Task: Add an event with the title Conference: Industry Trade Show, date '2024/04/04', time 7:30 AM to 9:30 AMand add a description: The sales team reviews individual and collective sales performance against set targets and key performance indicators (KPIs). They analyze sales metrics, revenue figures, conversion rates, and other relevant data to evaluate progress and identify areas for improvement. This performance review helps identify successful strategies and areas that require adjustment or additional support._x000D_
_x000D_
Select event color  Lavender . Add location for the event as: 987 Luxembourg Gardens, Paris, France, logged in from the account softage.3@softage.netand send the event invitation to softage.9@softage.net and softage.10@softage.net. Set a reminder for the event Daily
Action: Mouse moved to (40, 90)
Screenshot: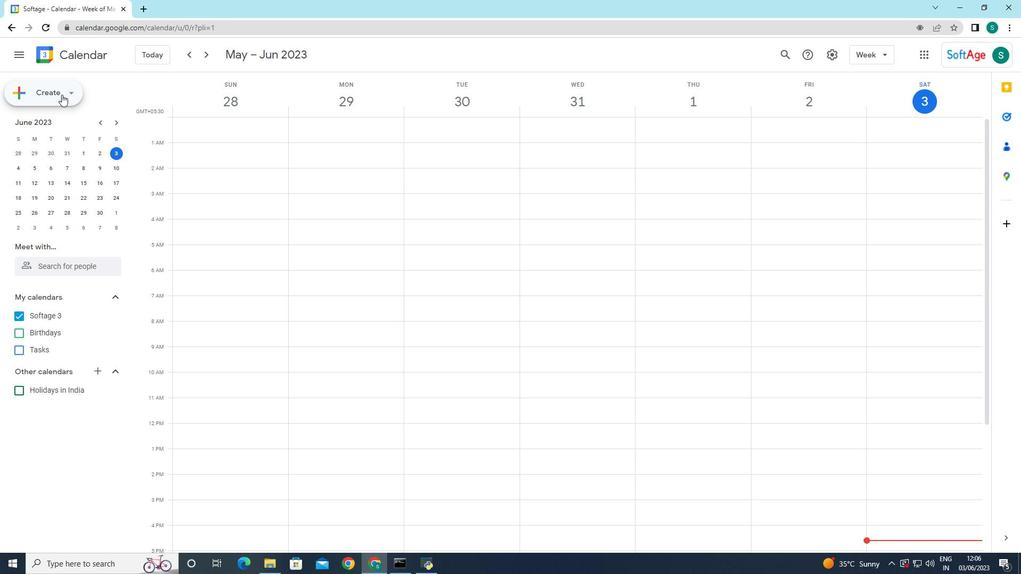 
Action: Mouse pressed left at (40, 90)
Screenshot: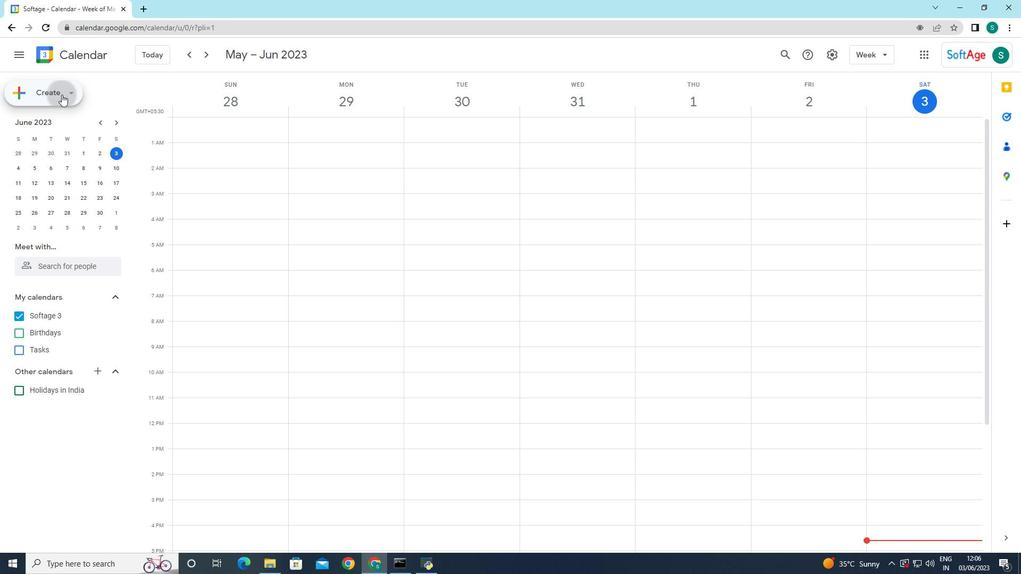 
Action: Mouse moved to (72, 122)
Screenshot: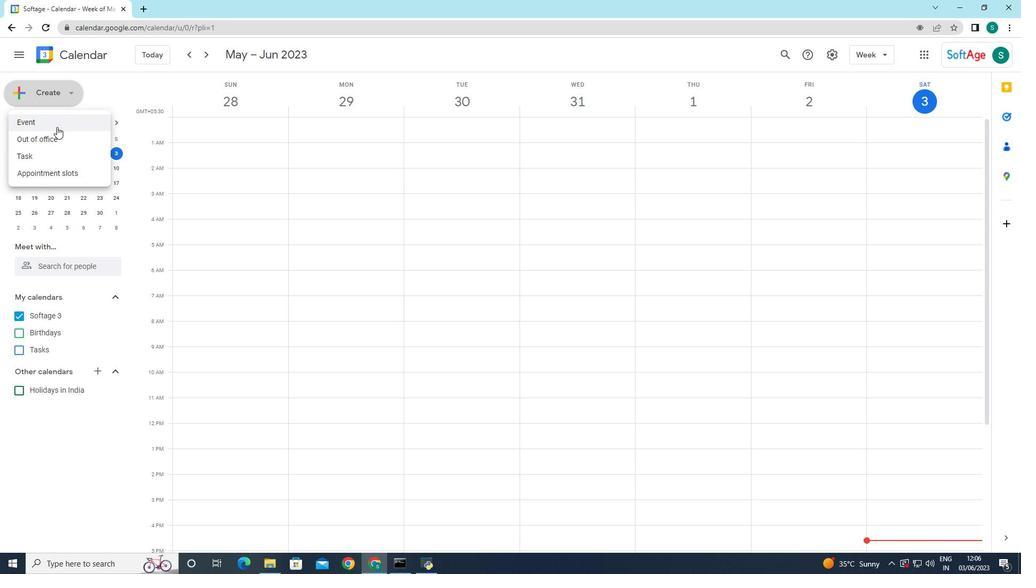 
Action: Mouse pressed left at (72, 122)
Screenshot: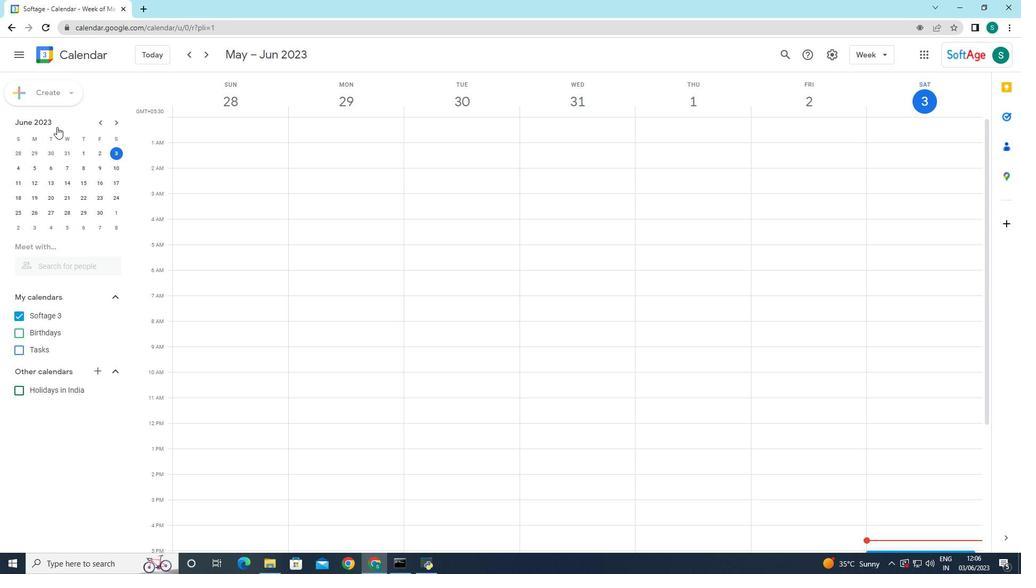 
Action: Mouse moved to (769, 515)
Screenshot: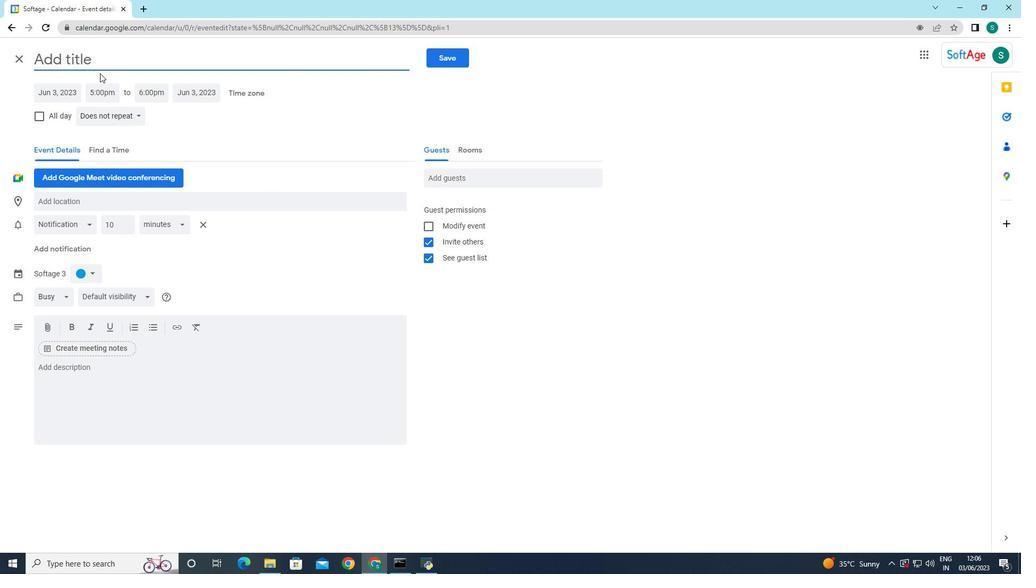 
Action: Mouse pressed left at (769, 515)
Screenshot: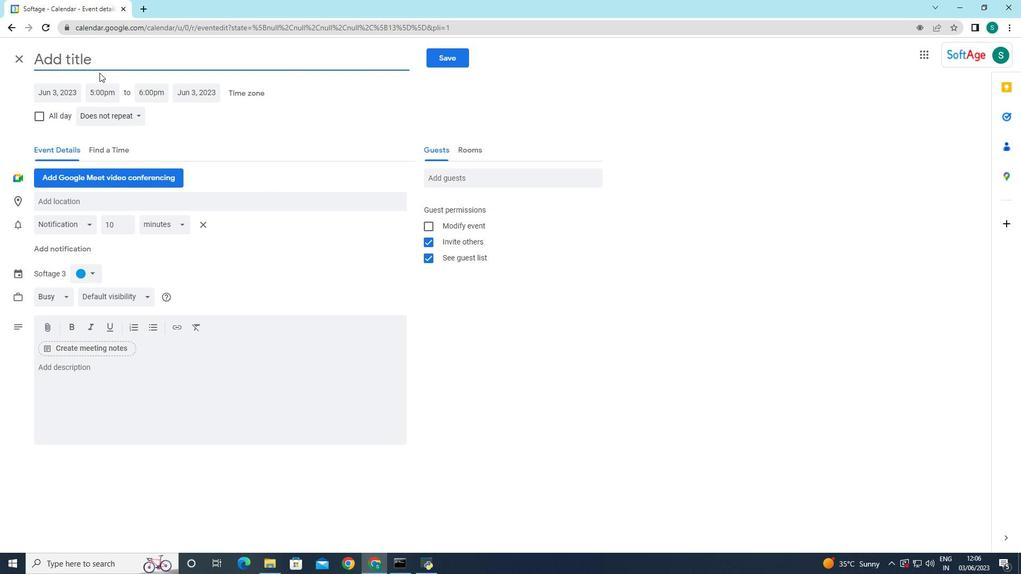 
Action: Mouse moved to (89, 62)
Screenshot: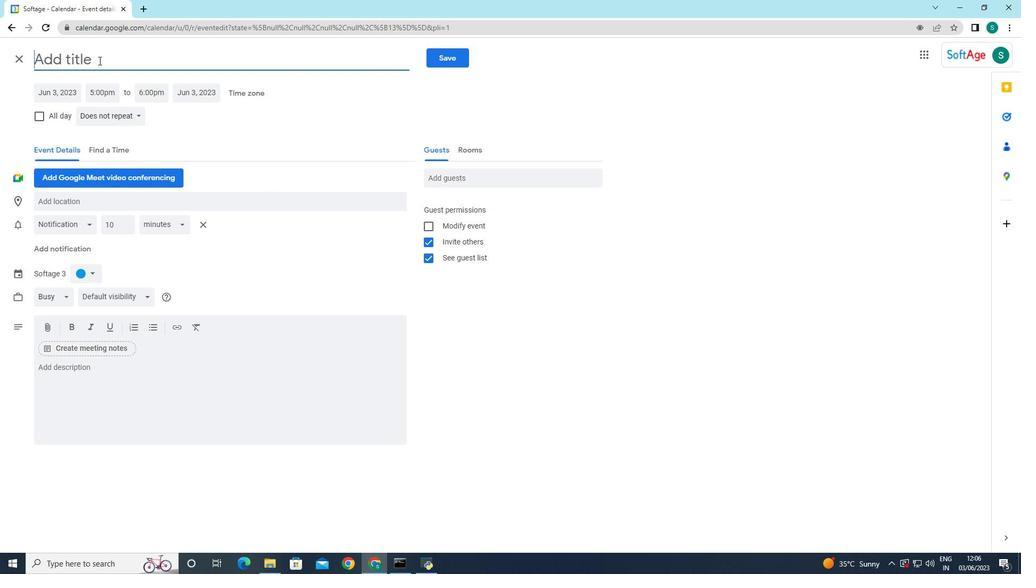 
Action: Mouse pressed left at (89, 62)
Screenshot: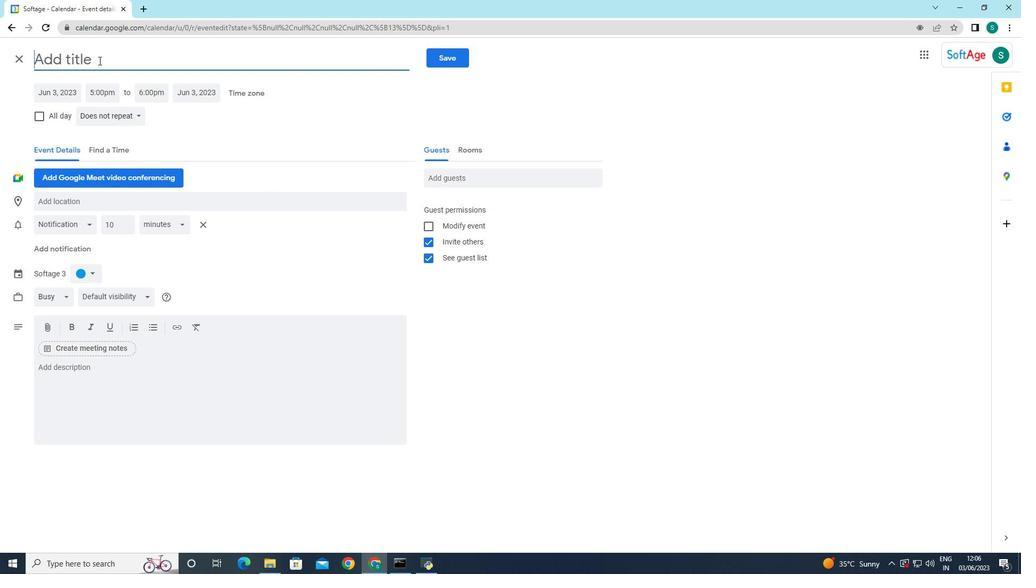
Action: Key pressed <Key.caps_lock>C<Key.caps_lock>onference<Key.space><Key.shift_r>:<Key.backspace><Key.backspace><Key.shift_r>:<Key.space><Key.caps_lock>I<Key.caps_lock>ndustry<Key.space><Key.caps_lock>T<Key.caps_lock>rade<Key.space><Key.caps_lock>S<Key.caps_lock>hoe,<Key.backspace><Key.backspace>w
Screenshot: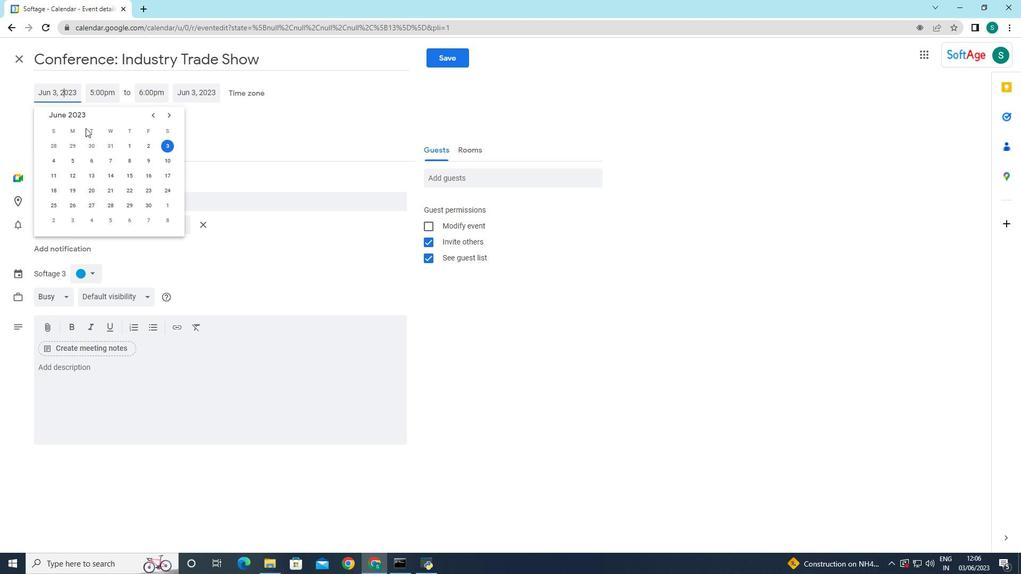
Action: Mouse moved to (216, 134)
Screenshot: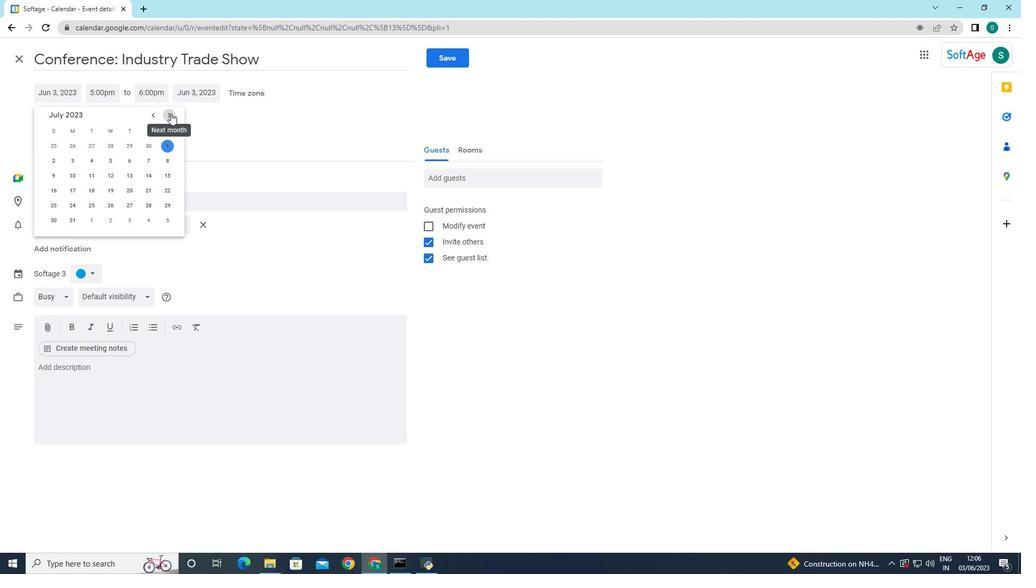 
Action: Mouse pressed left at (216, 134)
Screenshot: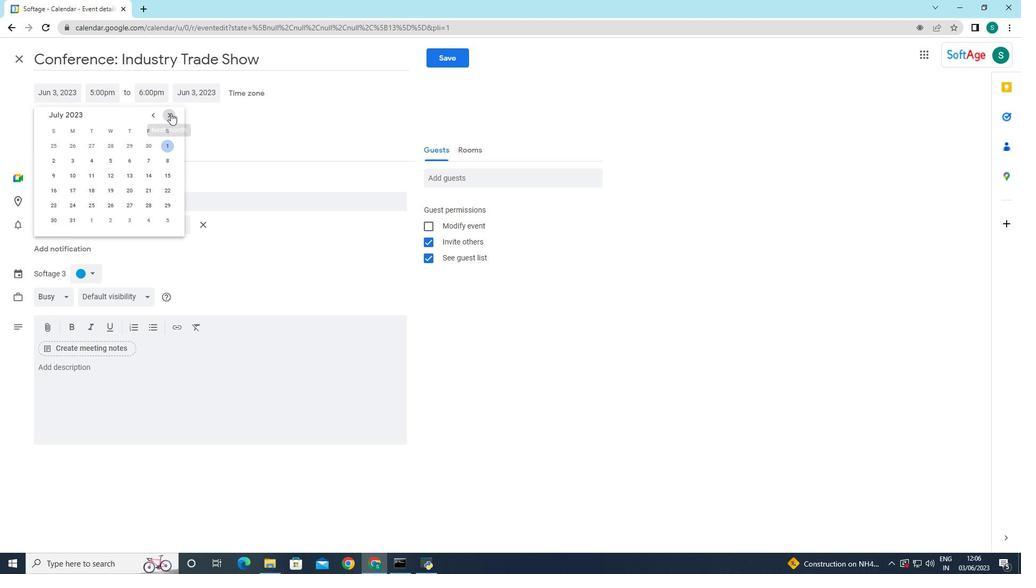 
Action: Mouse moved to (65, 94)
Screenshot: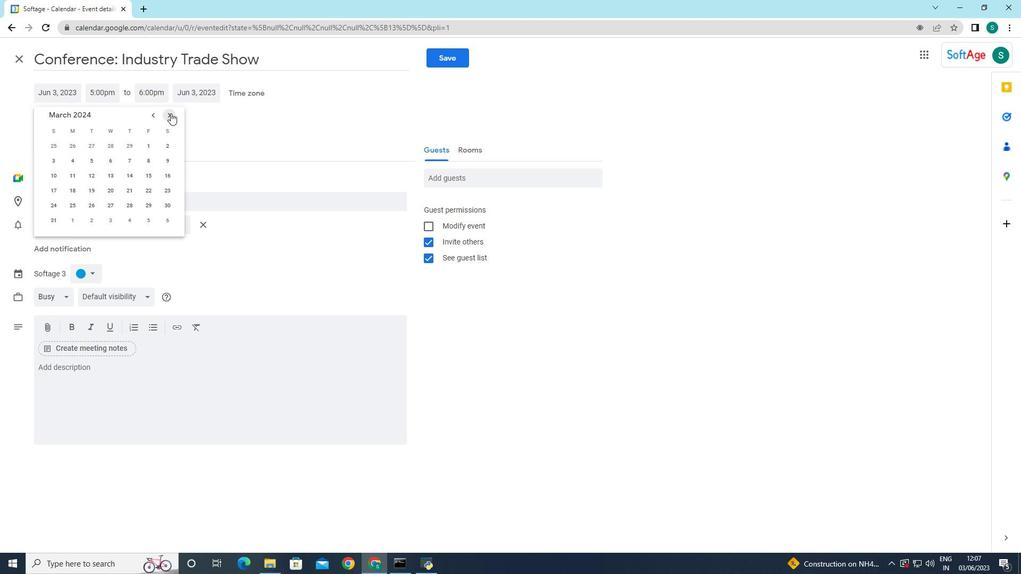 
Action: Mouse pressed left at (65, 94)
Screenshot: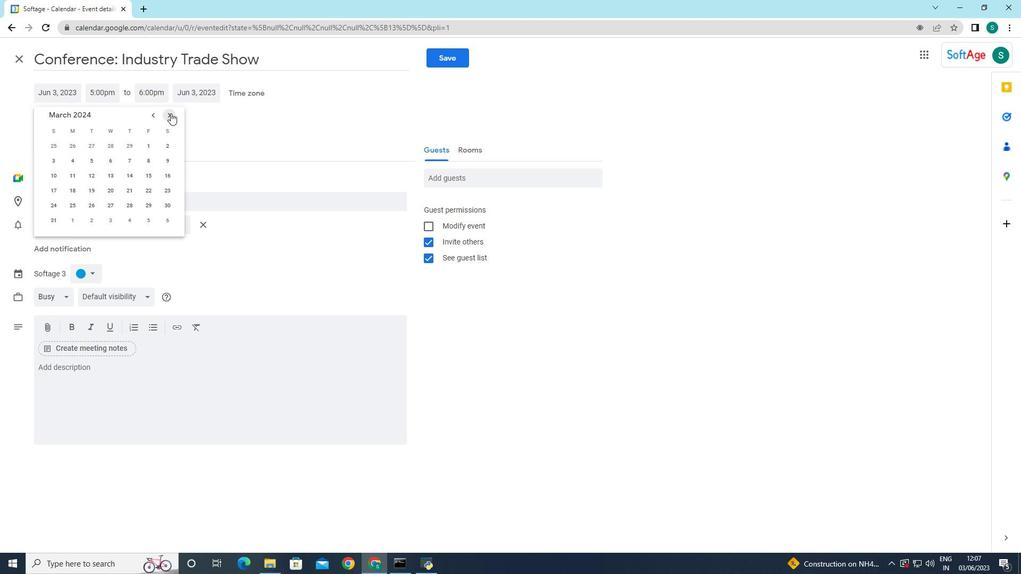 
Action: Mouse moved to (171, 117)
Screenshot: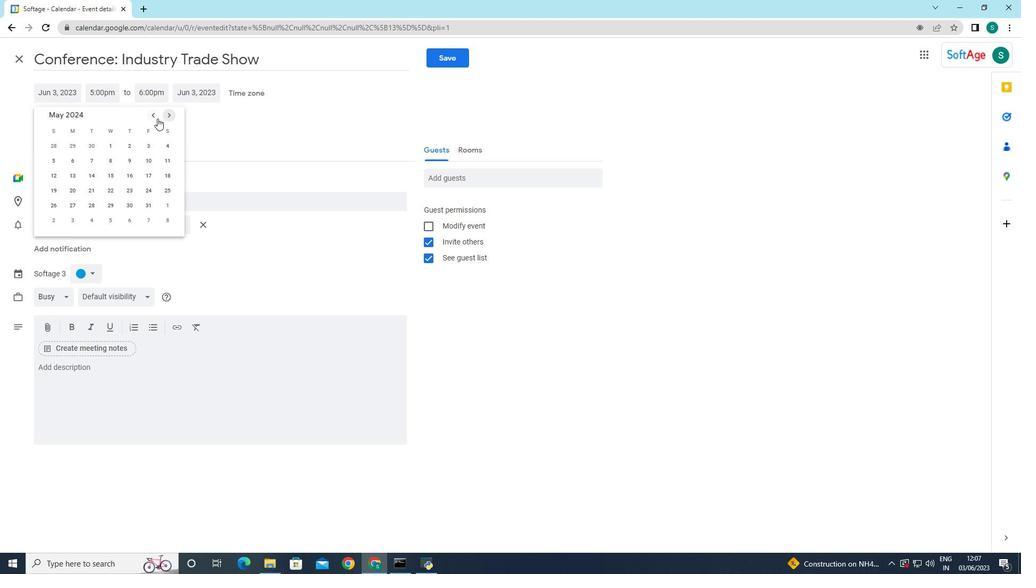 
Action: Mouse pressed left at (171, 117)
Screenshot: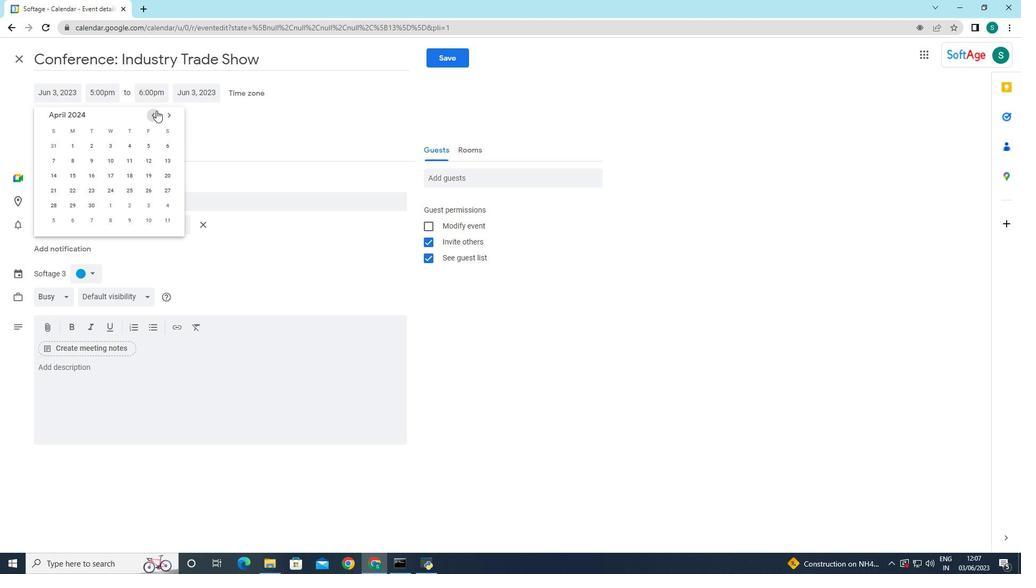 
Action: Mouse pressed left at (171, 117)
Screenshot: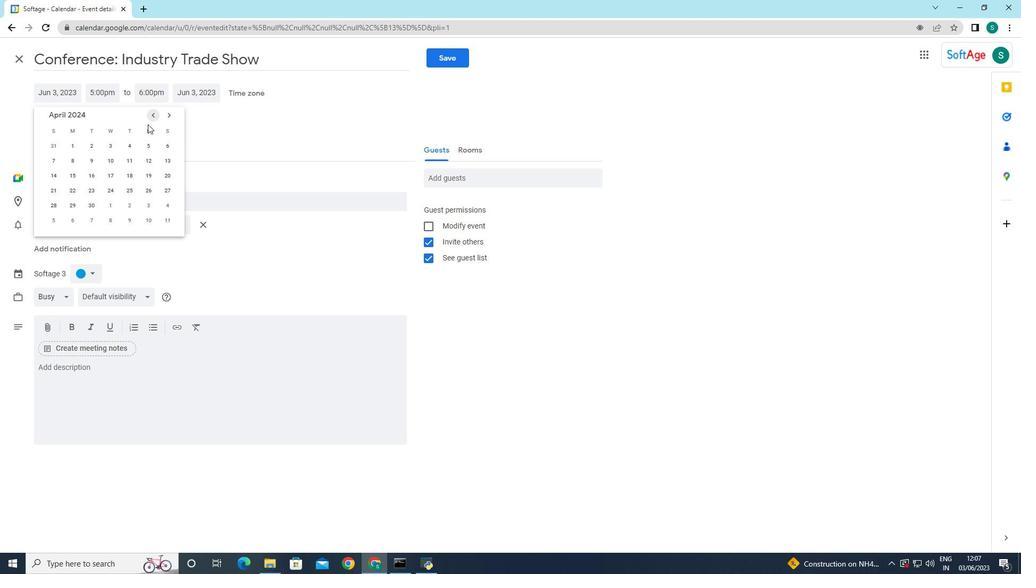 
Action: Mouse pressed left at (171, 117)
Screenshot: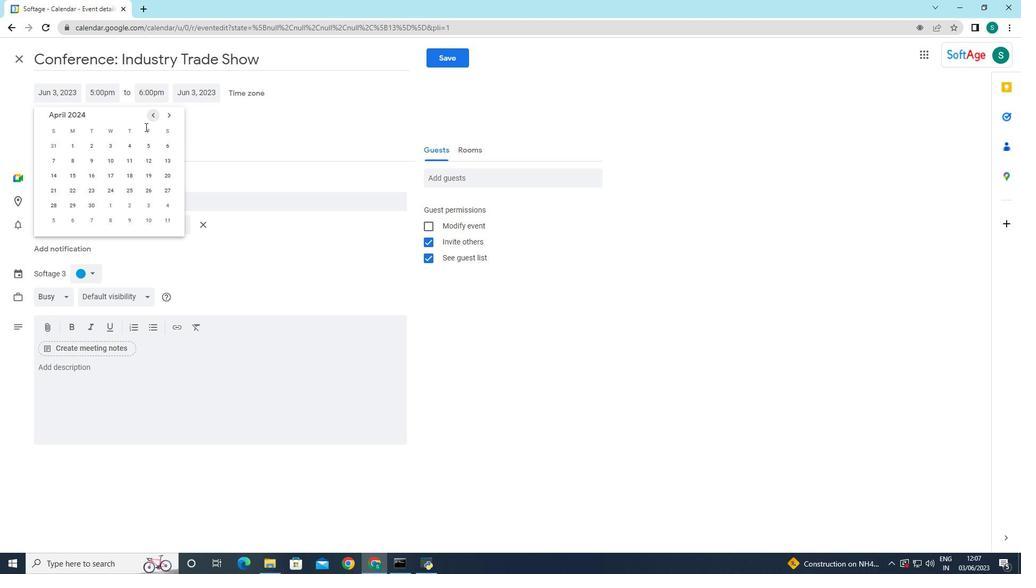
Action: Mouse pressed left at (171, 117)
Screenshot: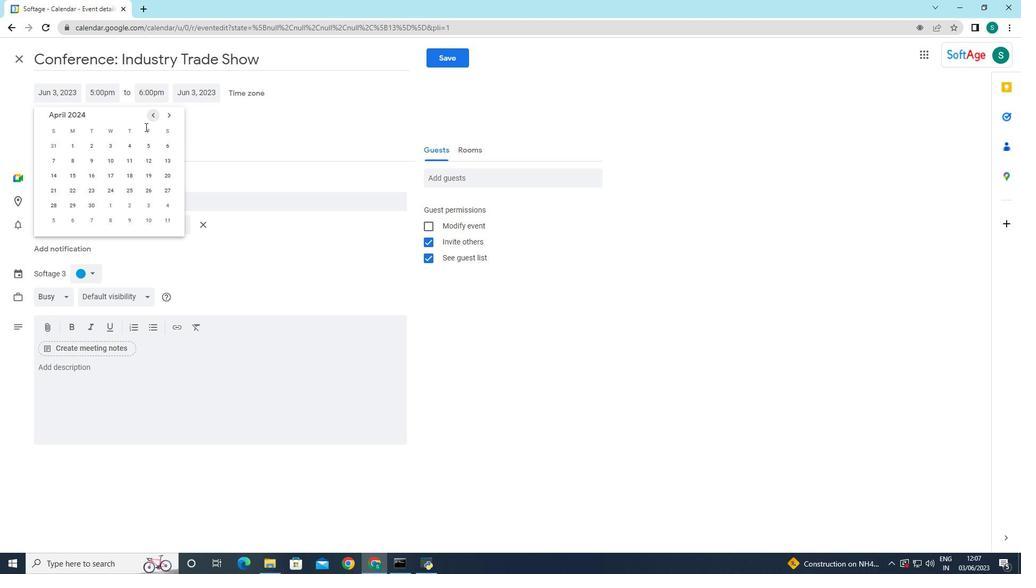 
Action: Mouse pressed left at (171, 117)
Screenshot: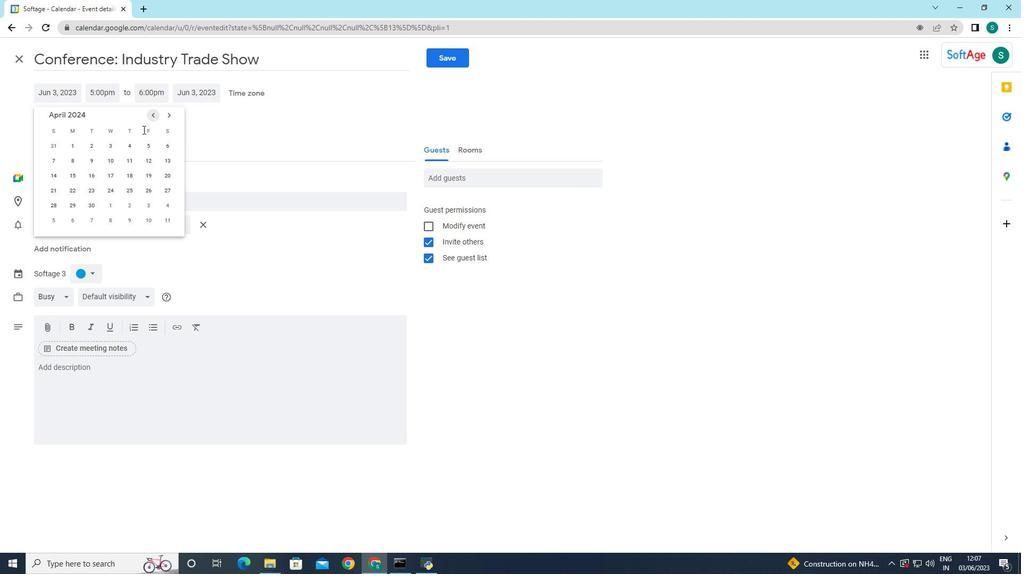 
Action: Mouse pressed left at (171, 117)
Screenshot: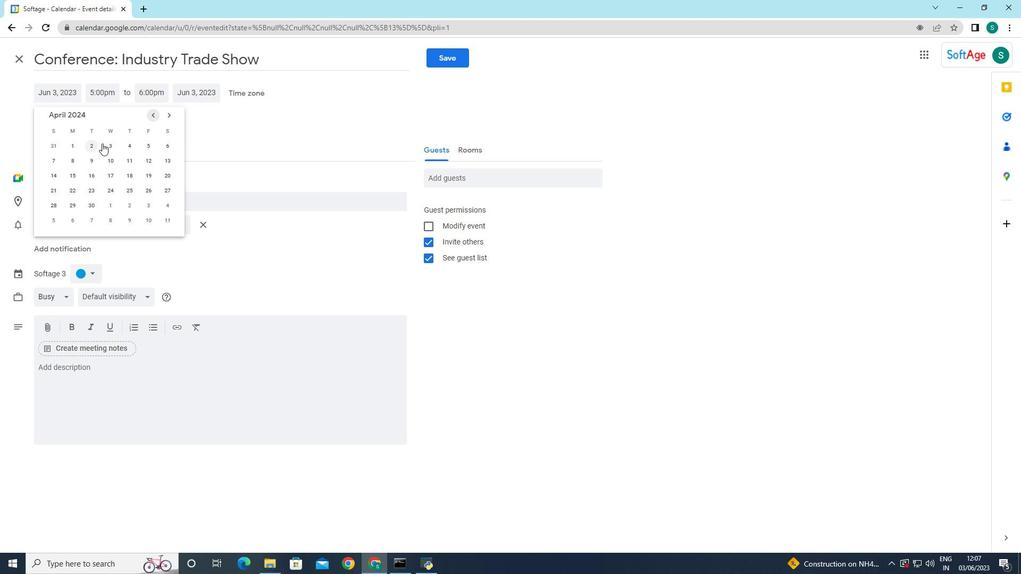 
Action: Mouse pressed left at (171, 117)
Screenshot: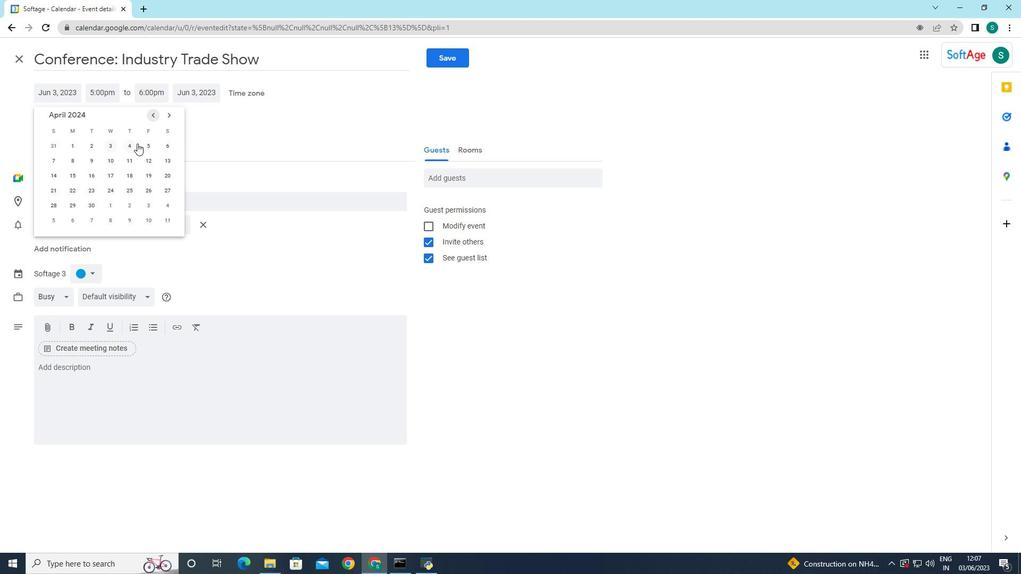 
Action: Mouse pressed left at (171, 117)
Screenshot: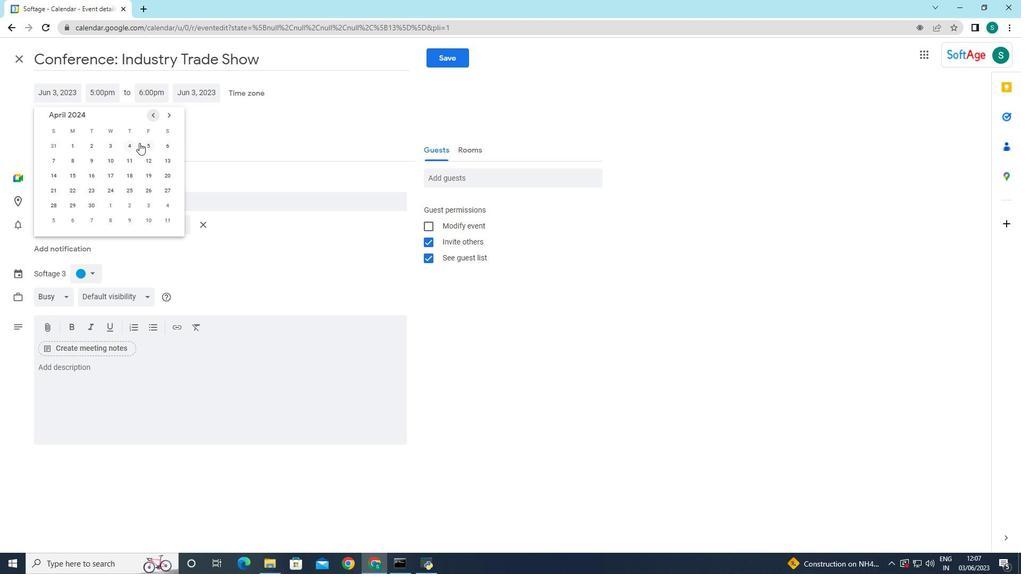 
Action: Mouse pressed left at (171, 117)
Screenshot: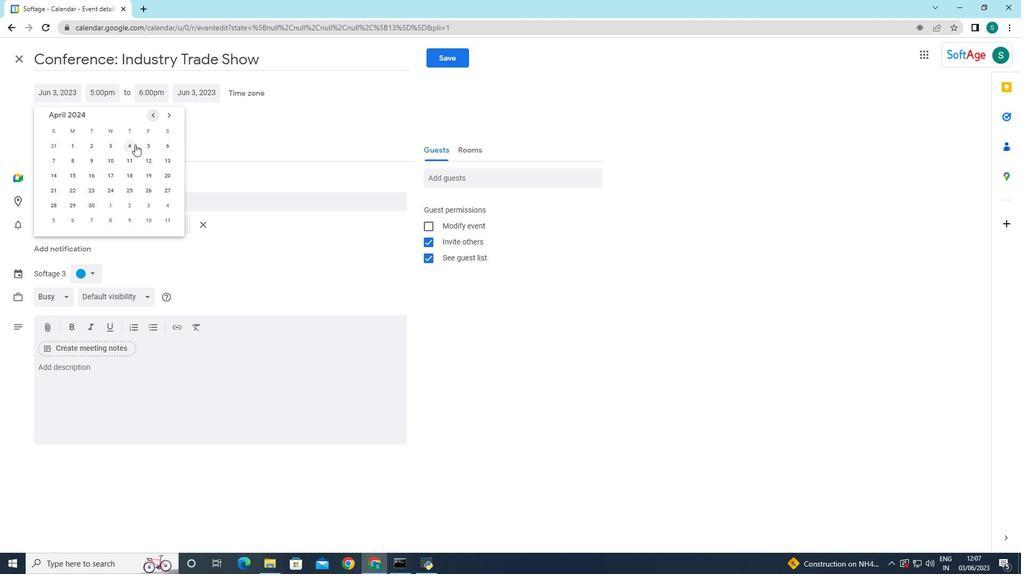 
Action: Mouse pressed left at (171, 117)
Screenshot: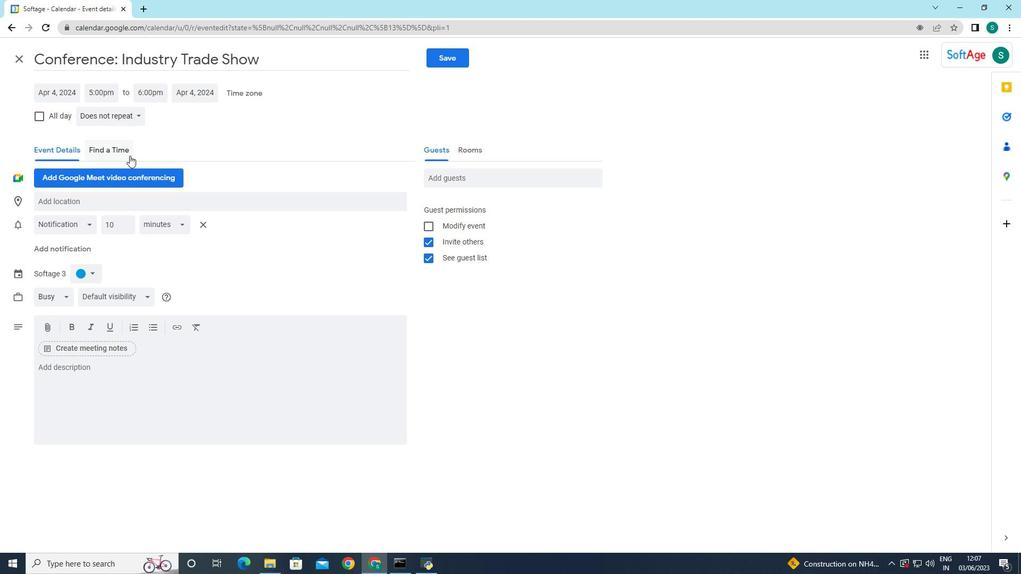 
Action: Mouse moved to (127, 146)
Screenshot: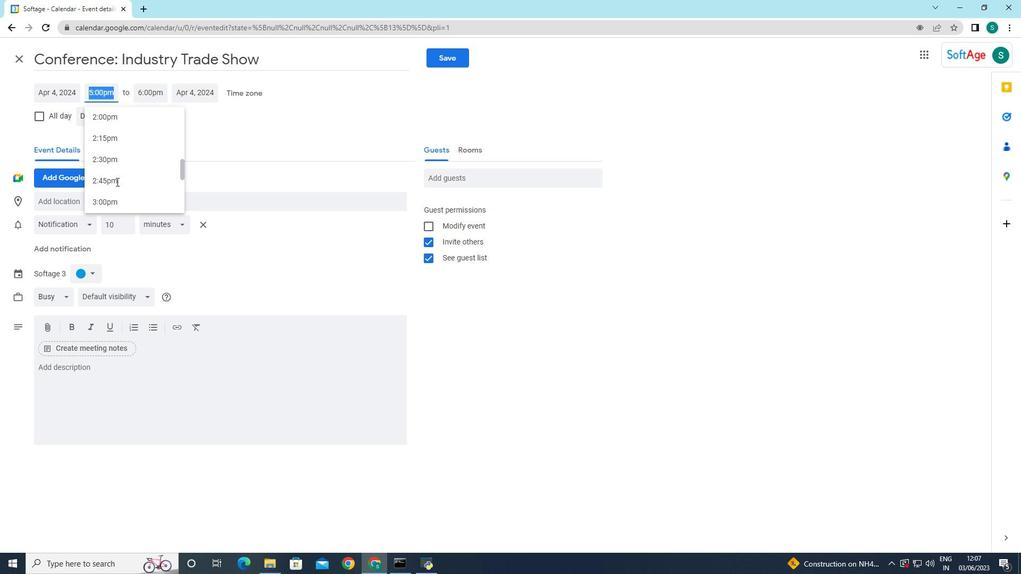 
Action: Mouse pressed left at (127, 146)
Screenshot: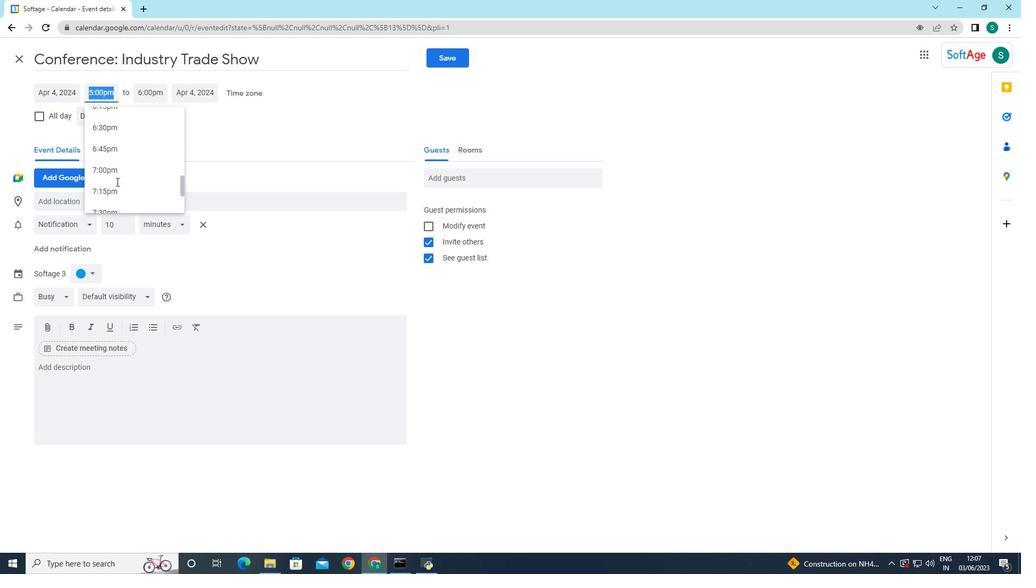 
Action: Mouse moved to (178, 142)
Screenshot: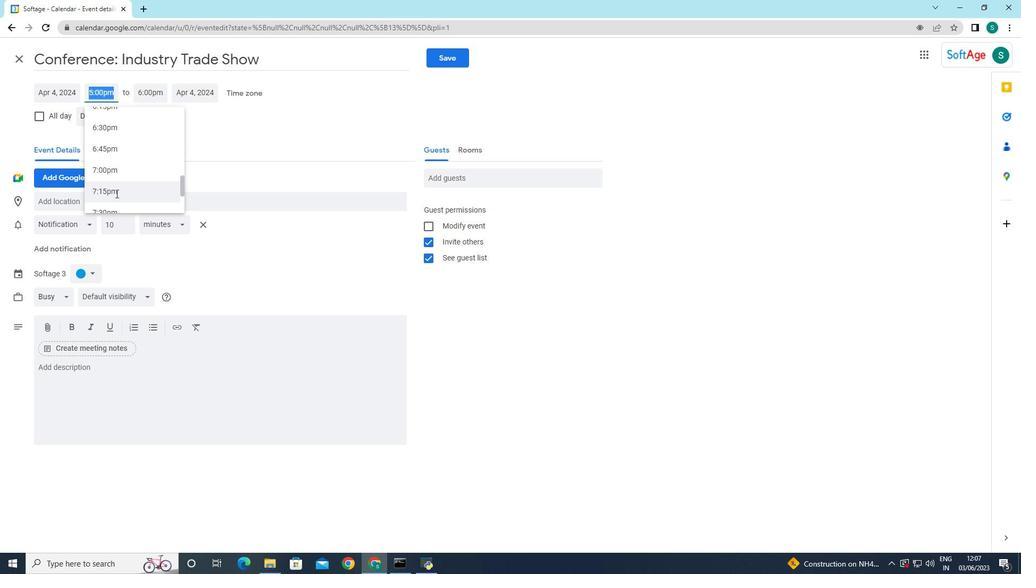 
Action: Mouse pressed left at (178, 142)
Screenshot: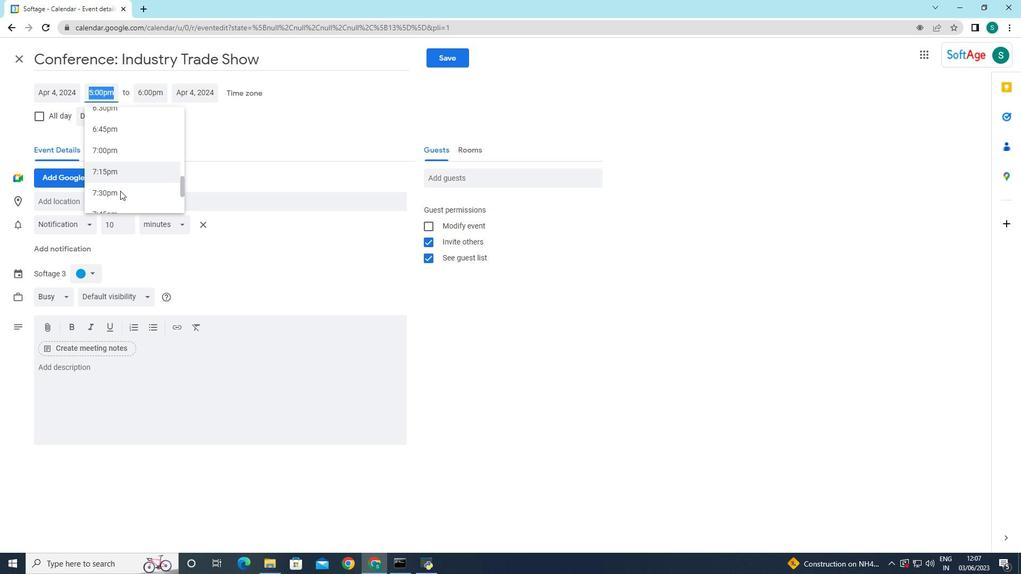 
Action: Mouse moved to (92, 93)
Screenshot: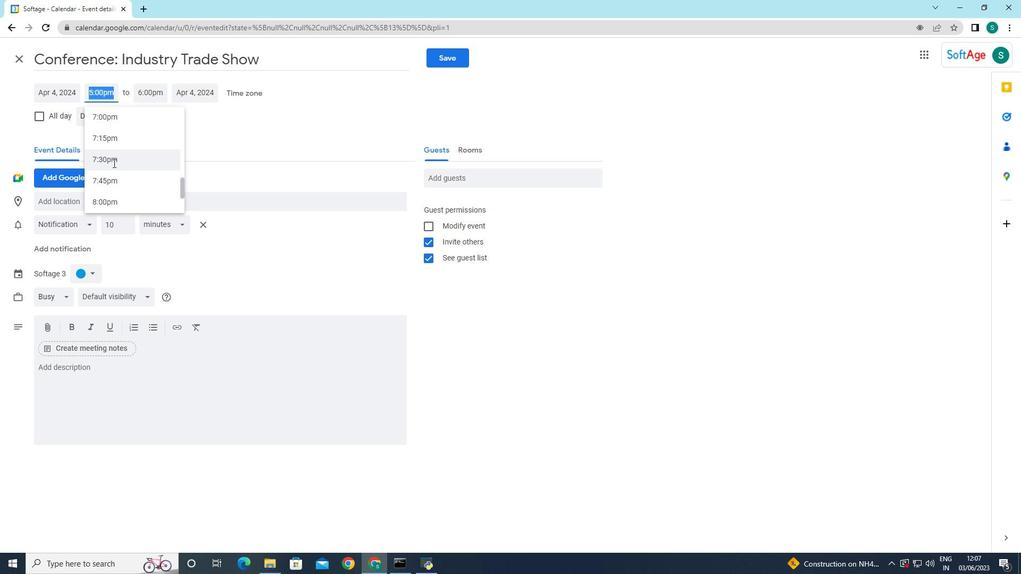 
Action: Mouse pressed left at (92, 93)
Screenshot: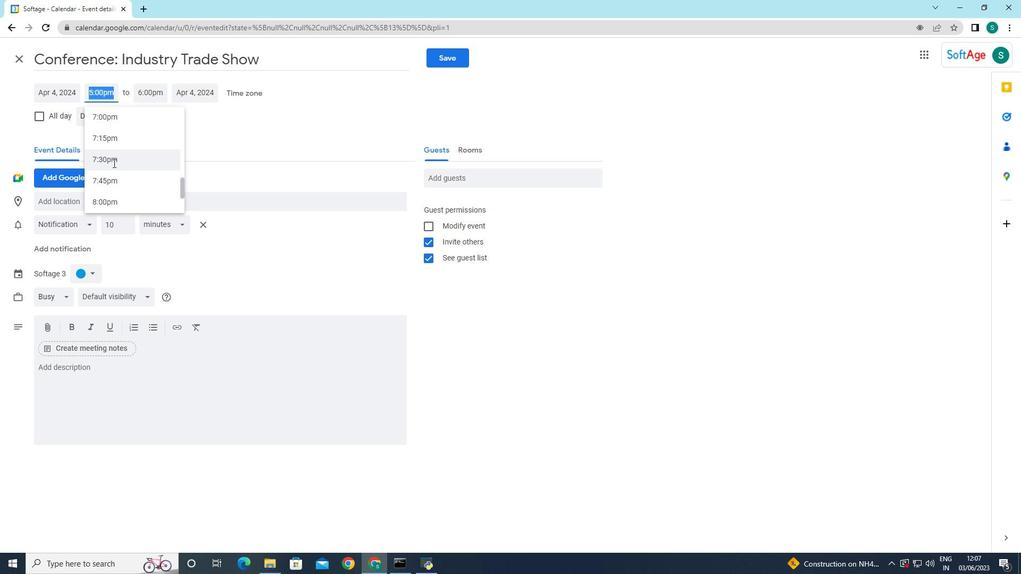 
Action: Mouse moved to (120, 168)
Screenshot: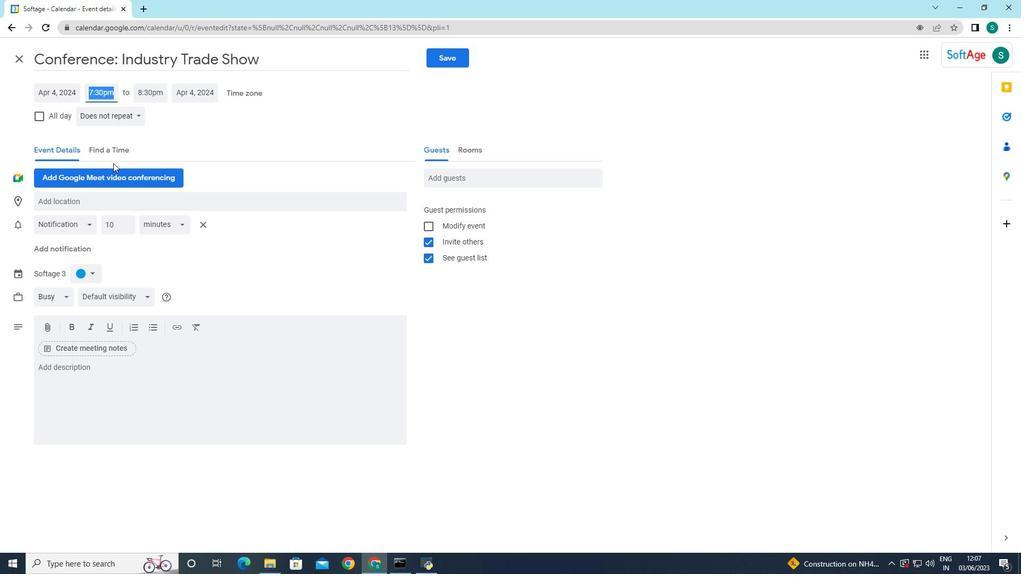 
Action: Mouse scrolled (120, 168) with delta (0, 0)
Screenshot: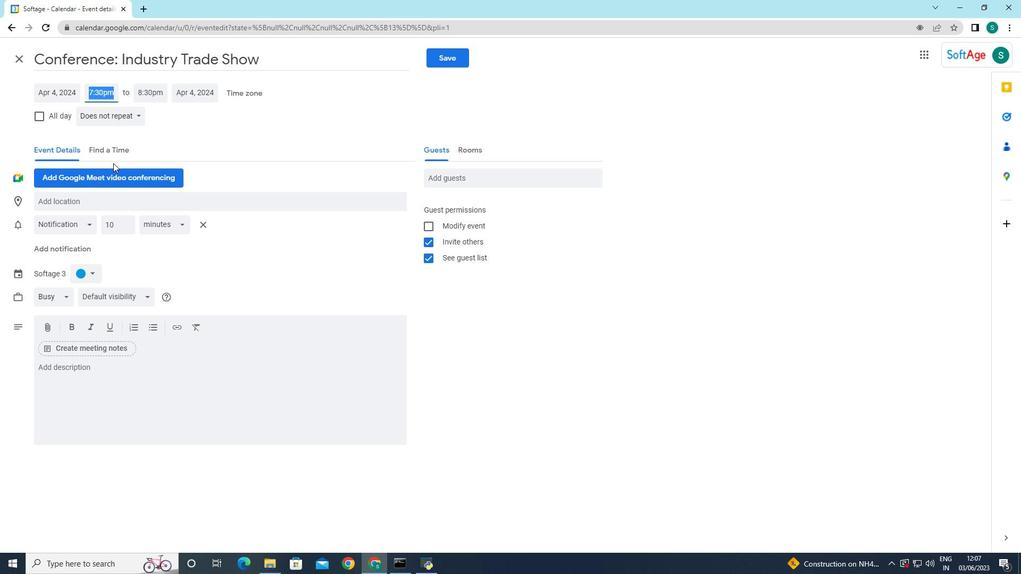 
Action: Mouse scrolled (120, 168) with delta (0, 0)
Screenshot: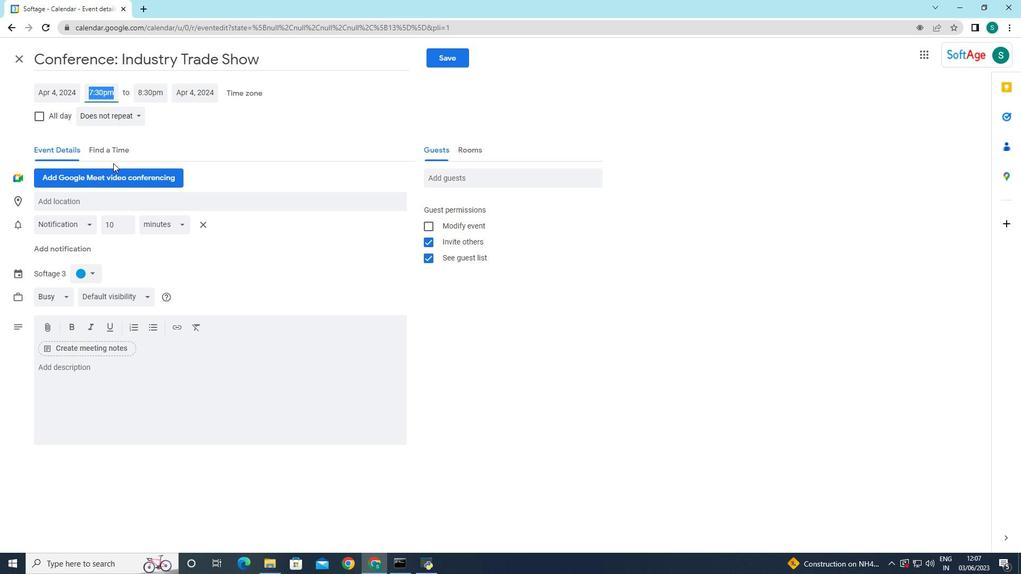 
Action: Mouse scrolled (120, 168) with delta (0, 0)
Screenshot: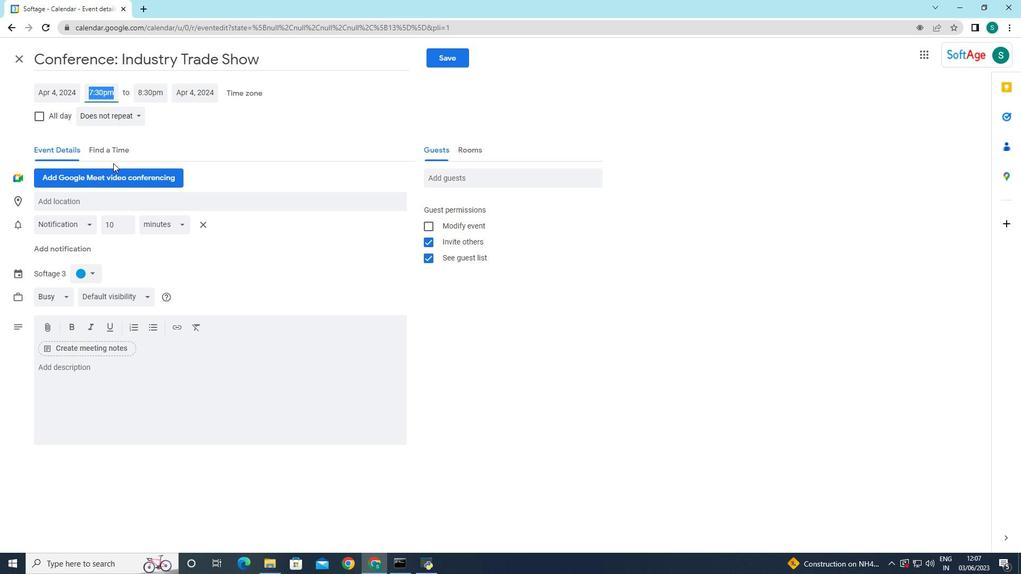 
Action: Mouse scrolled (120, 168) with delta (0, 0)
Screenshot: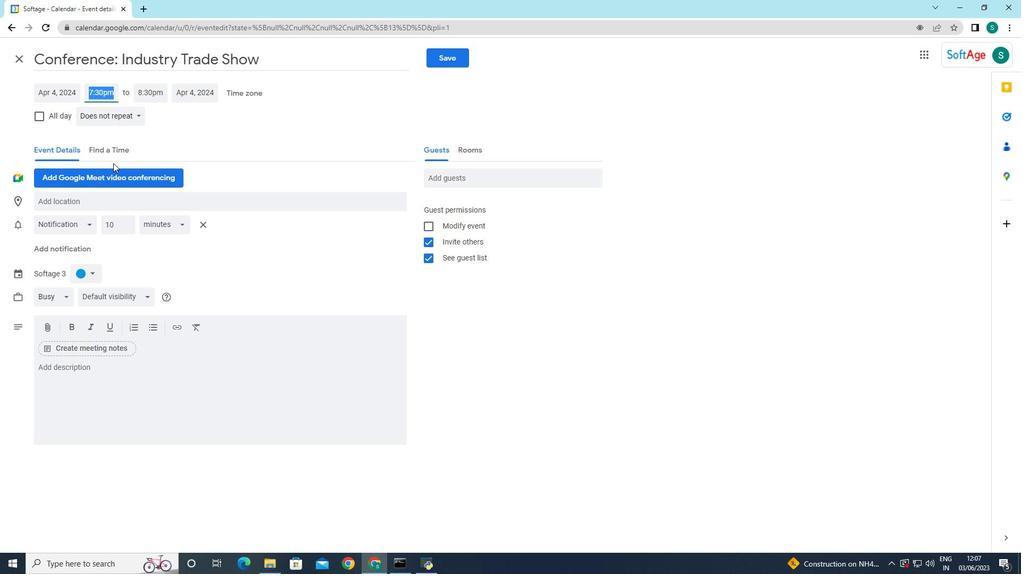 
Action: Mouse scrolled (120, 168) with delta (0, 0)
Screenshot: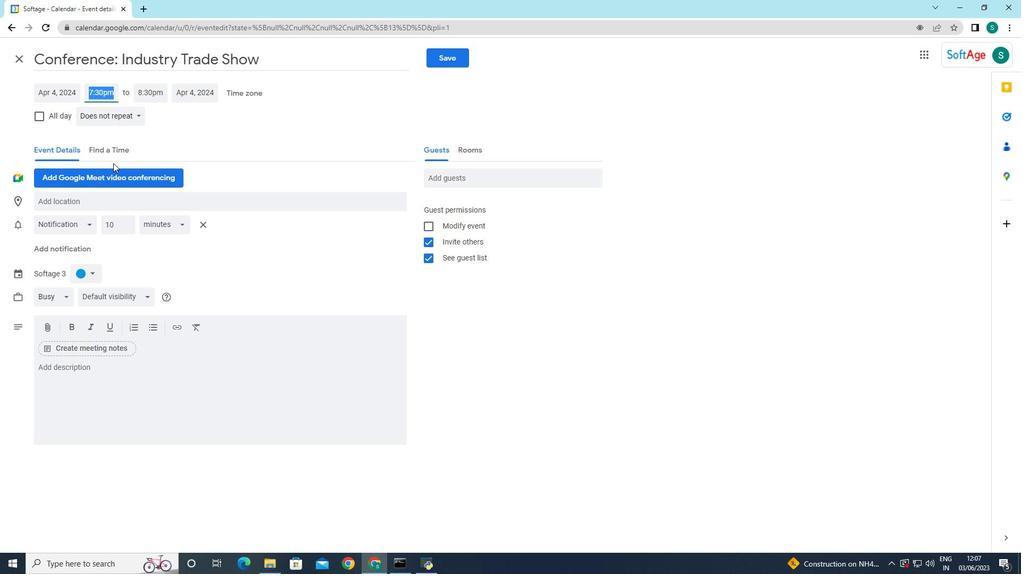 
Action: Mouse scrolled (120, 168) with delta (0, 0)
Screenshot: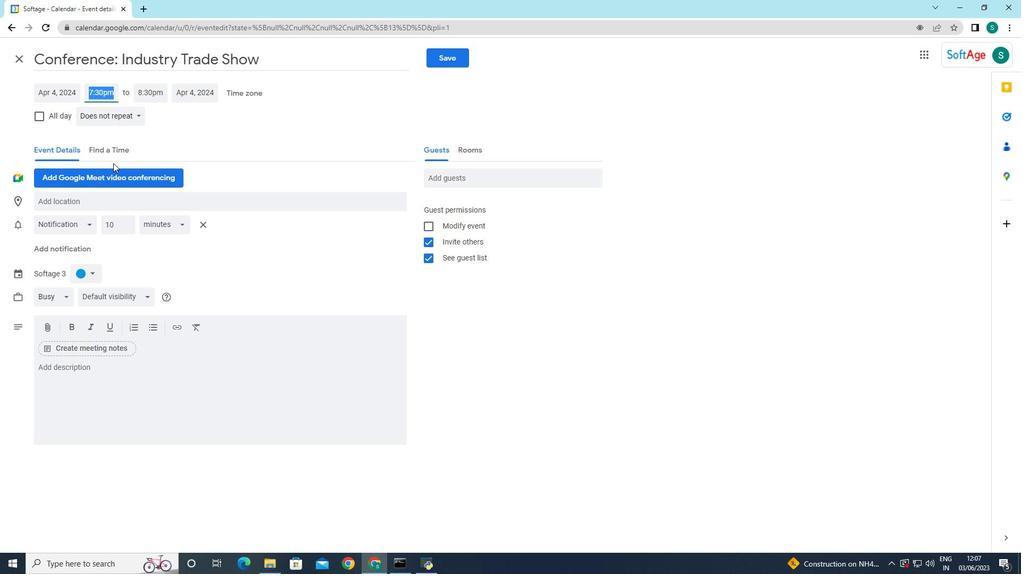 
Action: Mouse scrolled (120, 168) with delta (0, 0)
Screenshot: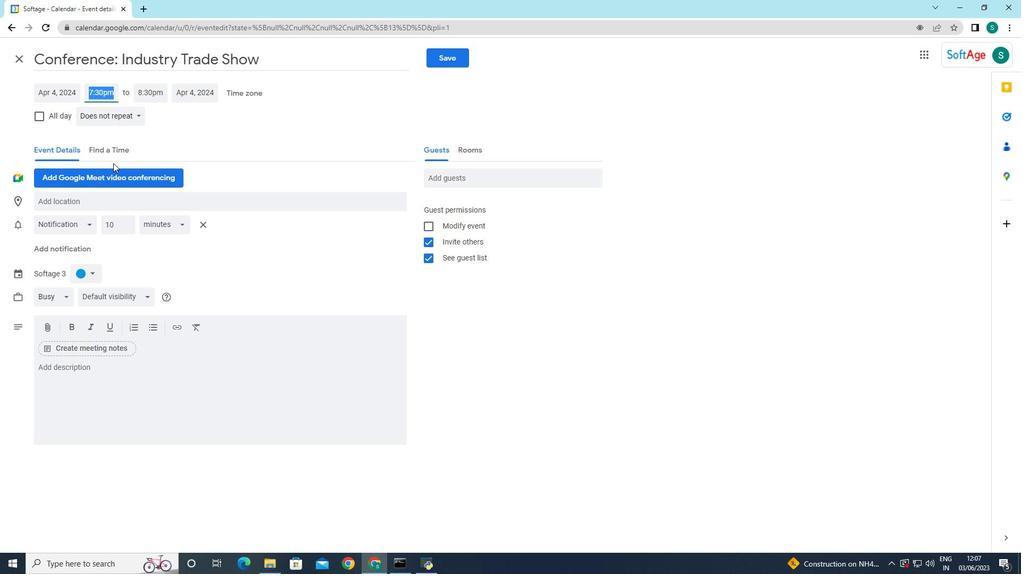 
Action: Mouse moved to (122, 167)
Screenshot: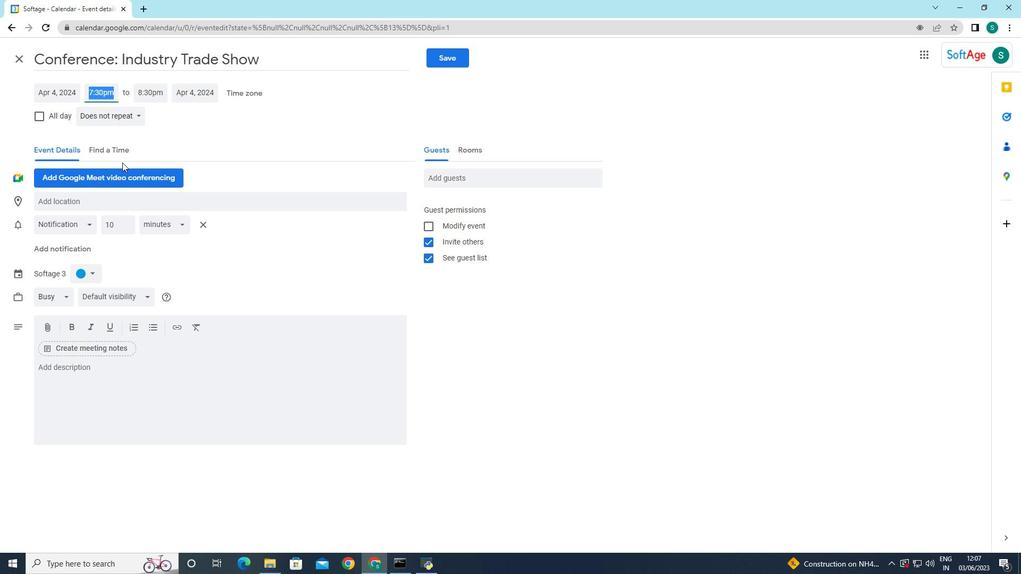 
Action: Mouse scrolled (122, 168) with delta (0, 0)
Screenshot: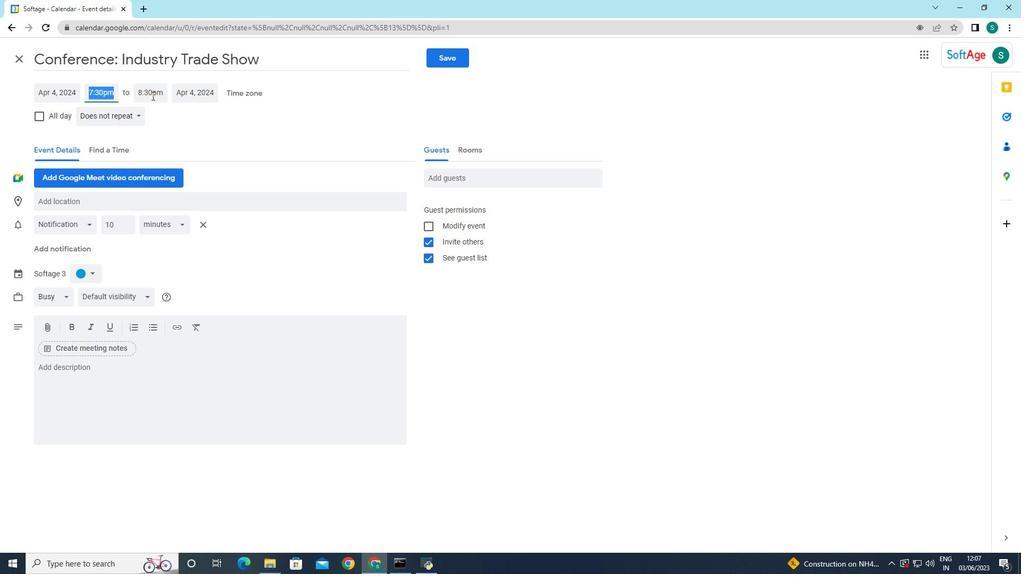 
Action: Mouse scrolled (122, 168) with delta (0, 0)
Screenshot: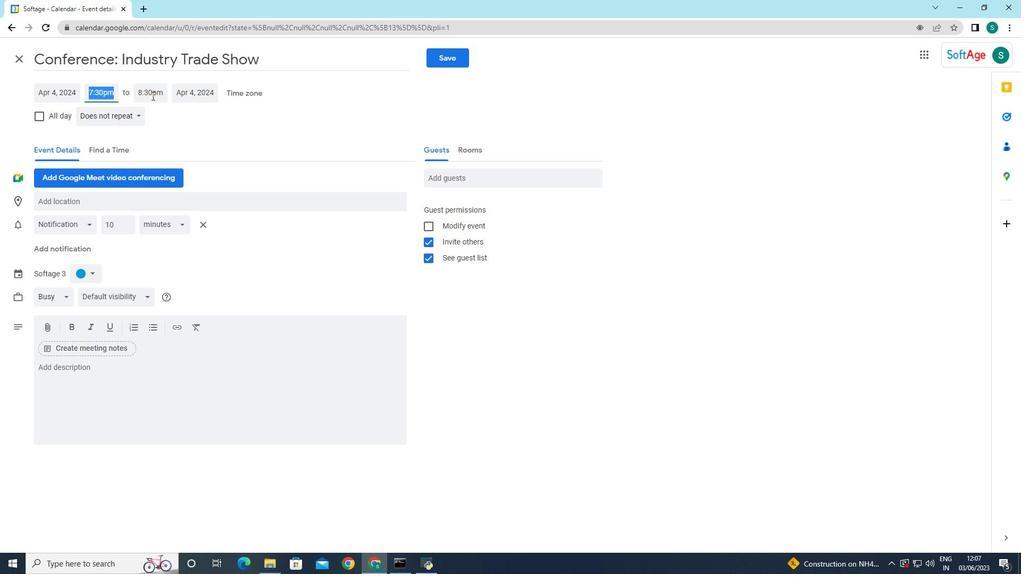 
Action: Mouse scrolled (122, 168) with delta (0, 0)
Screenshot: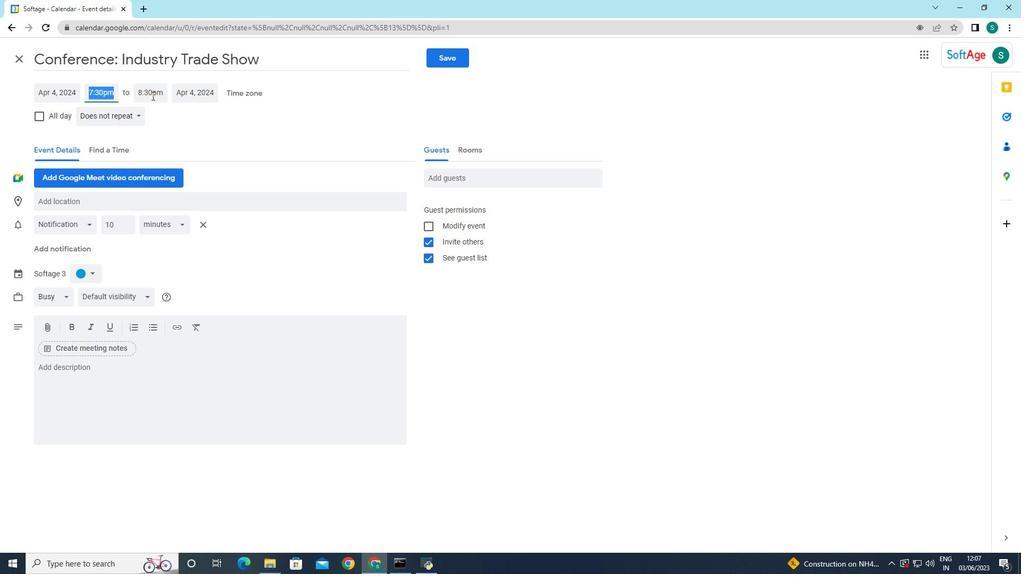 
Action: Mouse scrolled (122, 168) with delta (0, 0)
Screenshot: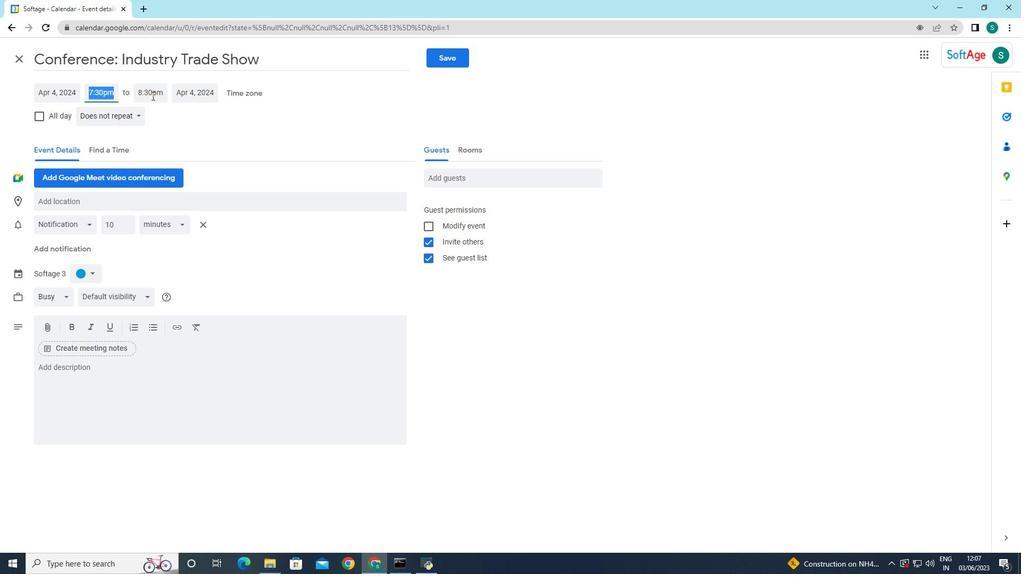 
Action: Mouse scrolled (122, 168) with delta (0, 0)
Screenshot: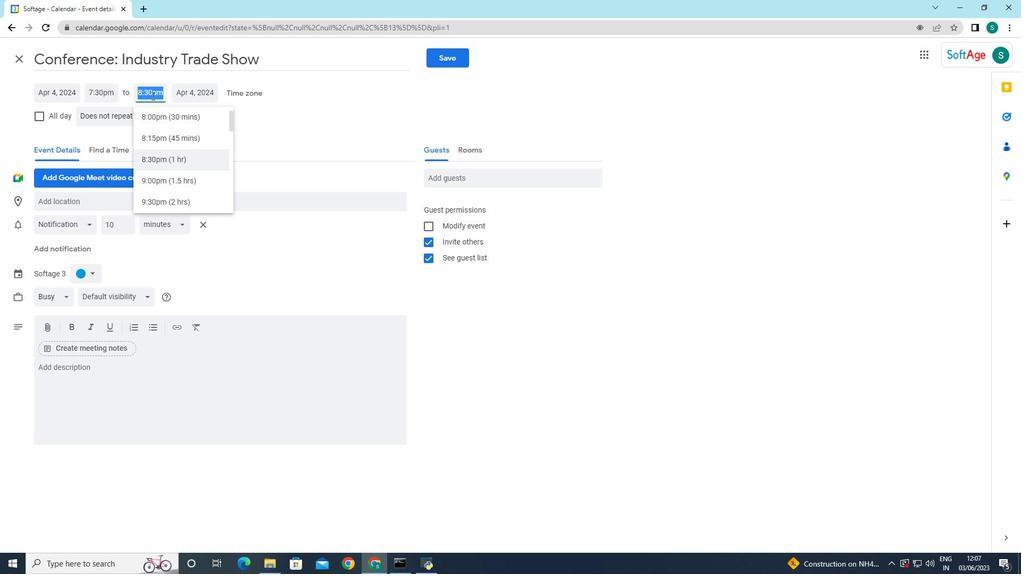 
Action: Mouse scrolled (122, 168) with delta (0, 0)
Screenshot: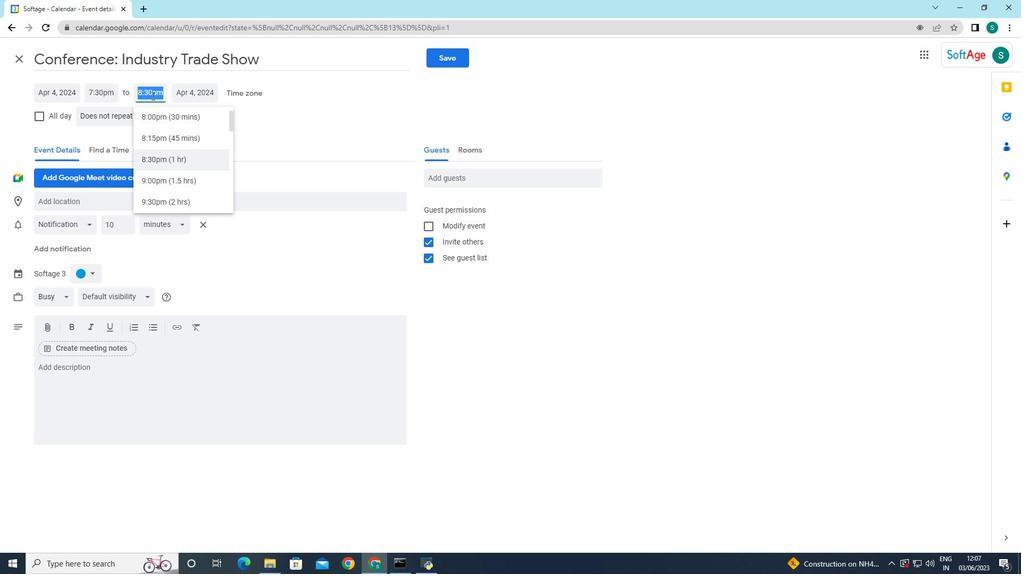 
Action: Mouse scrolled (122, 168) with delta (0, 0)
Screenshot: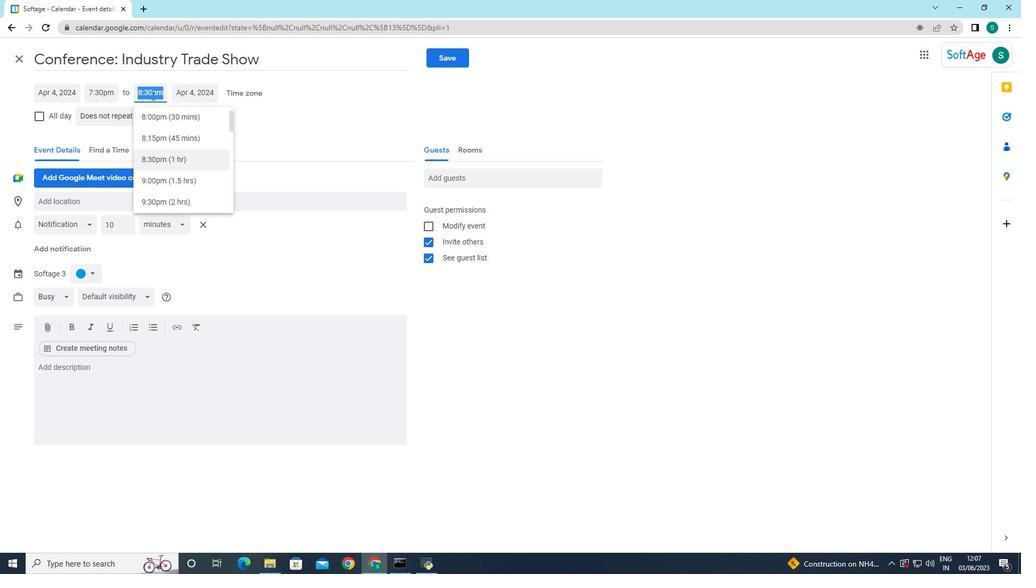 
Action: Mouse scrolled (122, 168) with delta (0, 0)
Screenshot: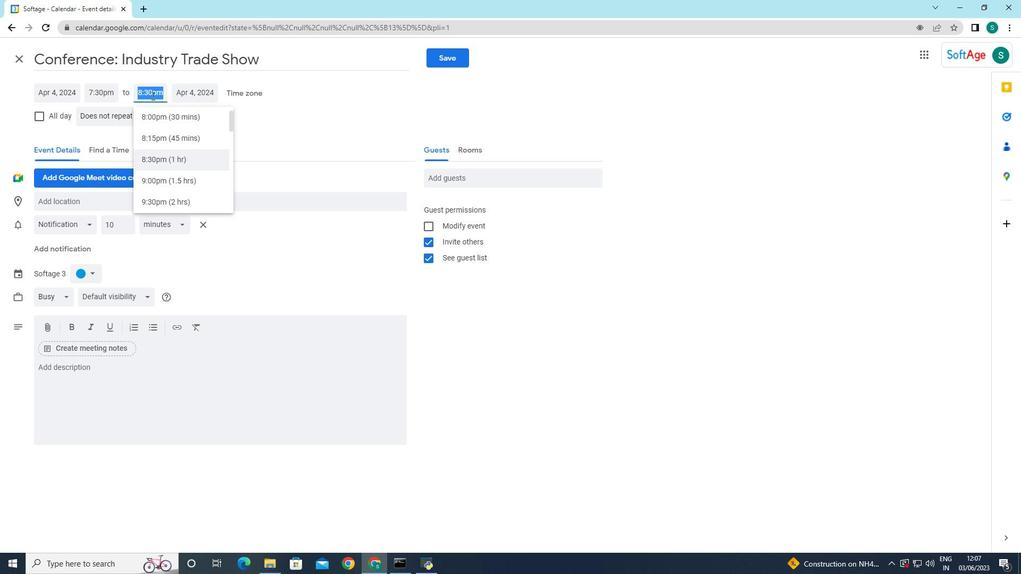 
Action: Mouse moved to (112, 190)
Screenshot: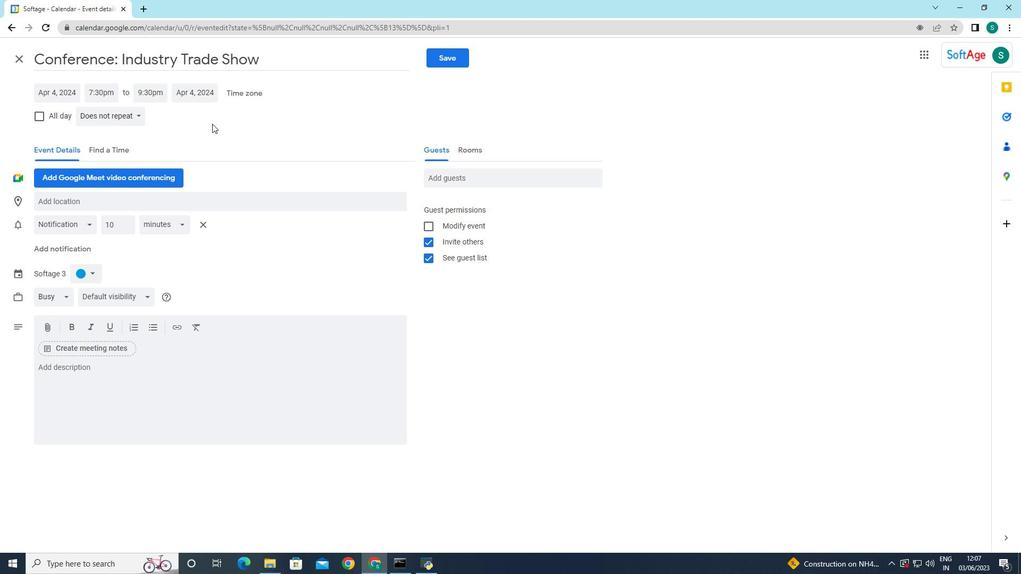 
Action: Mouse pressed left at (112, 190)
Screenshot: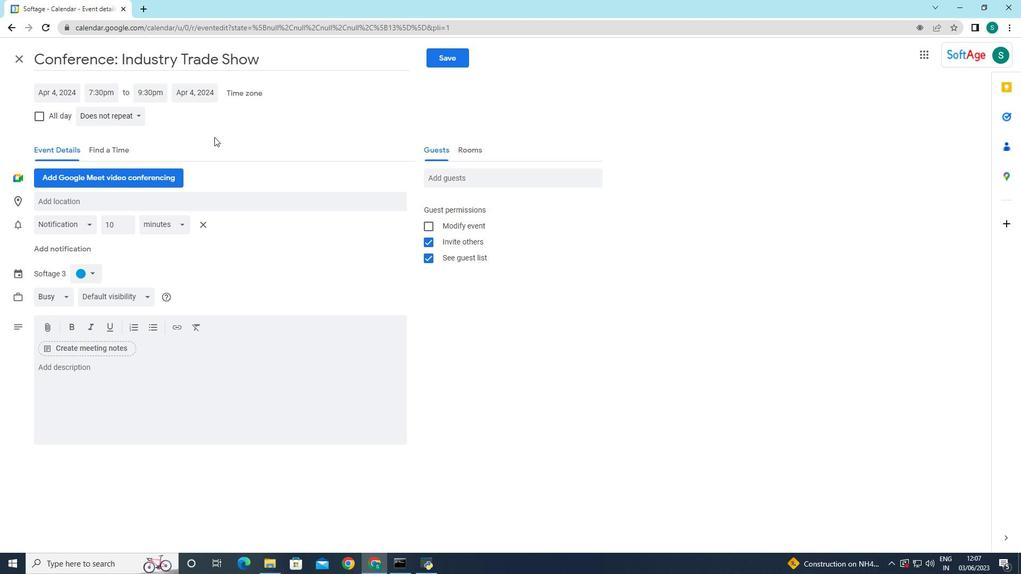 
Action: Mouse moved to (158, 90)
Screenshot: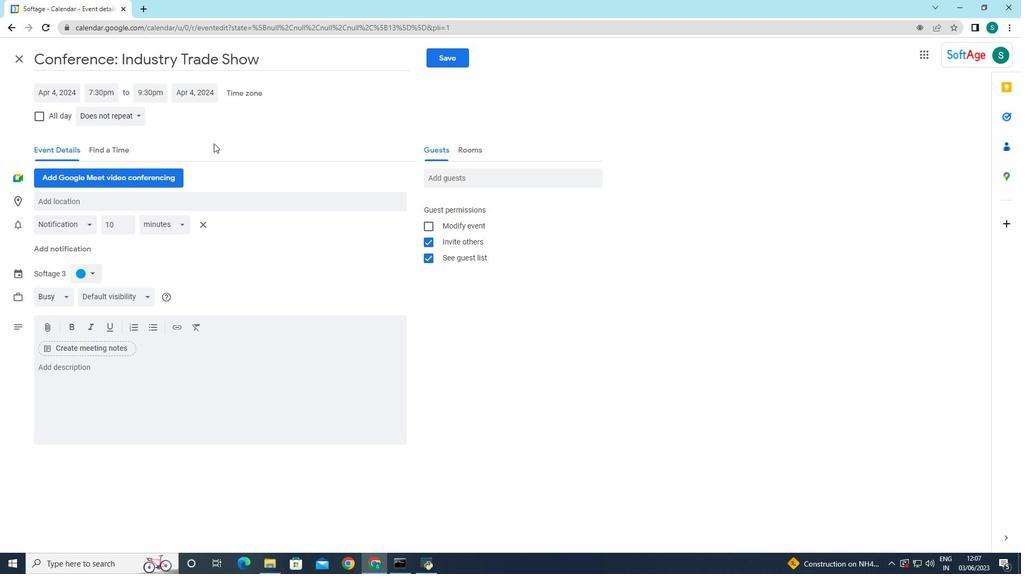 
Action: Mouse pressed left at (158, 90)
Screenshot: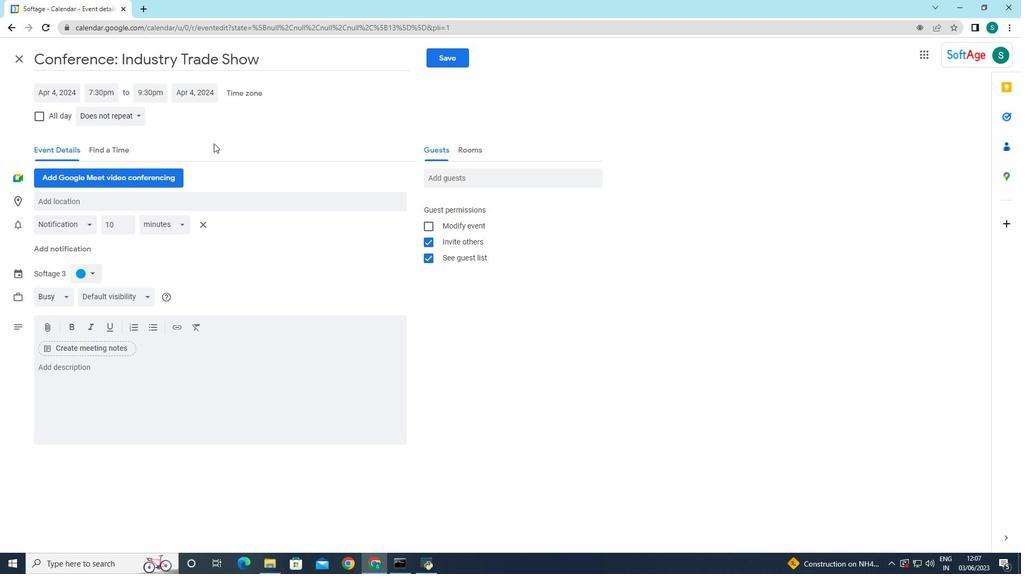 
Action: Mouse moved to (171, 202)
Screenshot: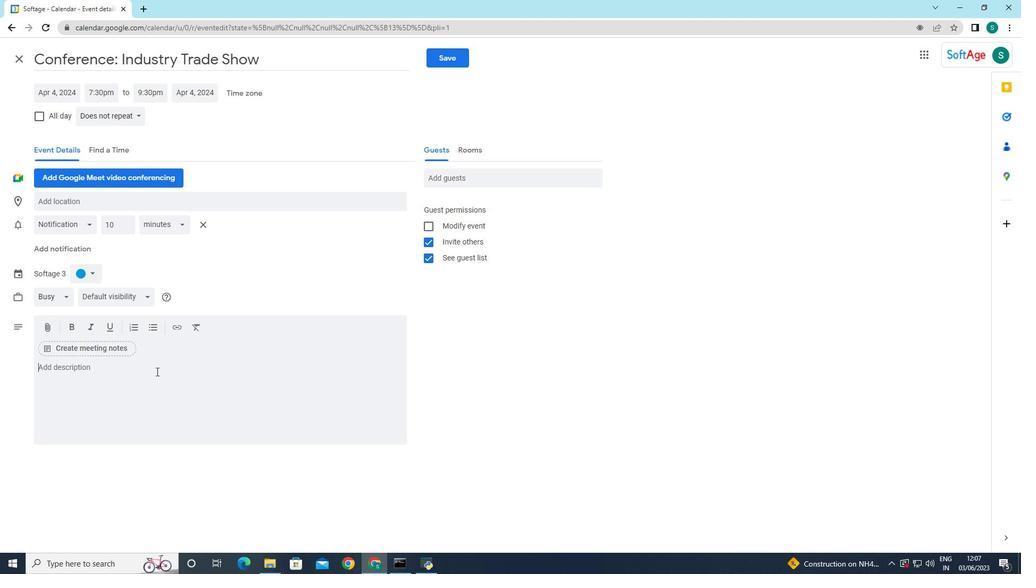 
Action: Mouse pressed left at (171, 202)
Screenshot: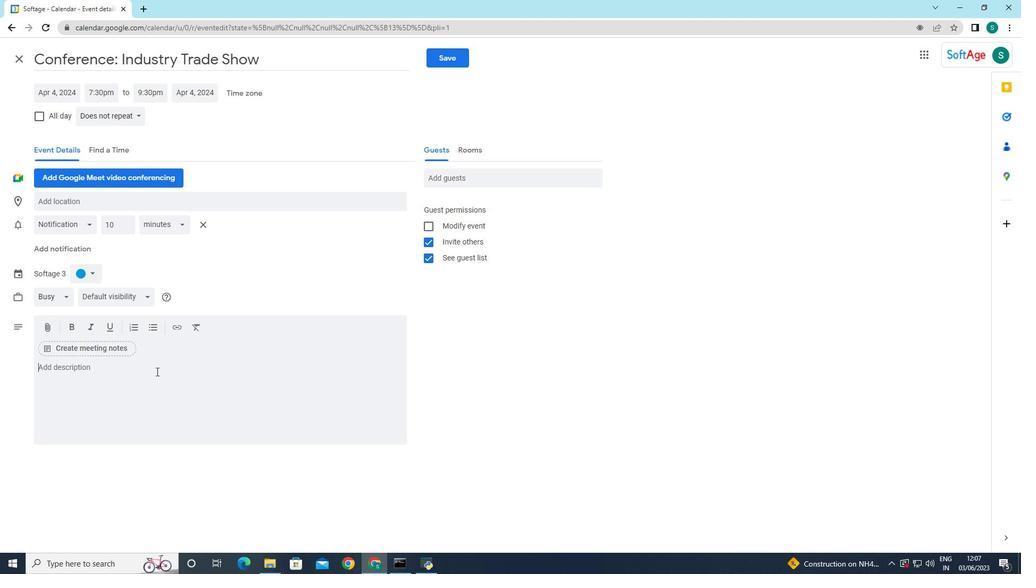 
Action: Mouse moved to (228, 145)
Screenshot: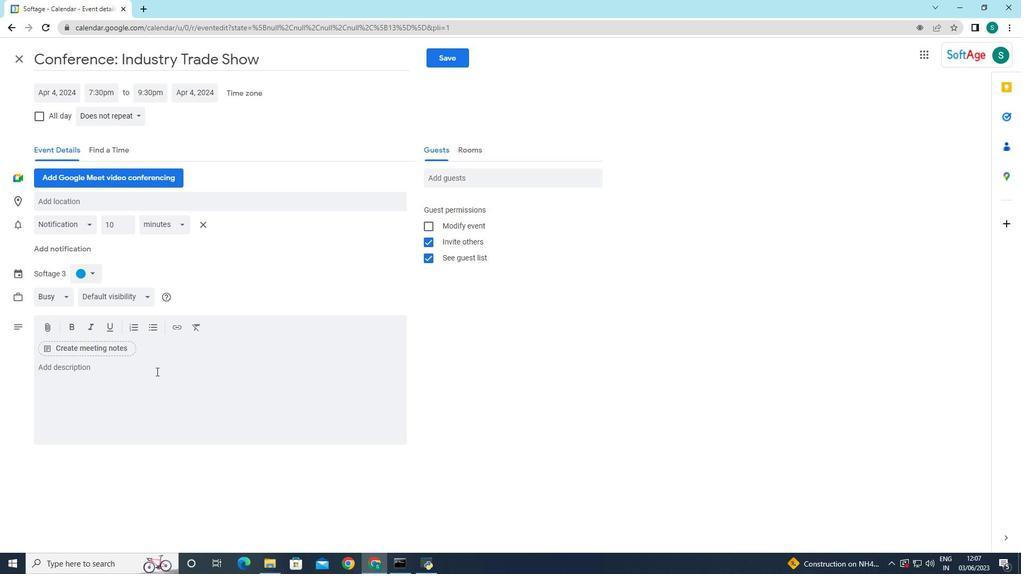 
Action: Mouse pressed left at (228, 145)
Screenshot: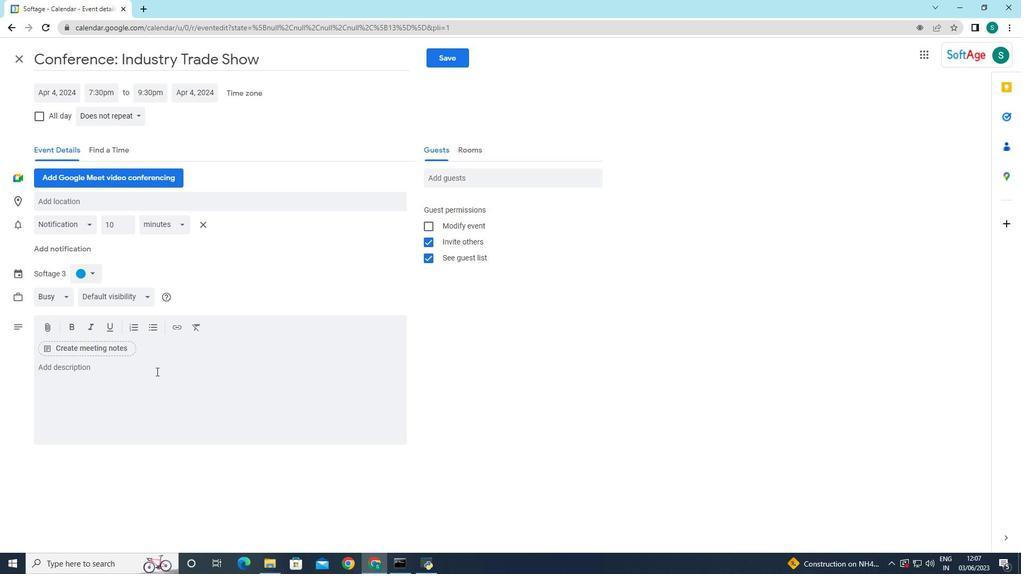 
Action: Mouse moved to (85, 369)
Screenshot: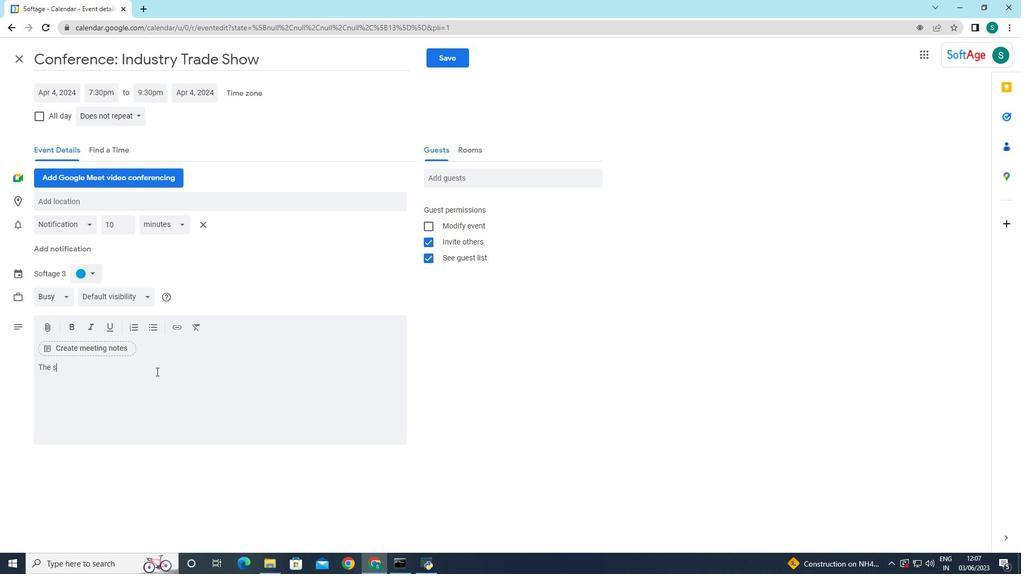 
Action: Mouse pressed left at (85, 369)
Screenshot: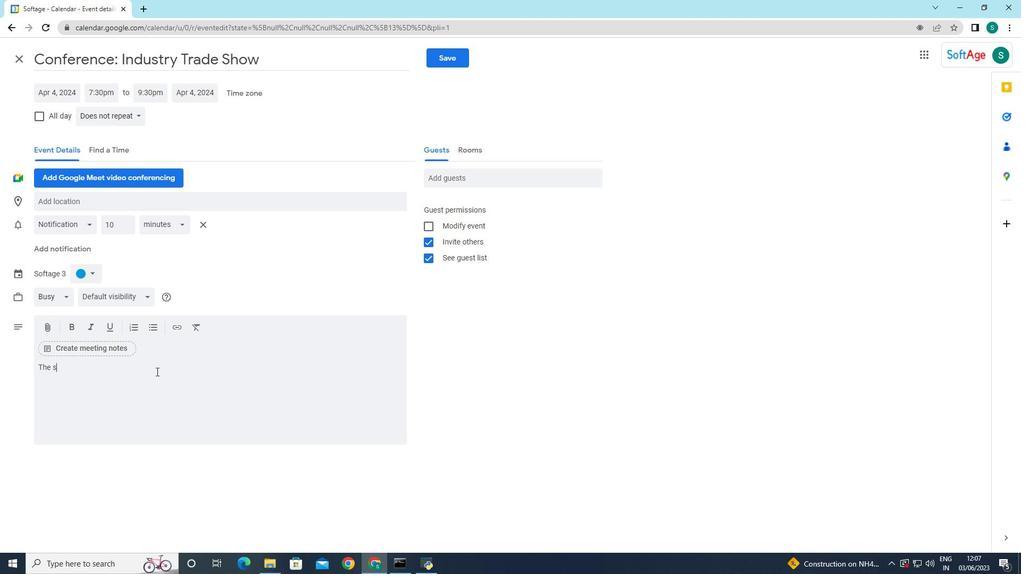 
Action: Key pressed <Key.caps_lock>T<Key.caps_lock>his<Key.backspace><Key.backspace>e<Key.space>sales<Key.space>team<Key.space>reviews<Key.space>individual<Key.space>and<Key.space>collective<Key.space>sales<Key.space>performance<Key.space>
Screenshot: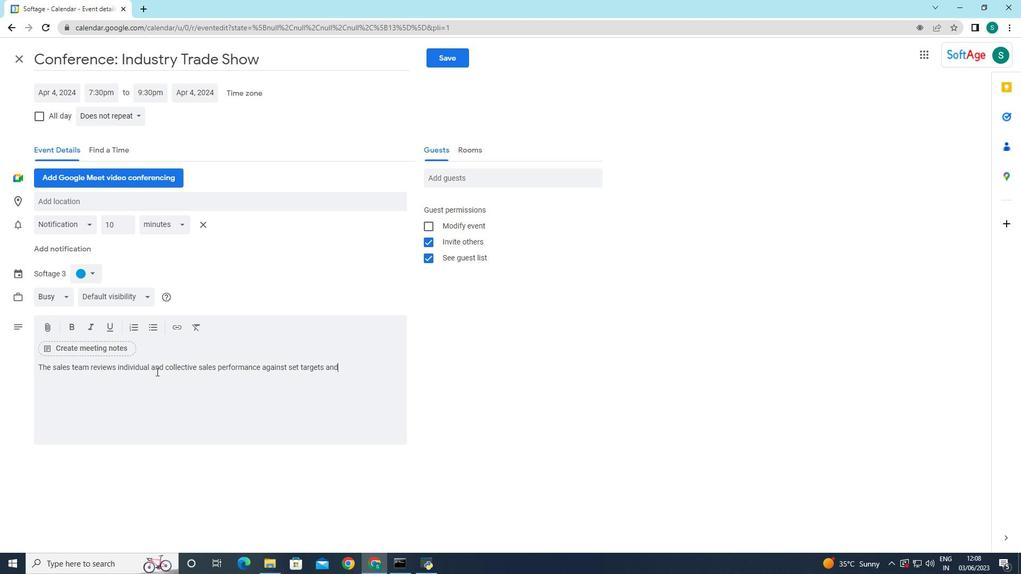 
Action: Mouse moved to (61, 94)
Screenshot: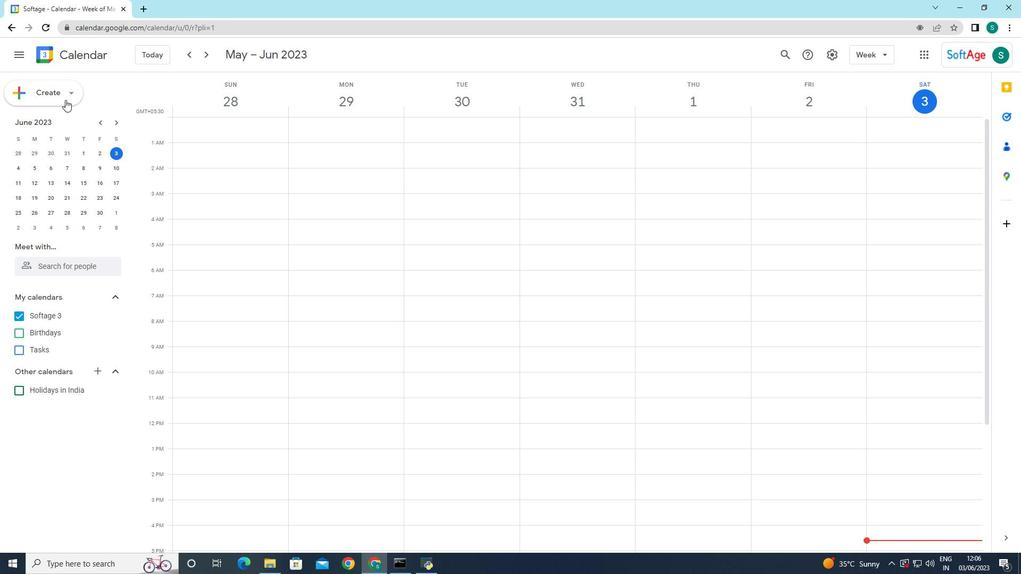 
Action: Mouse pressed left at (61, 94)
Screenshot: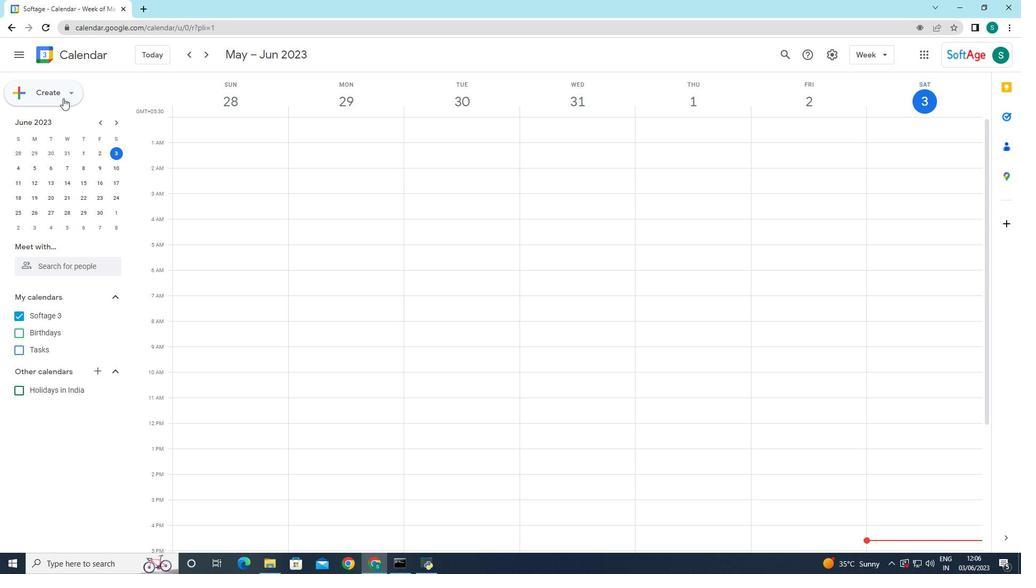 
Action: Mouse moved to (56, 127)
Screenshot: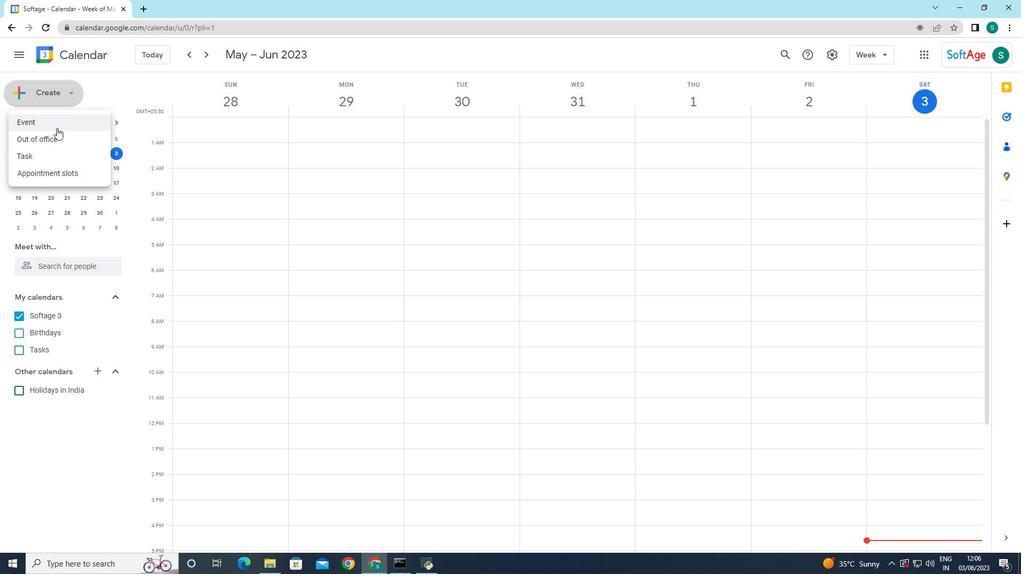 
Action: Mouse pressed left at (56, 127)
Screenshot: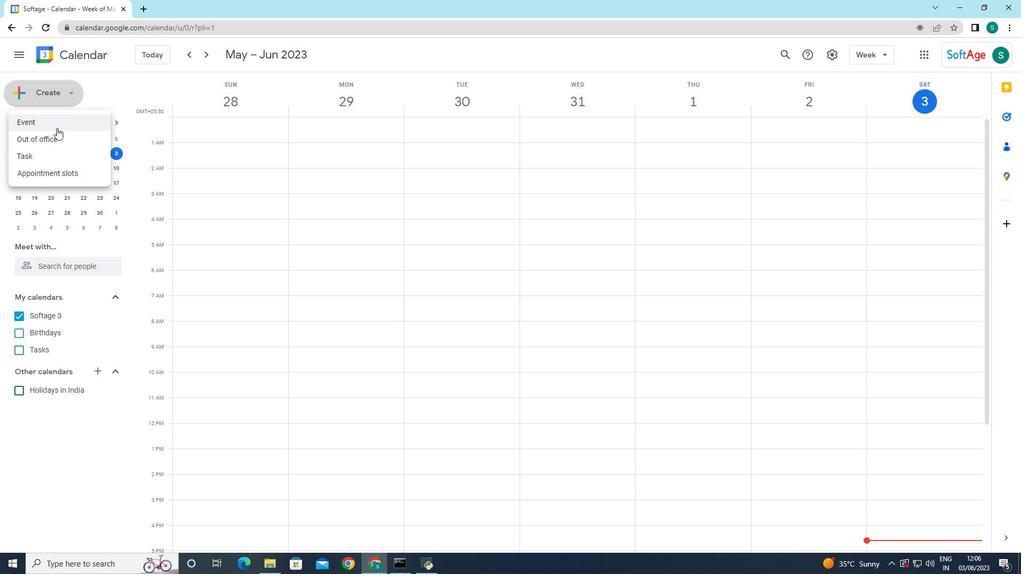 
Action: Mouse moved to (774, 518)
Screenshot: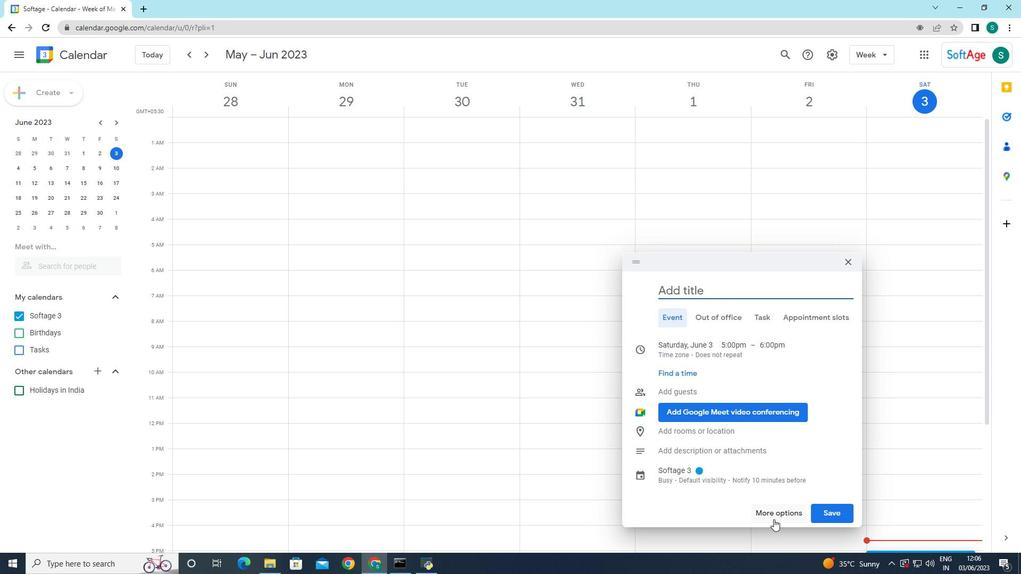 
Action: Mouse pressed left at (774, 518)
Screenshot: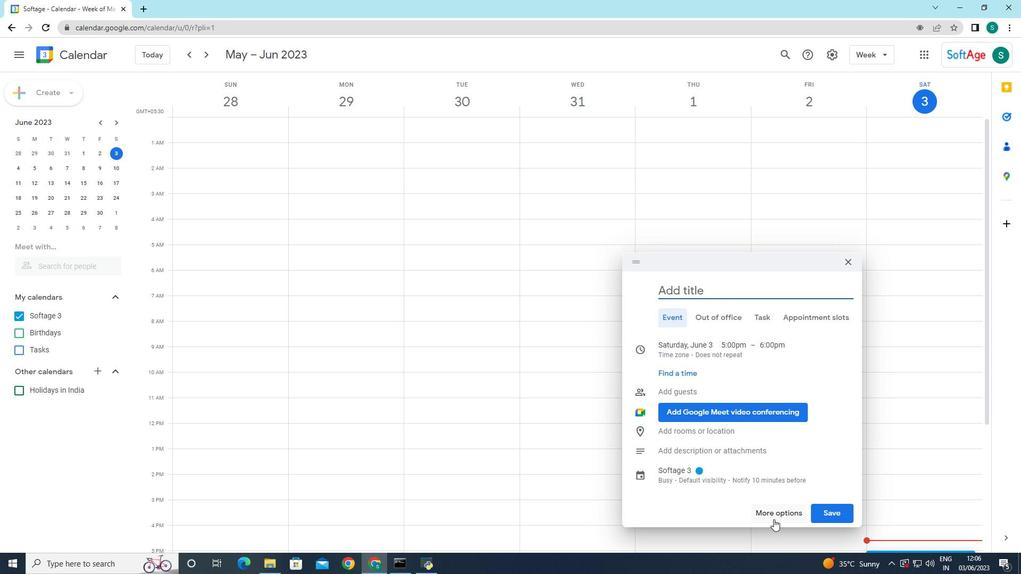 
Action: Mouse moved to (98, 60)
Screenshot: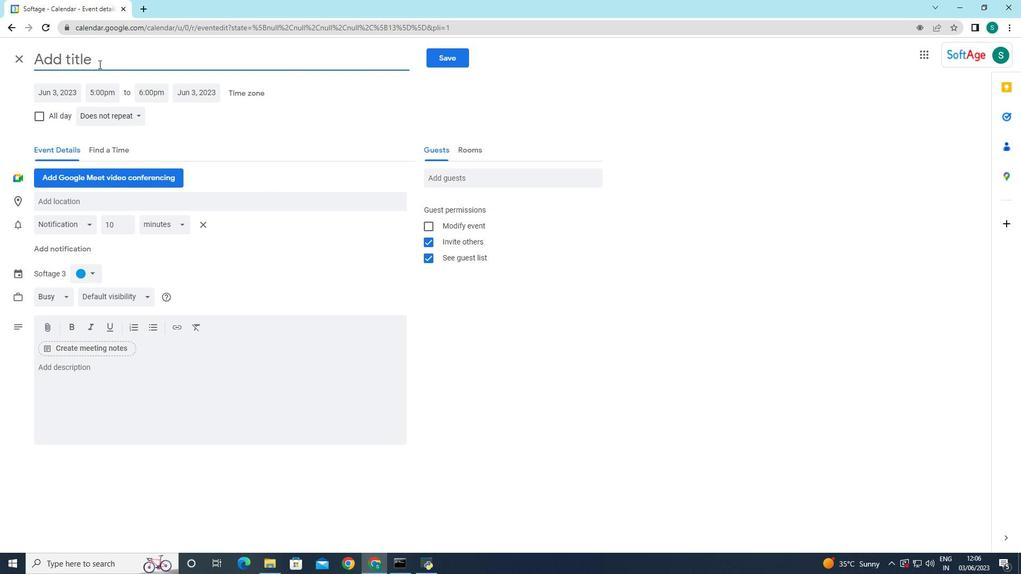 
Action: Mouse pressed left at (98, 60)
Screenshot: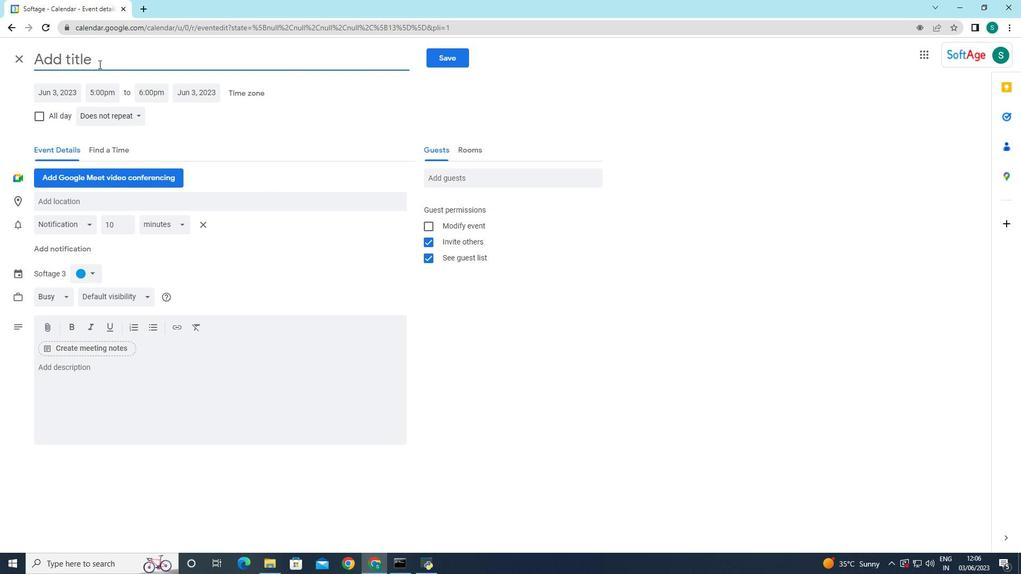 
Action: Key pressed <Key.caps_lock>C<Key.caps_lock>onference<Key.shift_r>:<Key.space><Key.backspace><Key.caps_lock><Key.space><Key.caps_lock>i<Key.backspace><Key.caps_lock>I<Key.caps_lock>ndustry<Key.space><Key.caps_lock>T<Key.caps_lock>rade<Key.space><Key.caps_lock>SHO<Key.backspace><Key.backspace><Key.caps_lock>how<Key.space>
Screenshot: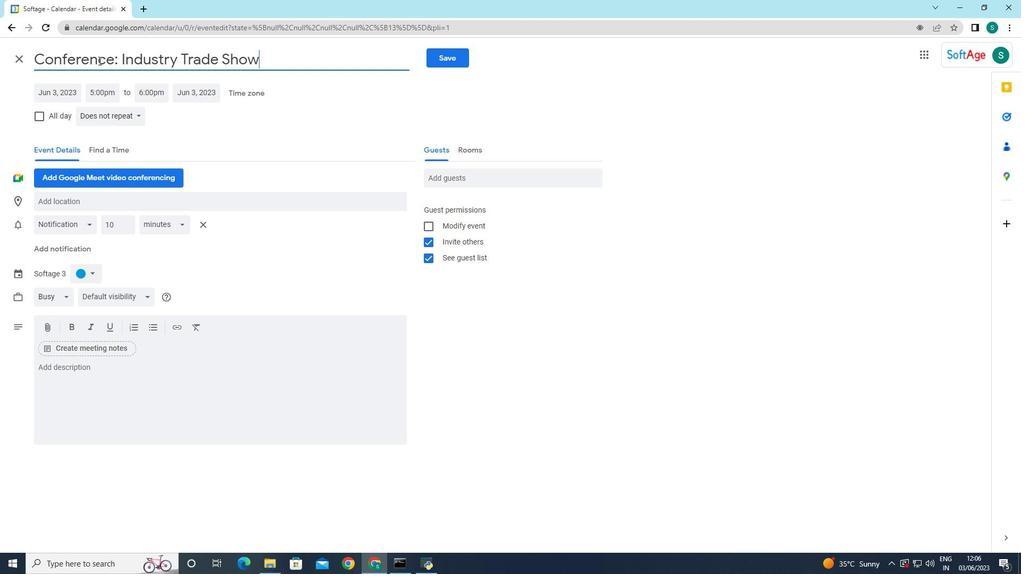 
Action: Mouse moved to (63, 95)
Screenshot: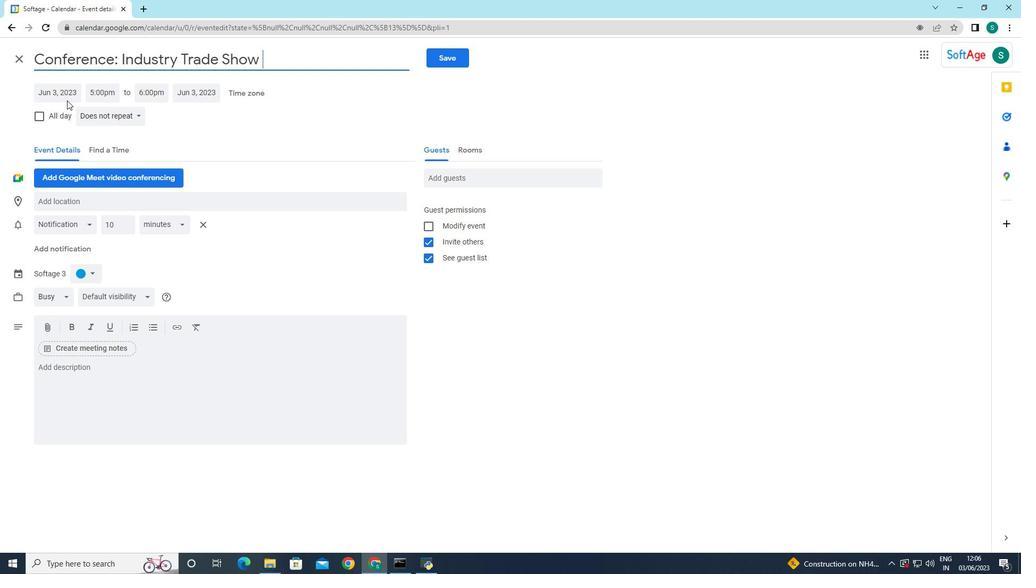 
Action: Mouse pressed left at (63, 95)
Screenshot: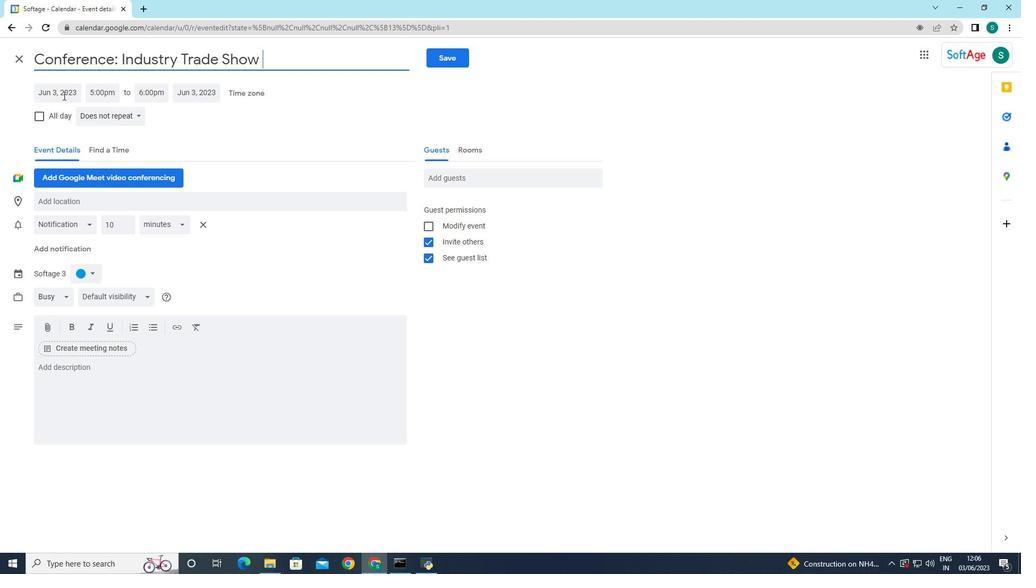 
Action: Mouse pressed left at (63, 95)
Screenshot: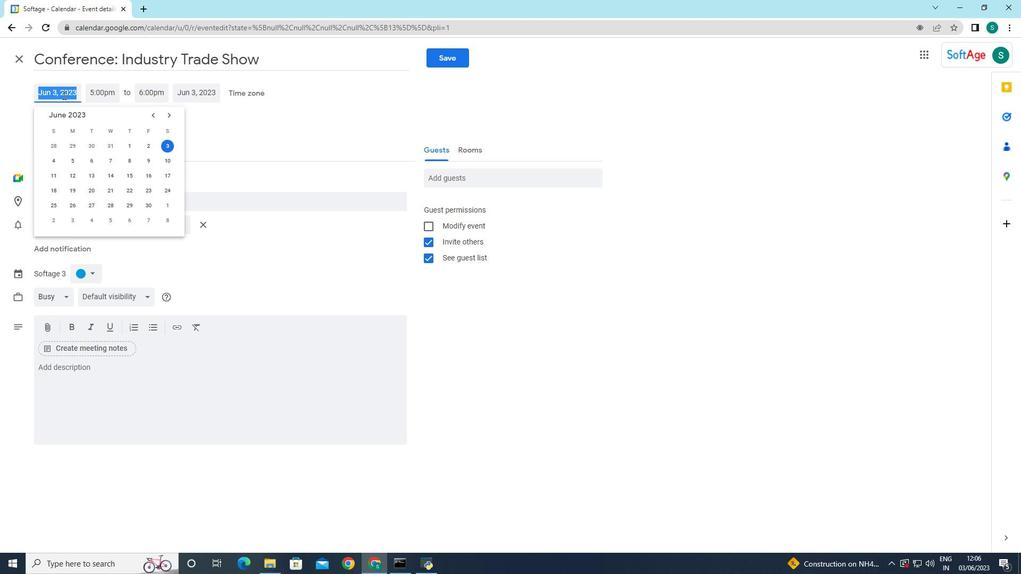 
Action: Mouse moved to (170, 113)
Screenshot: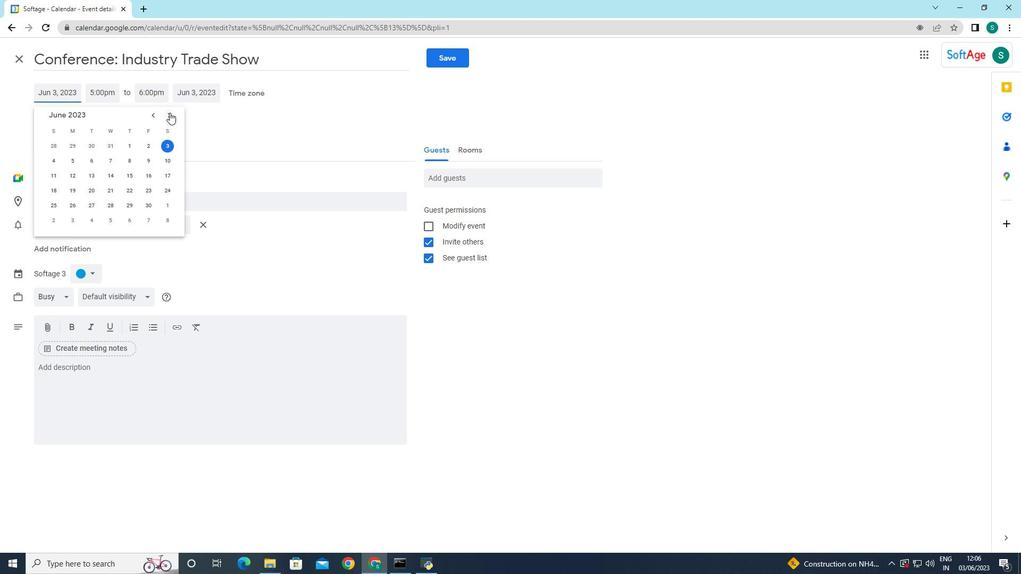 
Action: Mouse pressed left at (170, 113)
Screenshot: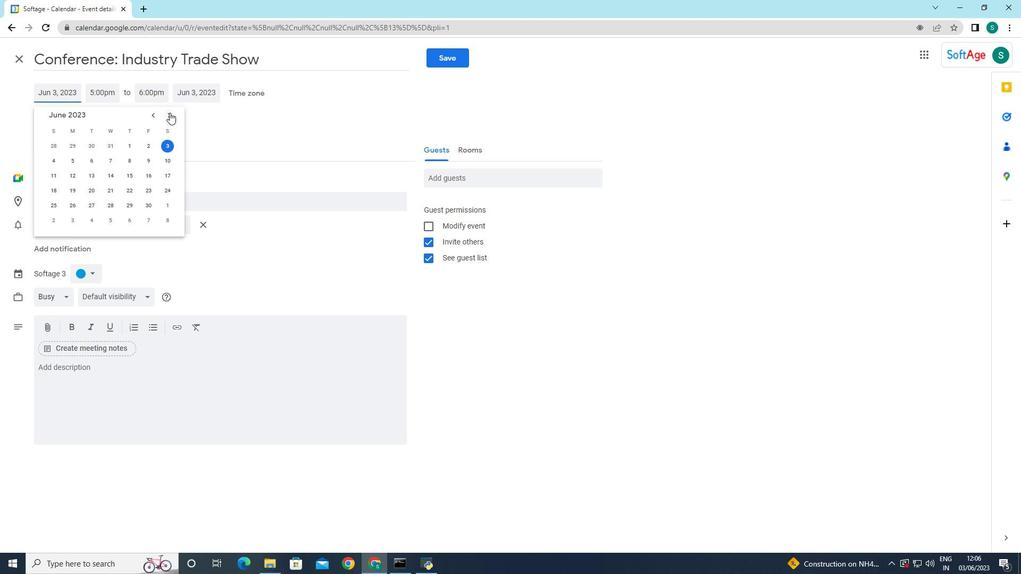 
Action: Mouse pressed left at (170, 113)
Screenshot: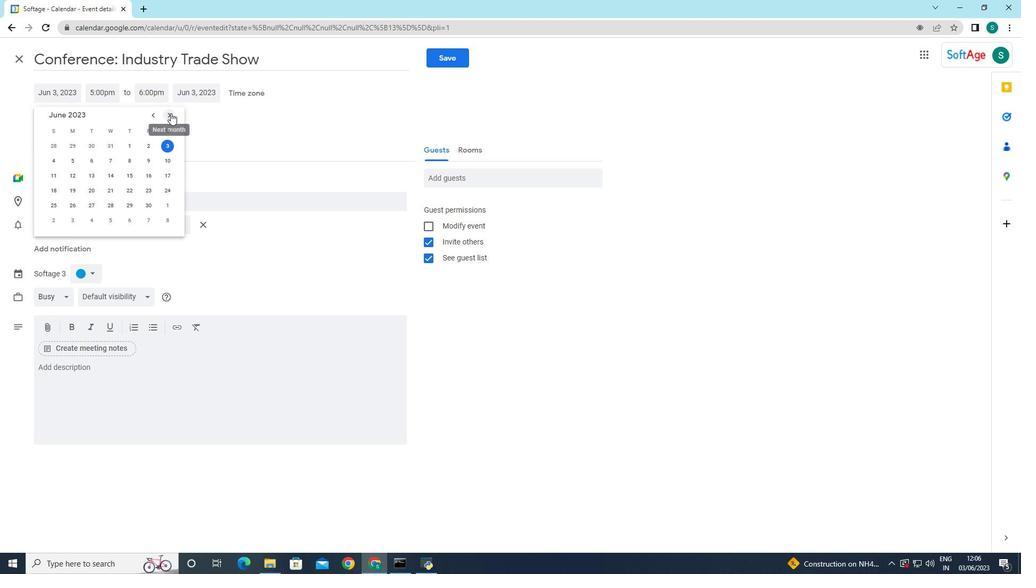 
Action: Mouse pressed left at (170, 113)
Screenshot: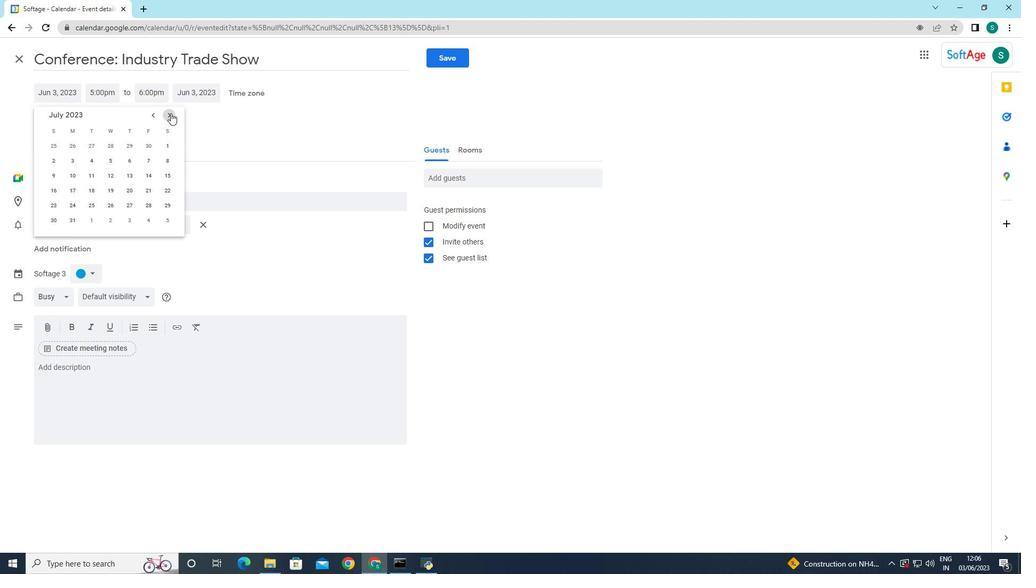 
Action: Mouse pressed left at (170, 113)
Screenshot: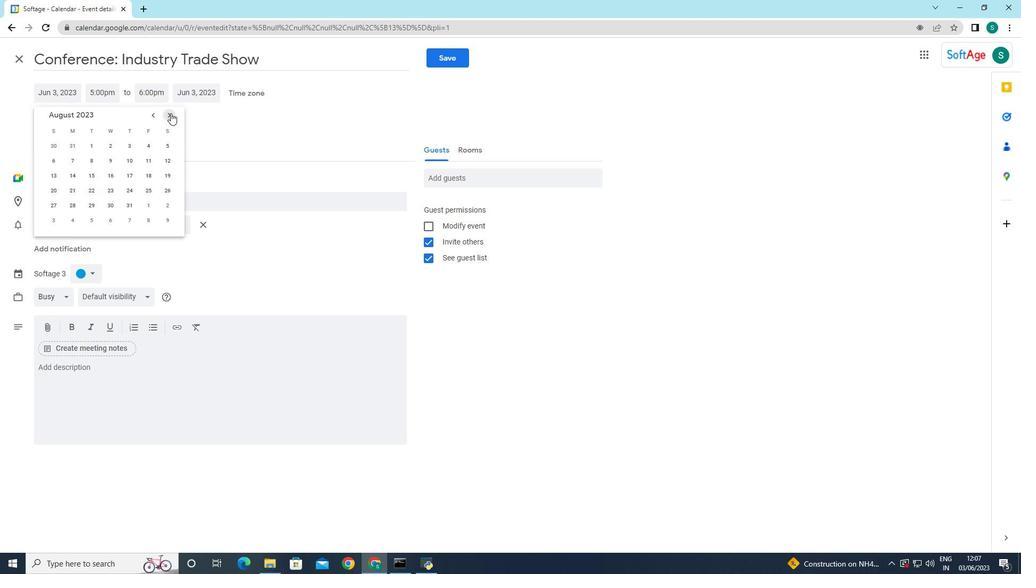 
Action: Mouse pressed left at (170, 113)
Screenshot: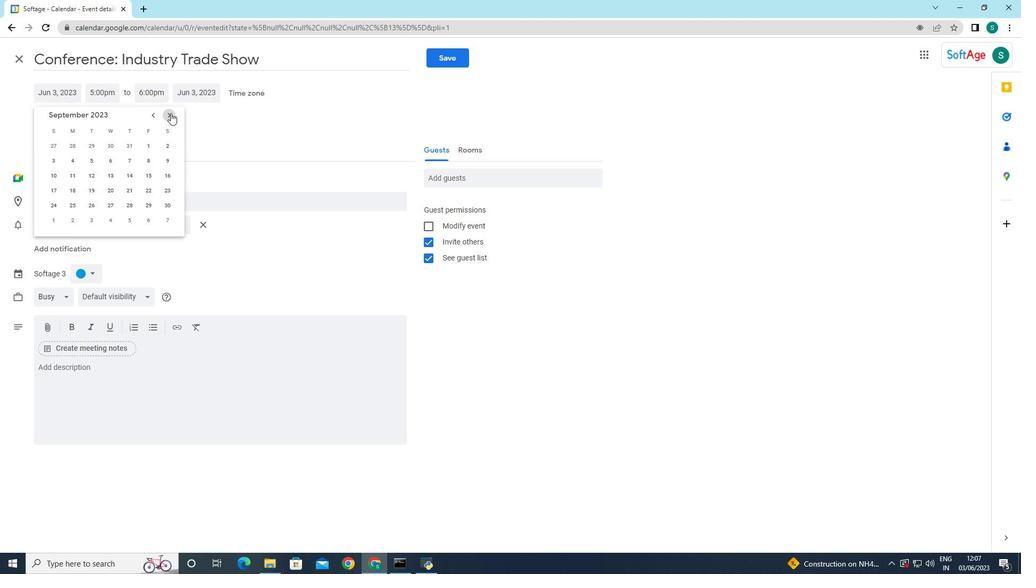 
Action: Mouse pressed left at (170, 113)
Screenshot: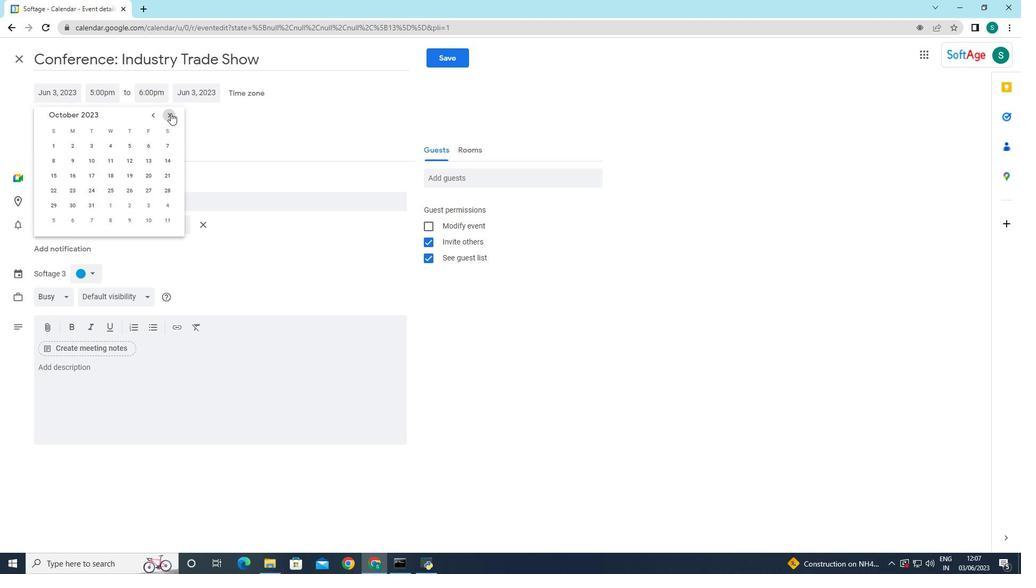 
Action: Mouse pressed left at (170, 113)
Screenshot: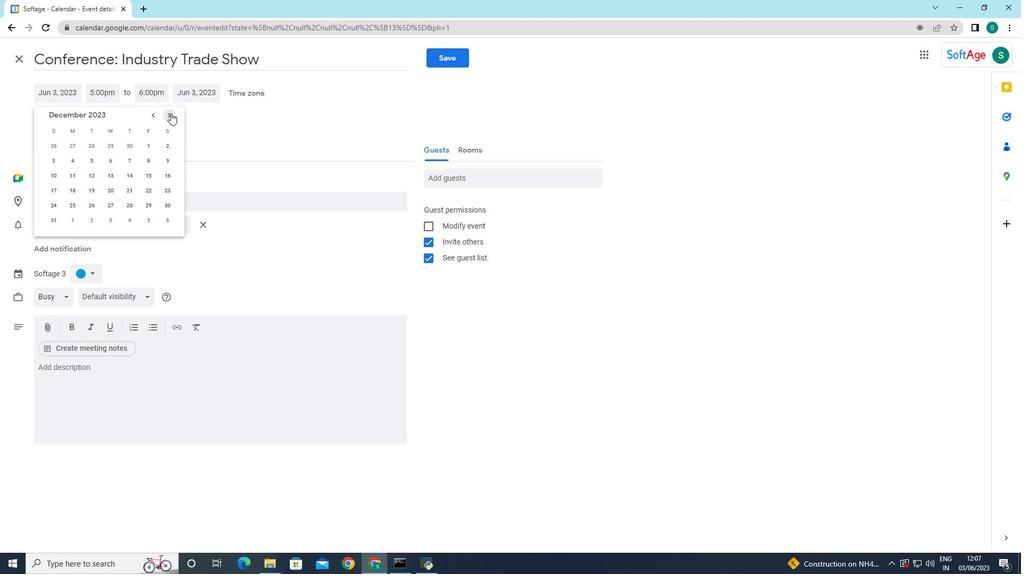 
Action: Mouse pressed left at (170, 113)
Screenshot: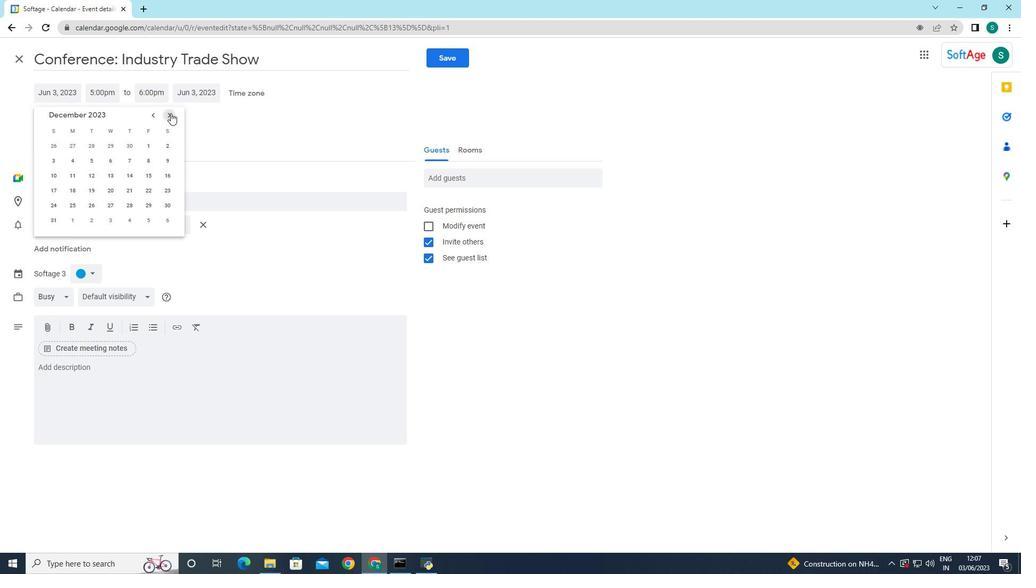 
Action: Mouse pressed left at (170, 113)
Screenshot: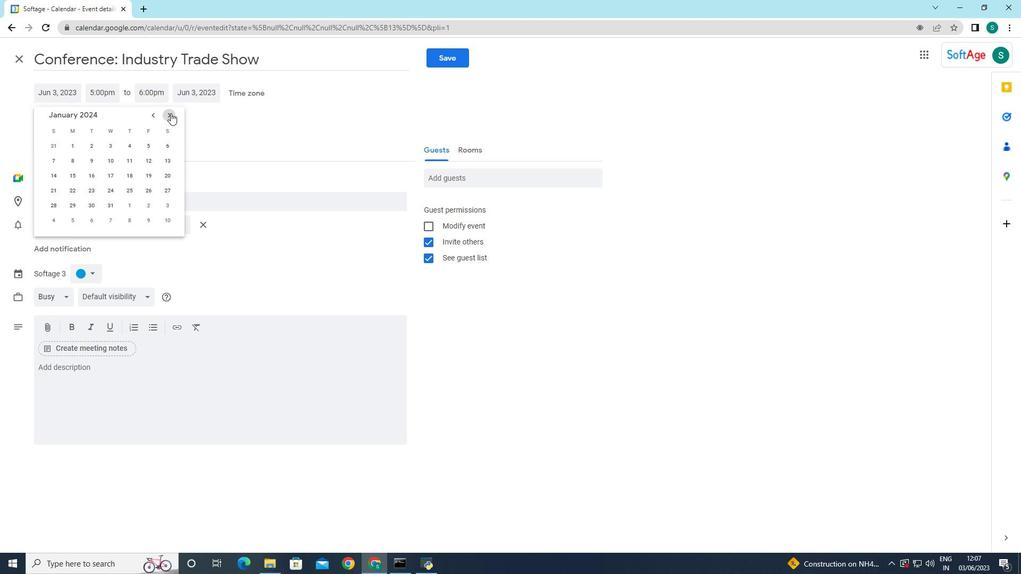 
Action: Mouse pressed left at (170, 113)
Screenshot: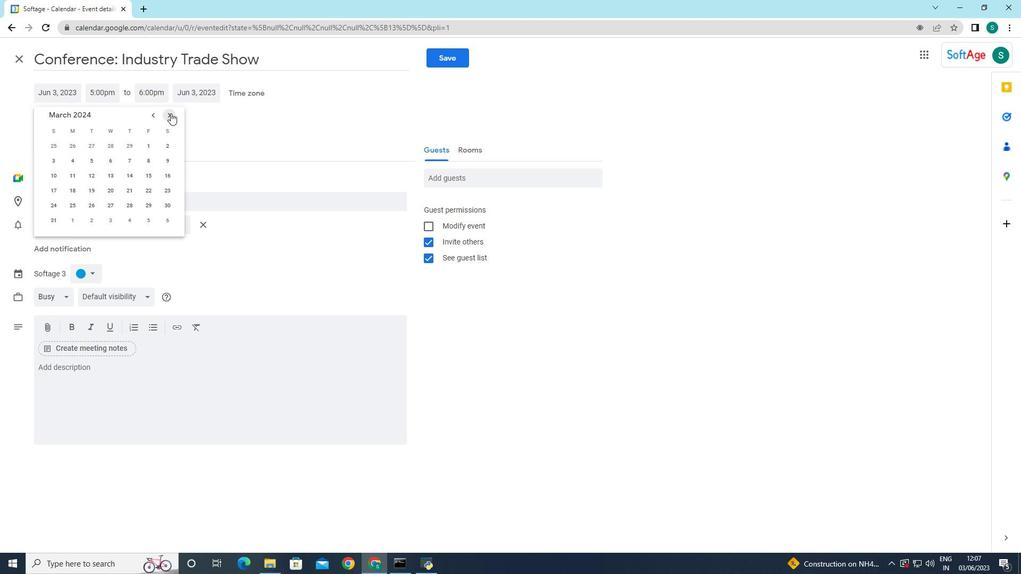 
Action: Mouse pressed left at (170, 113)
Screenshot: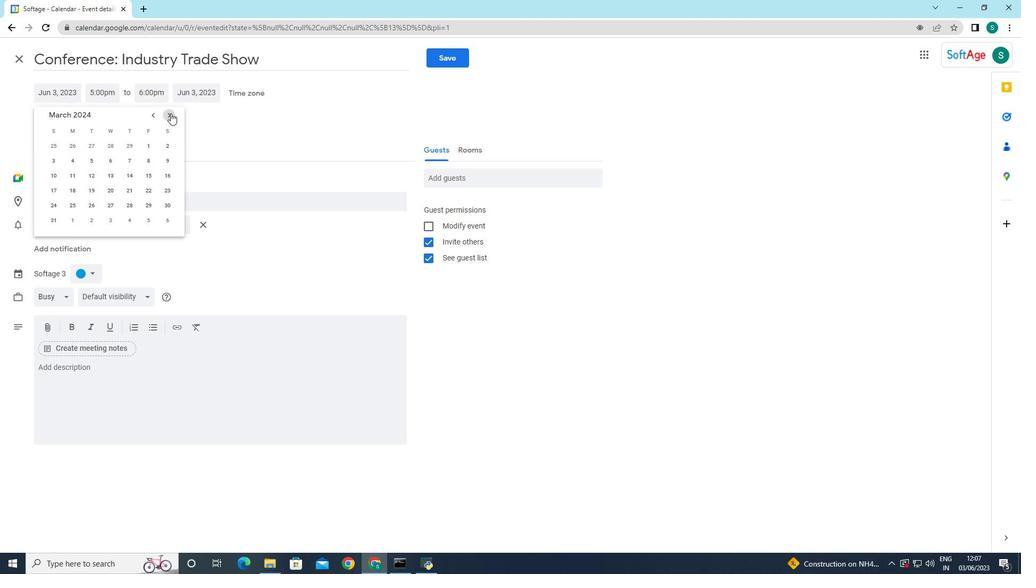 
Action: Mouse moved to (156, 110)
Screenshot: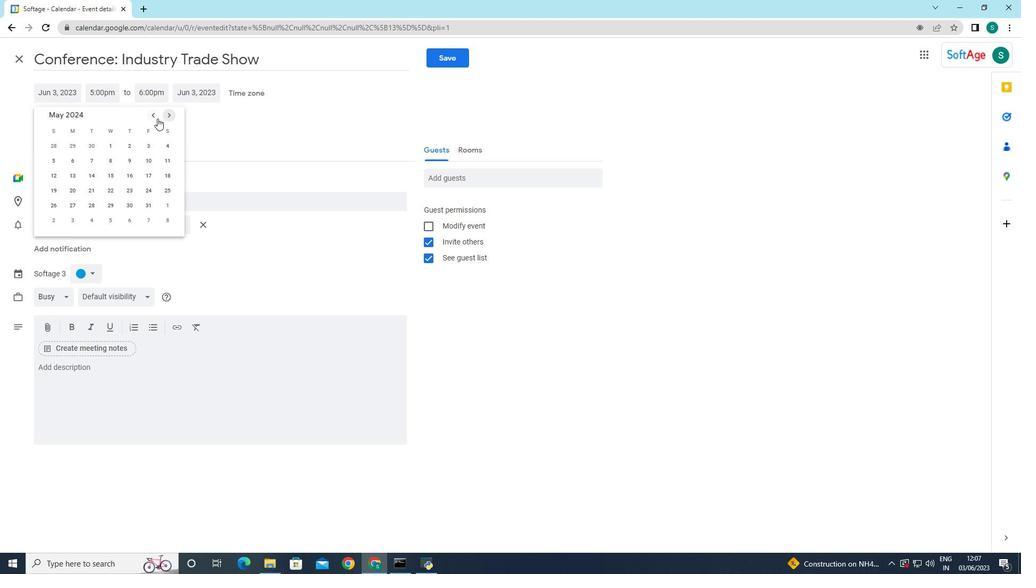 
Action: Mouse pressed left at (156, 110)
Screenshot: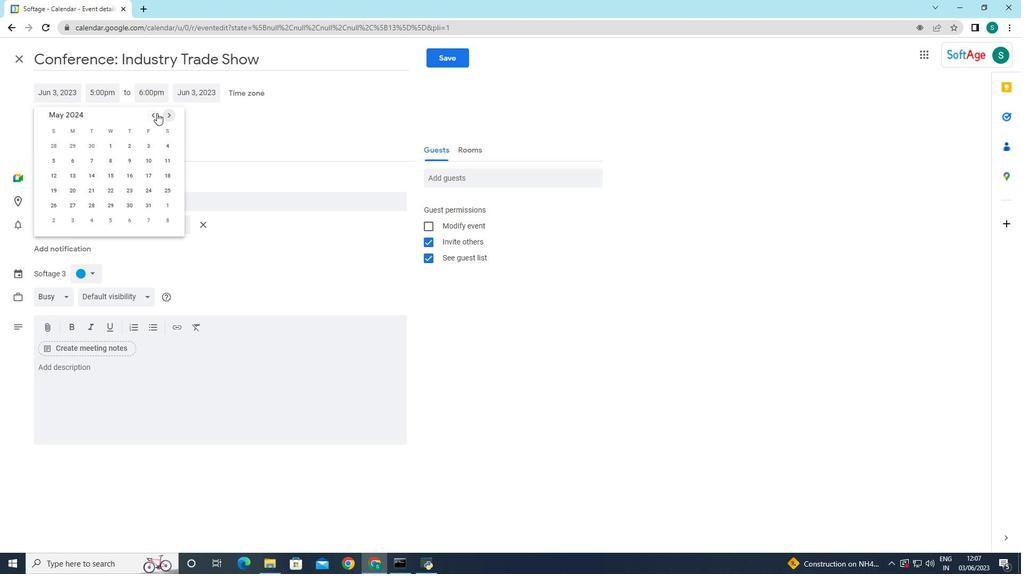
Action: Mouse moved to (134, 144)
Screenshot: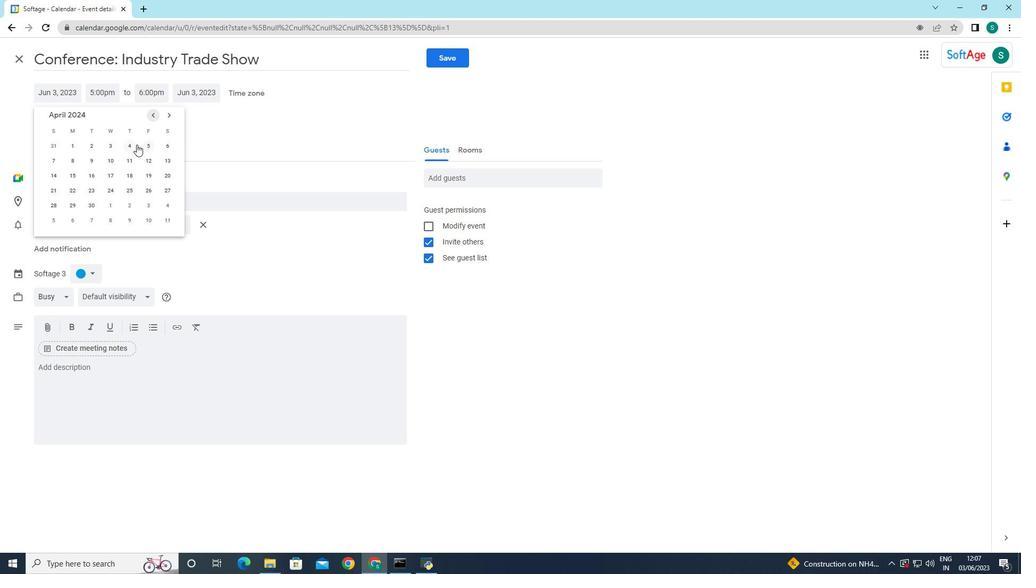 
Action: Mouse pressed left at (134, 144)
Screenshot: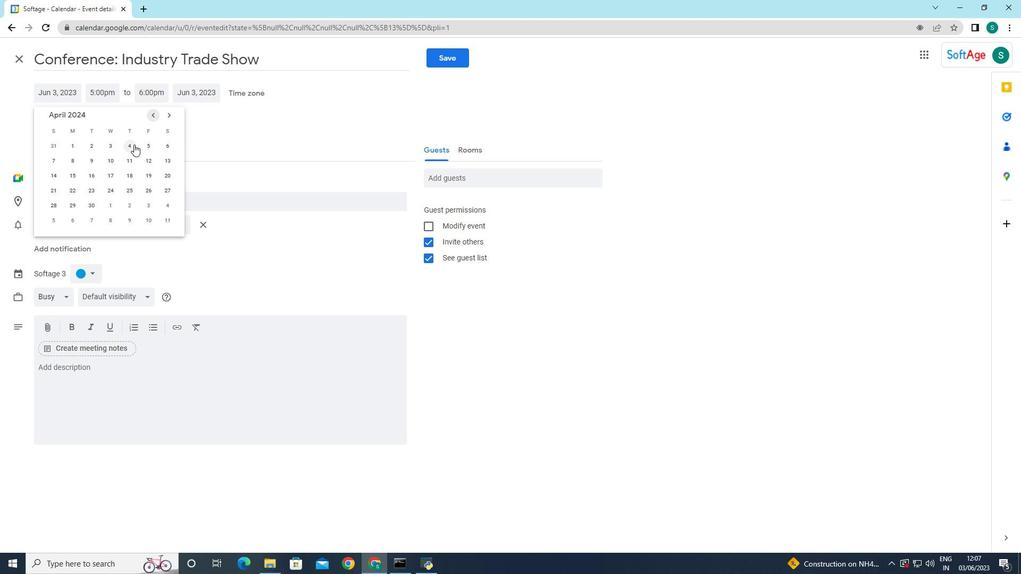 
Action: Mouse moved to (102, 95)
Screenshot: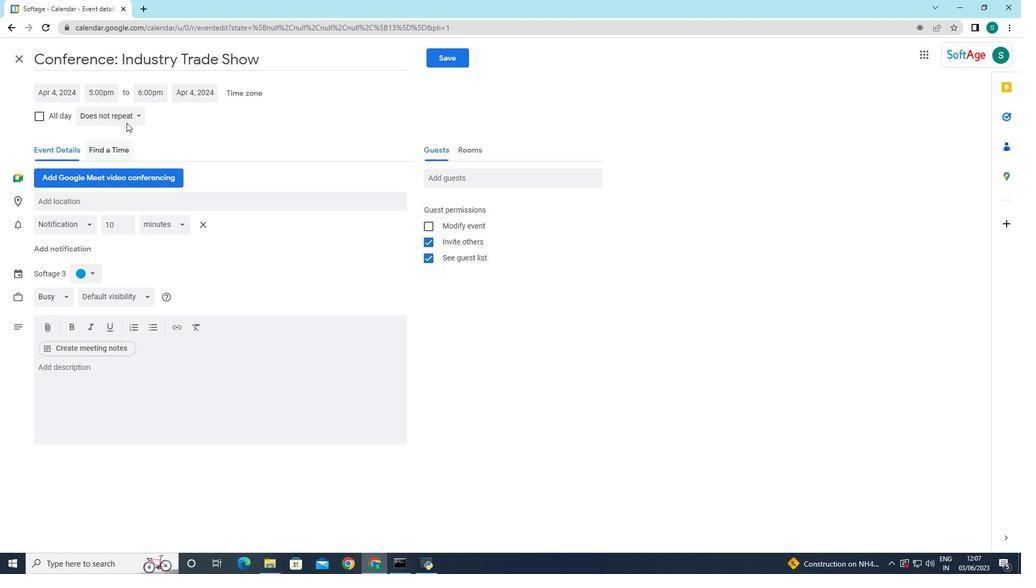 
Action: Mouse pressed left at (102, 95)
Screenshot: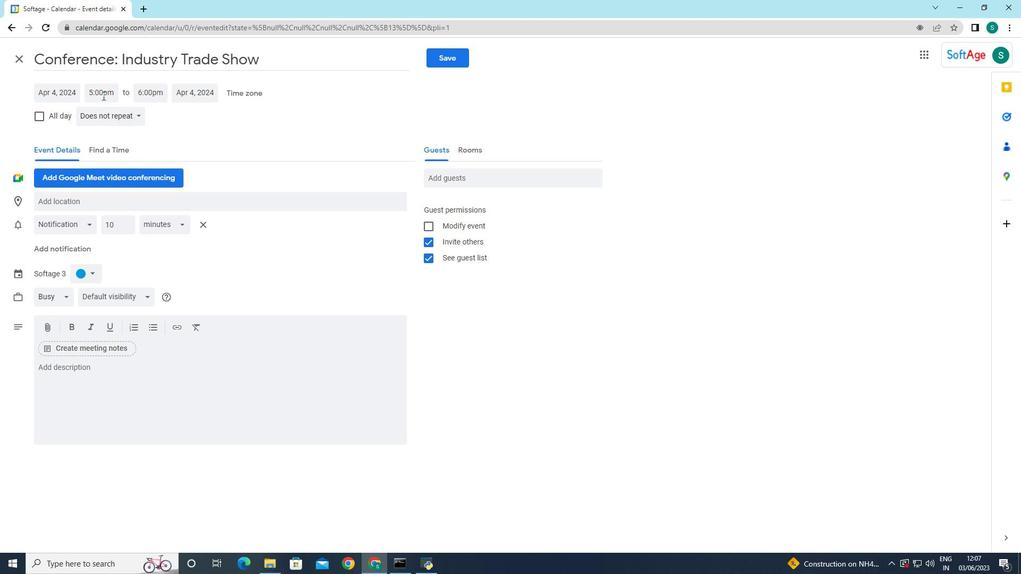 
Action: Mouse moved to (116, 181)
Screenshot: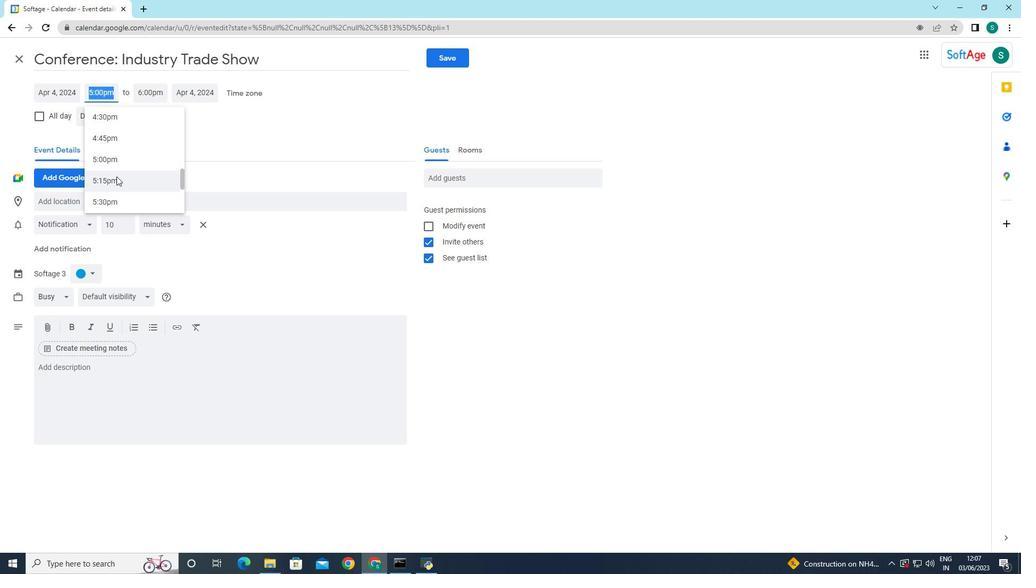 
Action: Mouse scrolled (116, 182) with delta (0, 0)
Screenshot: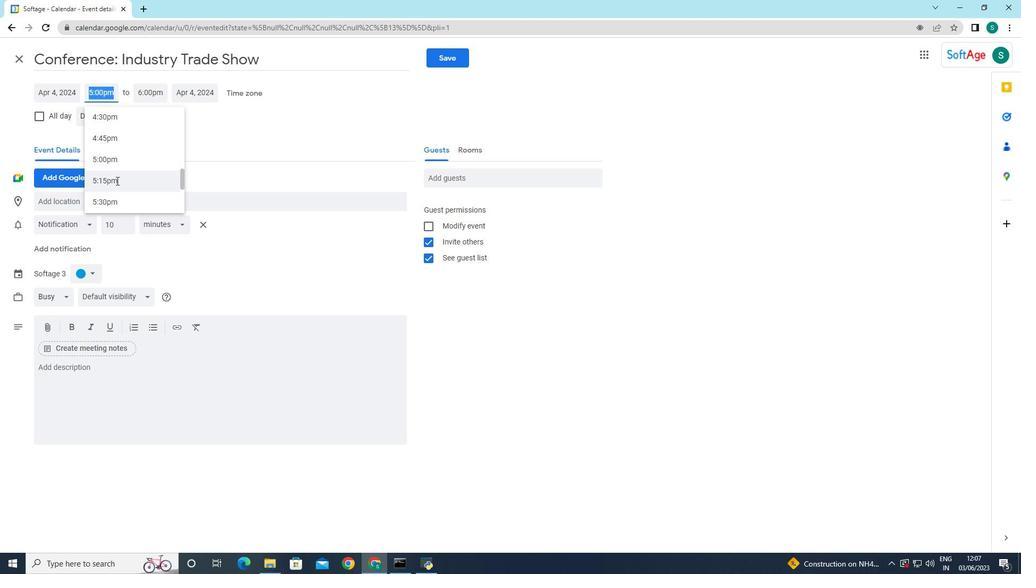 
Action: Mouse scrolled (116, 182) with delta (0, 0)
Screenshot: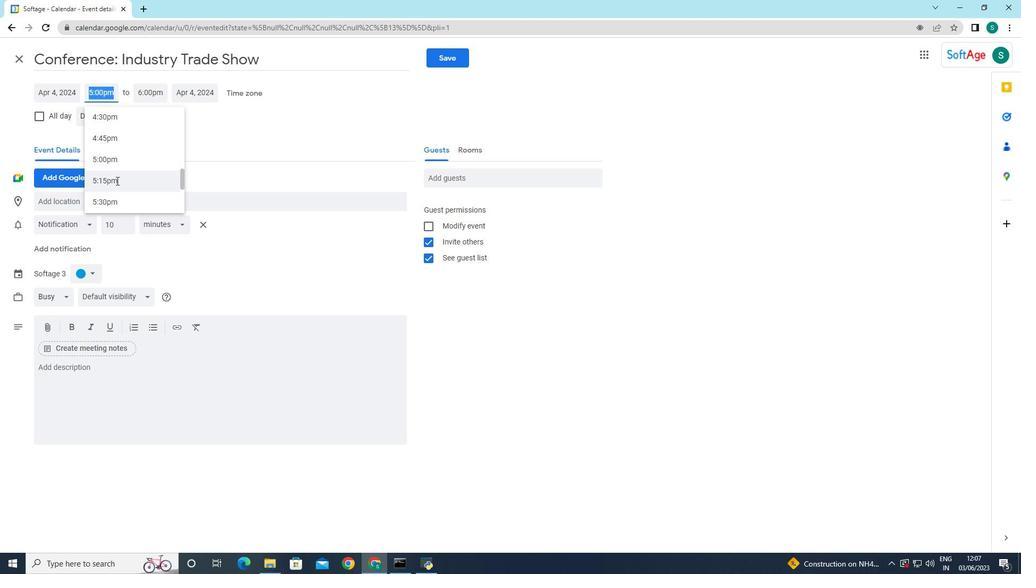 
Action: Mouse scrolled (116, 182) with delta (0, 0)
Screenshot: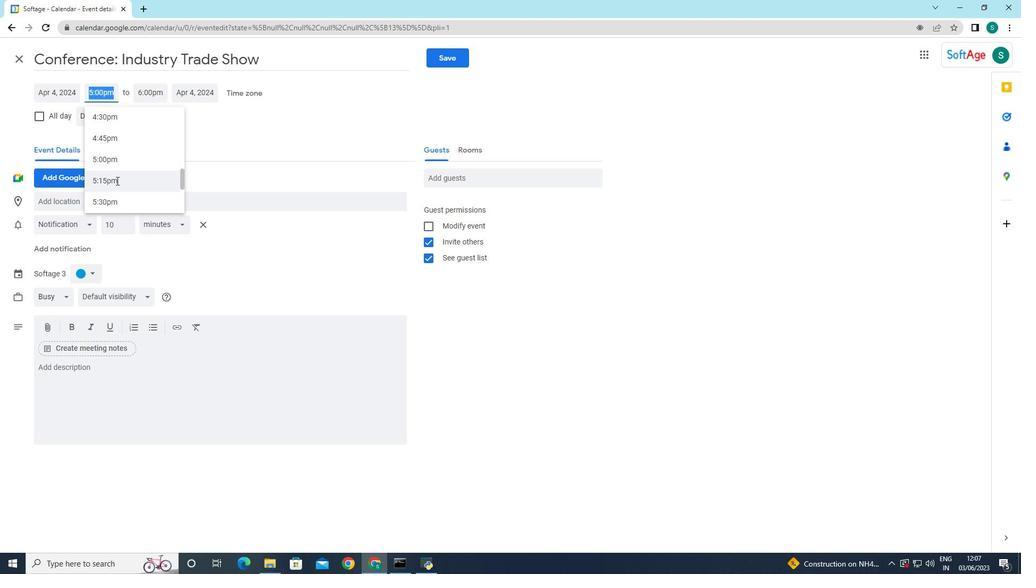 
Action: Mouse scrolled (116, 182) with delta (0, 0)
Screenshot: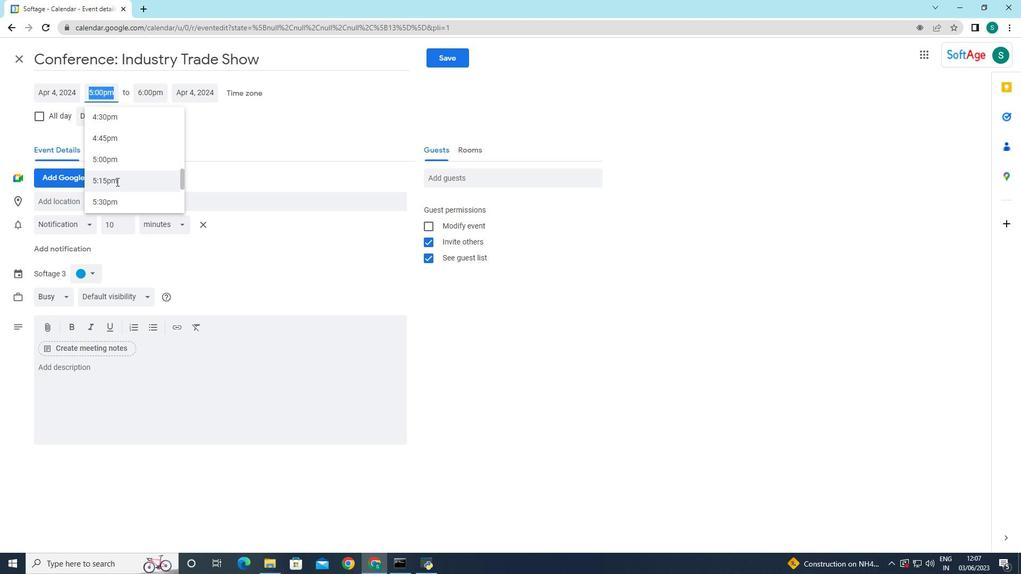 
Action: Mouse scrolled (116, 181) with delta (0, 0)
Screenshot: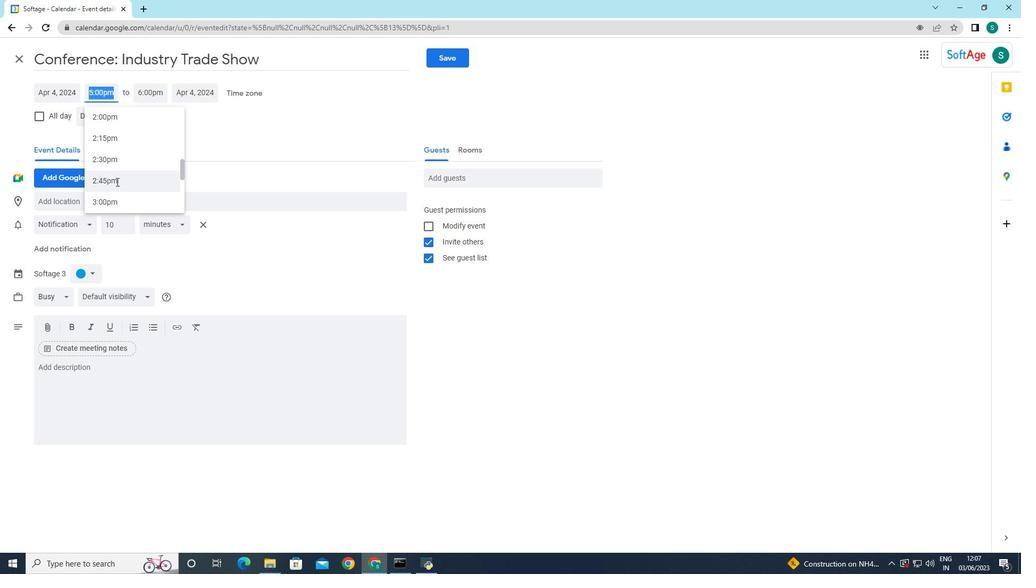 
Action: Mouse scrolled (116, 181) with delta (0, 0)
Screenshot: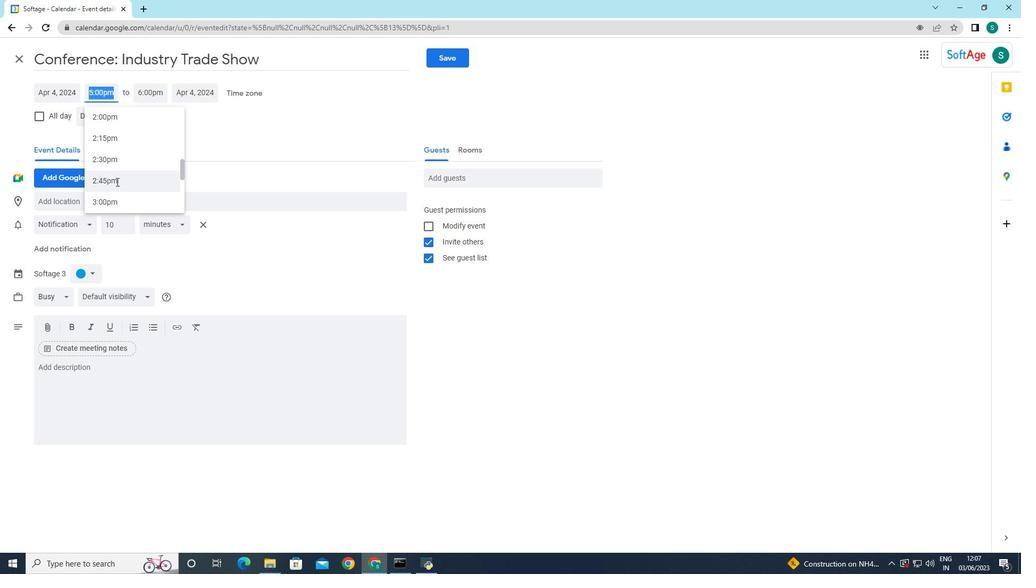 
Action: Mouse scrolled (116, 181) with delta (0, 0)
Screenshot: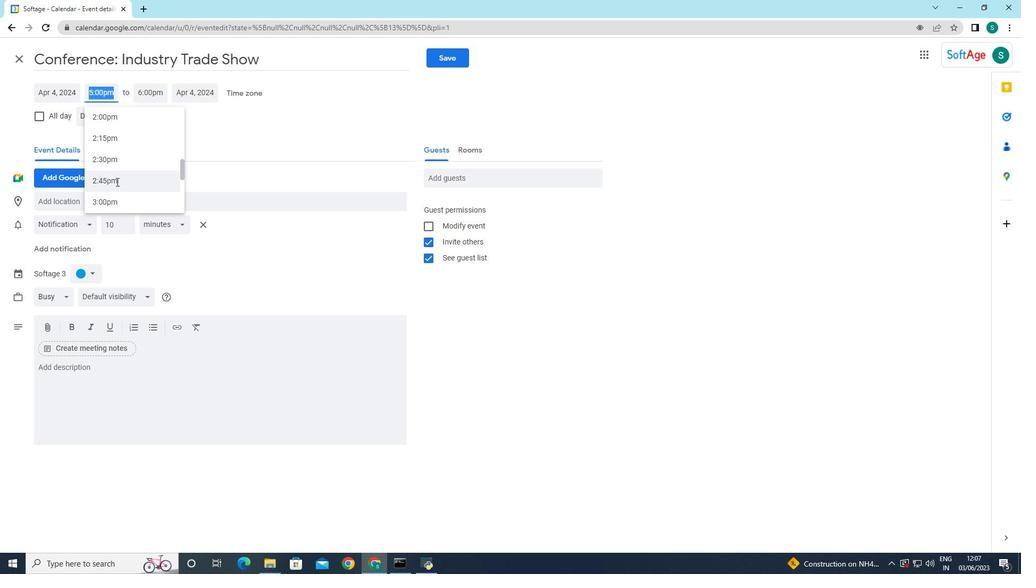 
Action: Mouse scrolled (116, 181) with delta (0, 0)
Screenshot: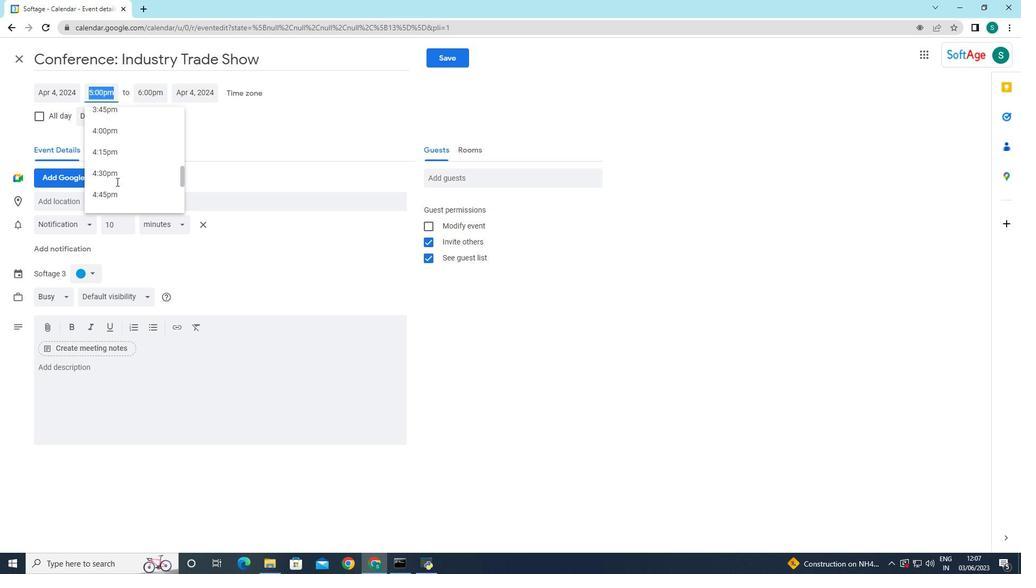 
Action: Mouse scrolled (116, 181) with delta (0, 0)
Screenshot: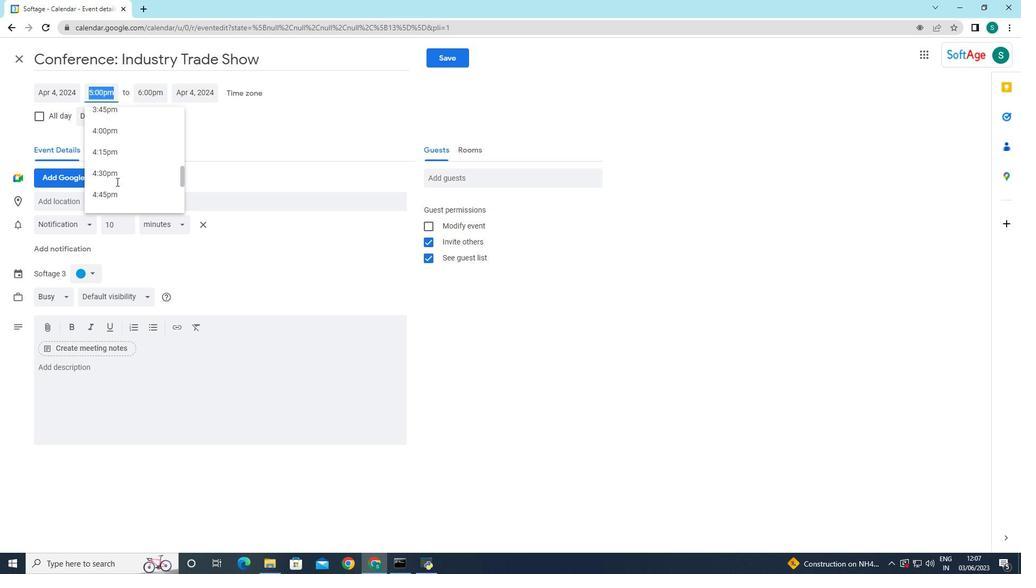 
Action: Mouse scrolled (116, 181) with delta (0, 0)
Screenshot: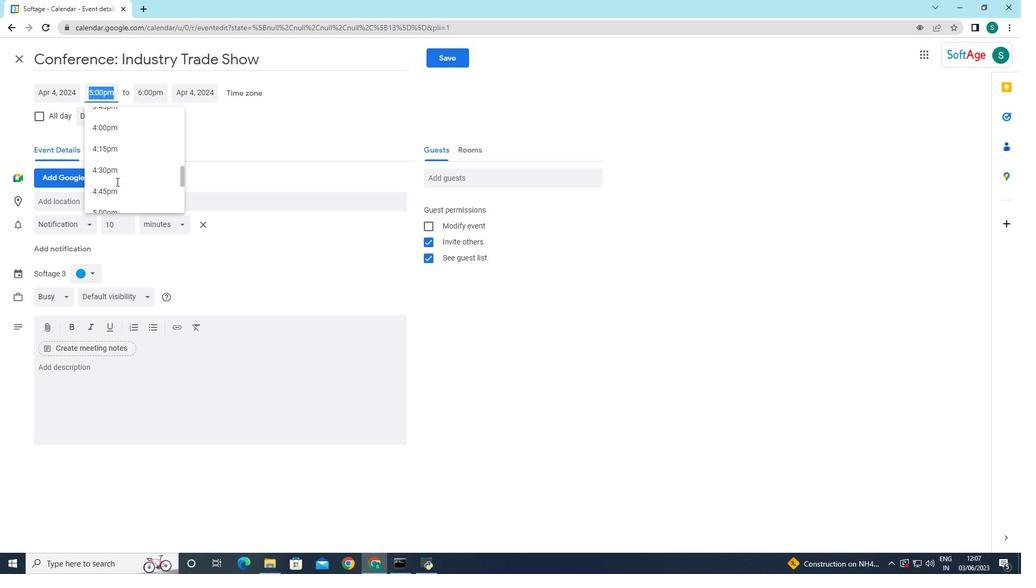 
Action: Mouse scrolled (116, 181) with delta (0, 0)
Screenshot: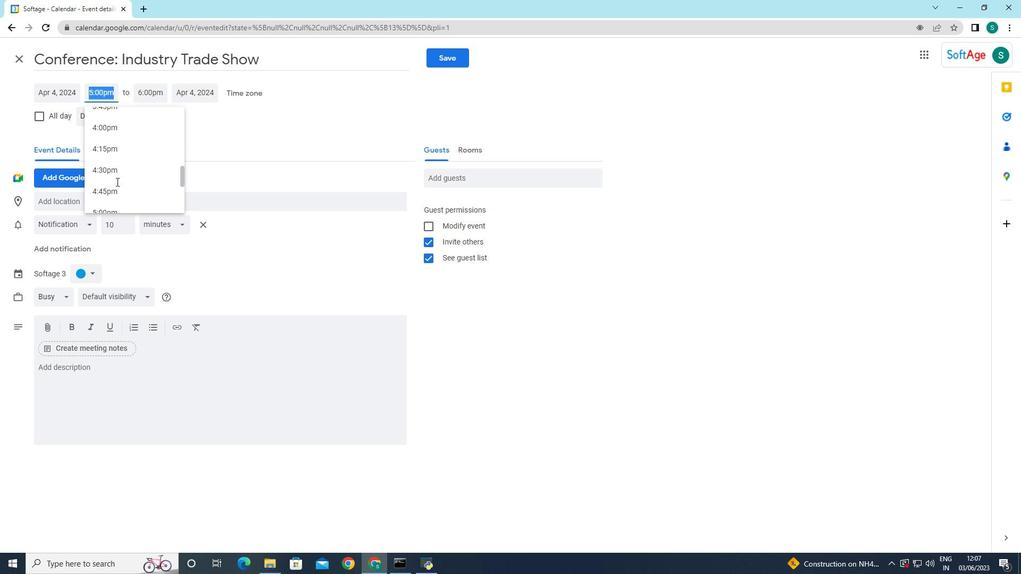 
Action: Mouse moved to (120, 191)
Screenshot: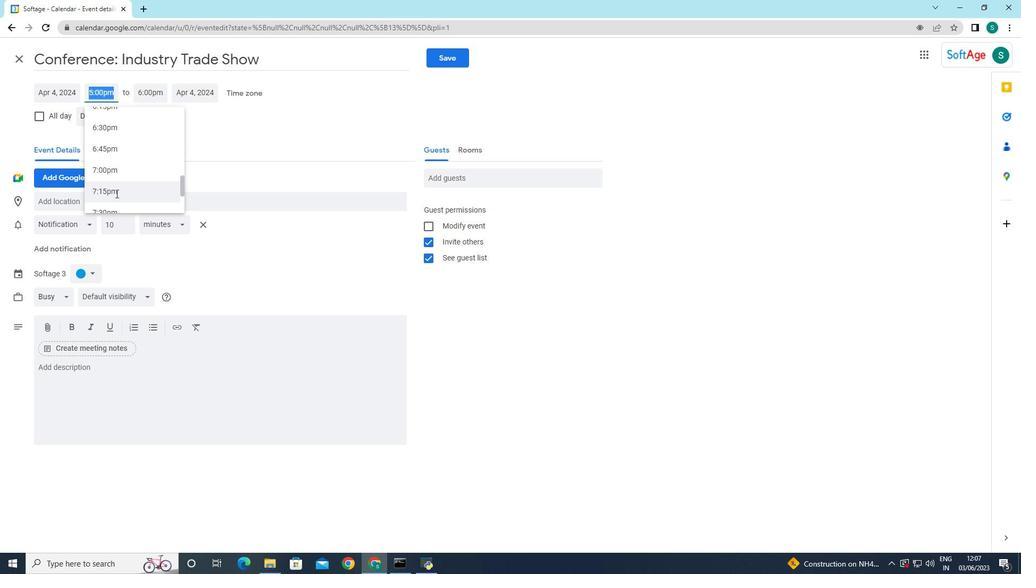 
Action: Mouse scrolled (120, 191) with delta (0, 0)
Screenshot: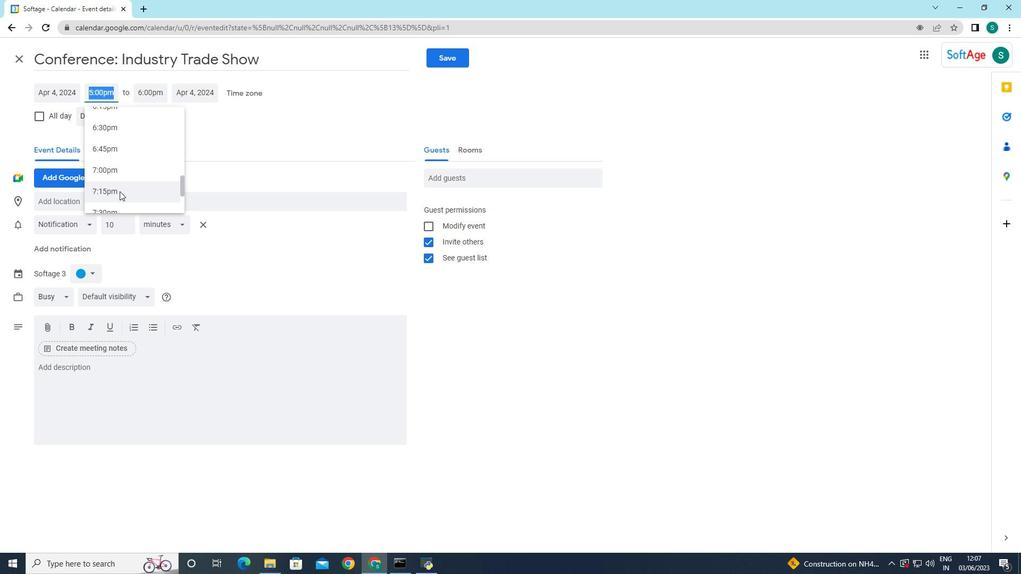 
Action: Mouse moved to (113, 163)
Screenshot: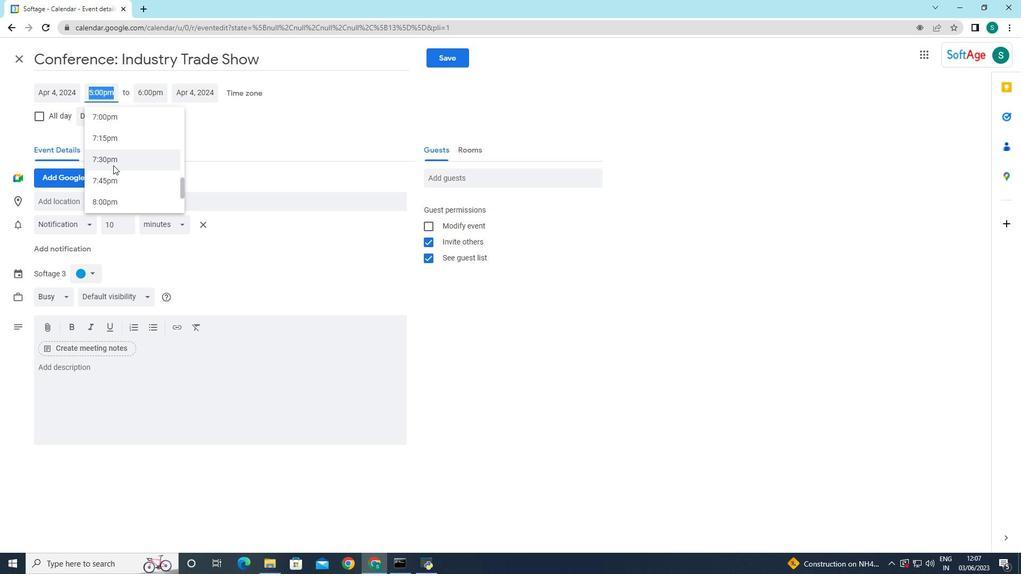 
Action: Mouse pressed left at (113, 163)
Screenshot: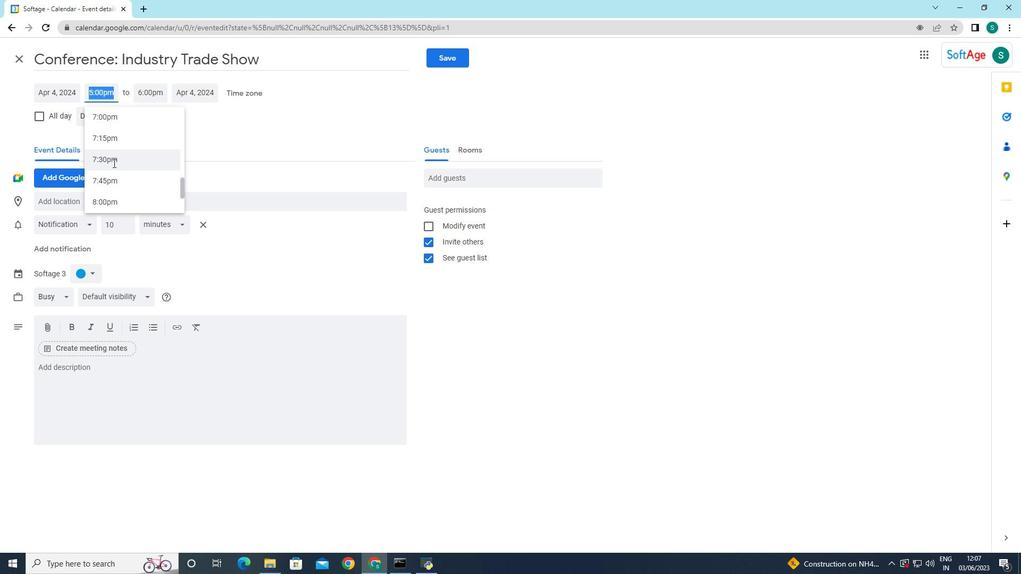 
Action: Mouse moved to (152, 95)
Screenshot: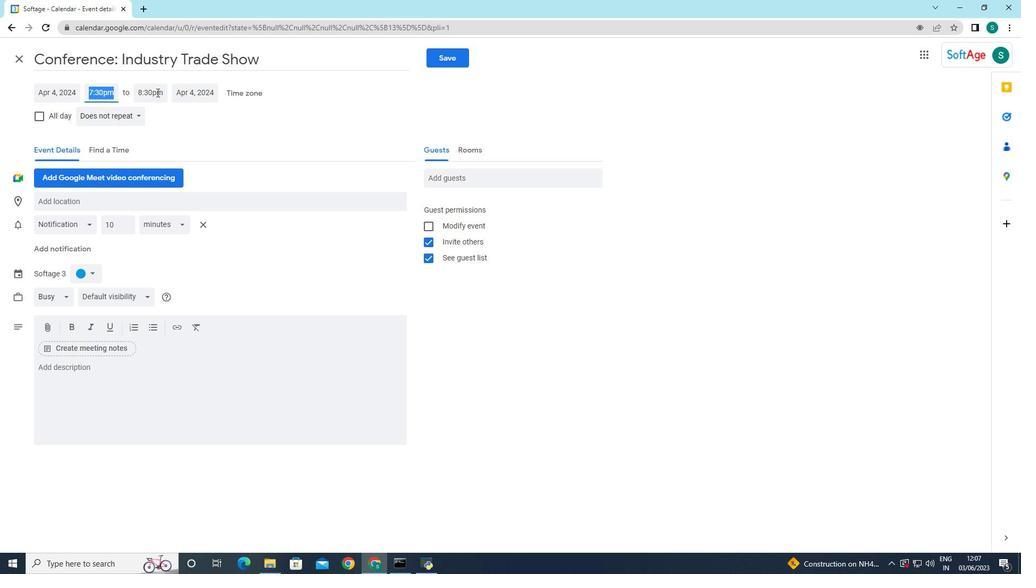 
Action: Mouse pressed left at (152, 95)
Screenshot: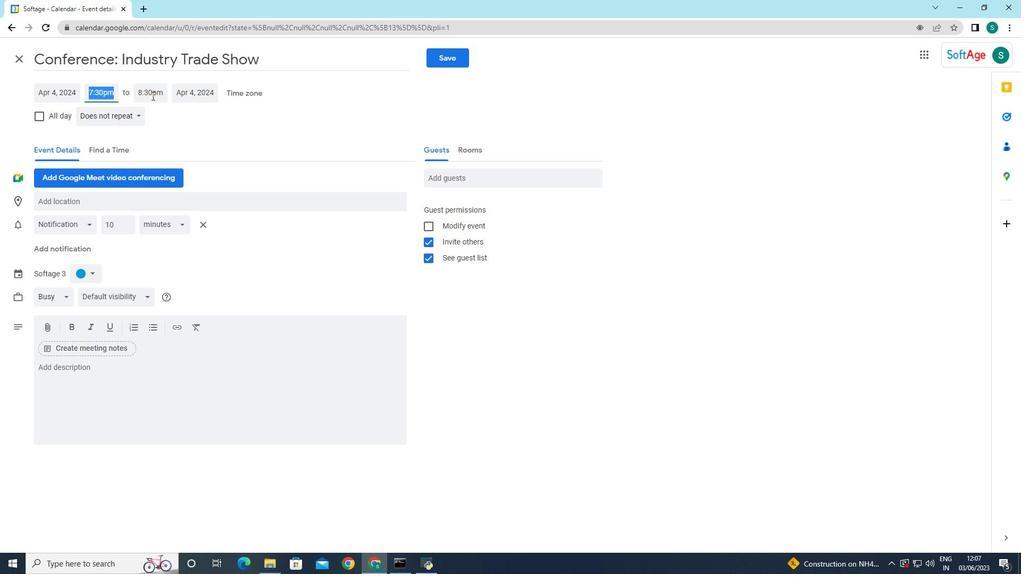 
Action: Mouse moved to (170, 201)
Screenshot: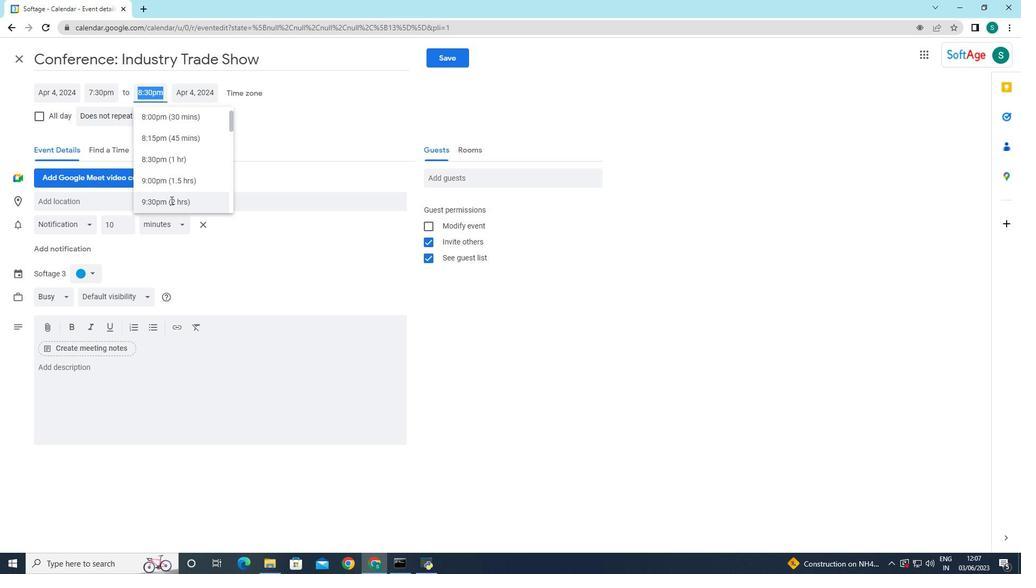 
Action: Mouse pressed left at (170, 201)
Screenshot: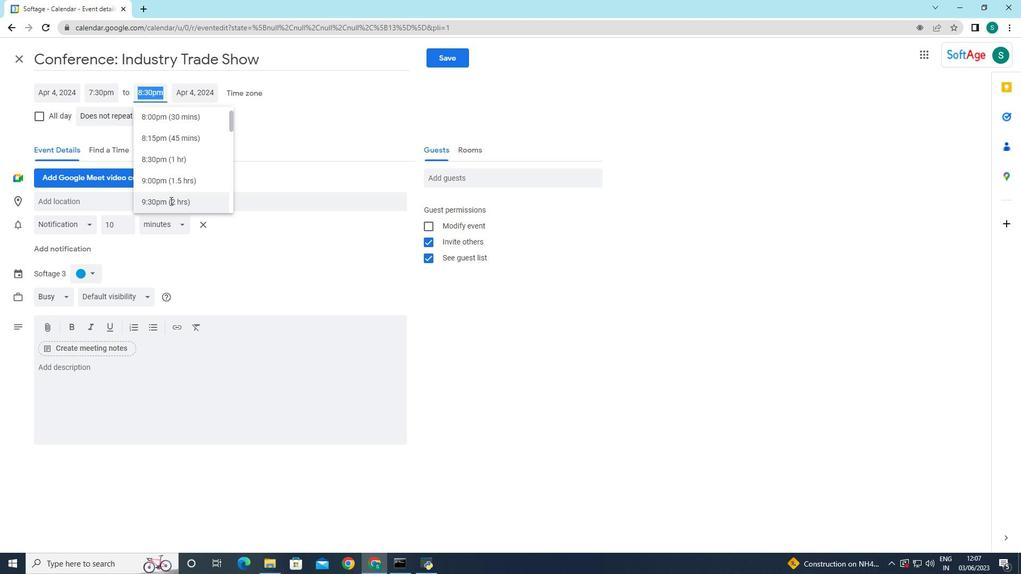 
Action: Mouse moved to (213, 114)
Screenshot: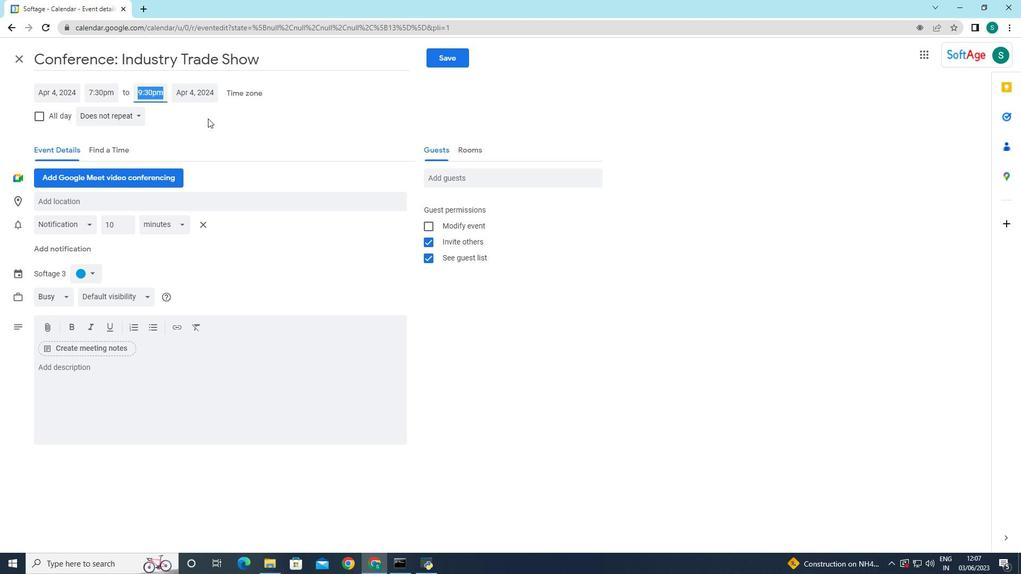 
Action: Mouse pressed left at (213, 114)
Screenshot: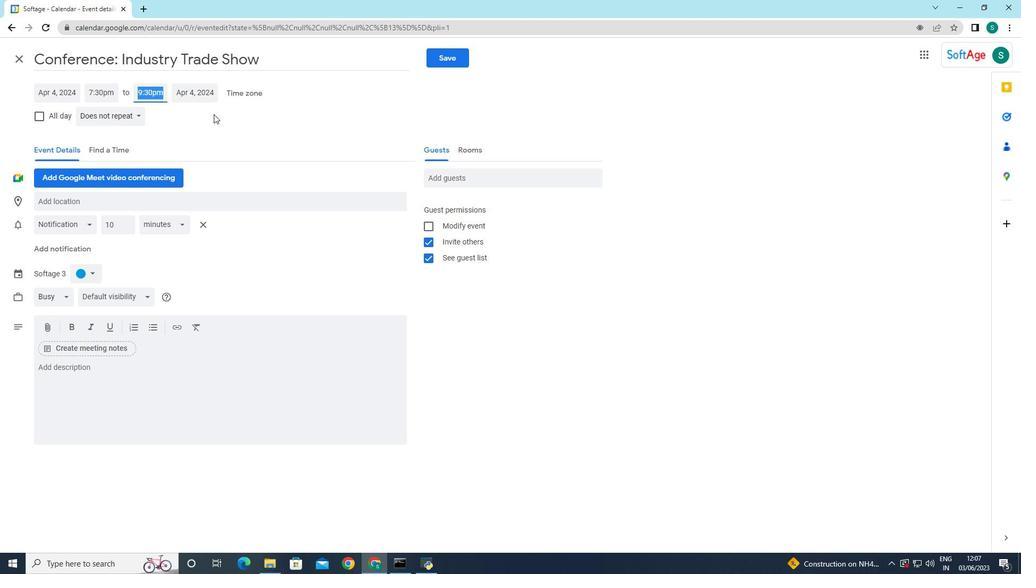 
Action: Mouse moved to (156, 371)
Screenshot: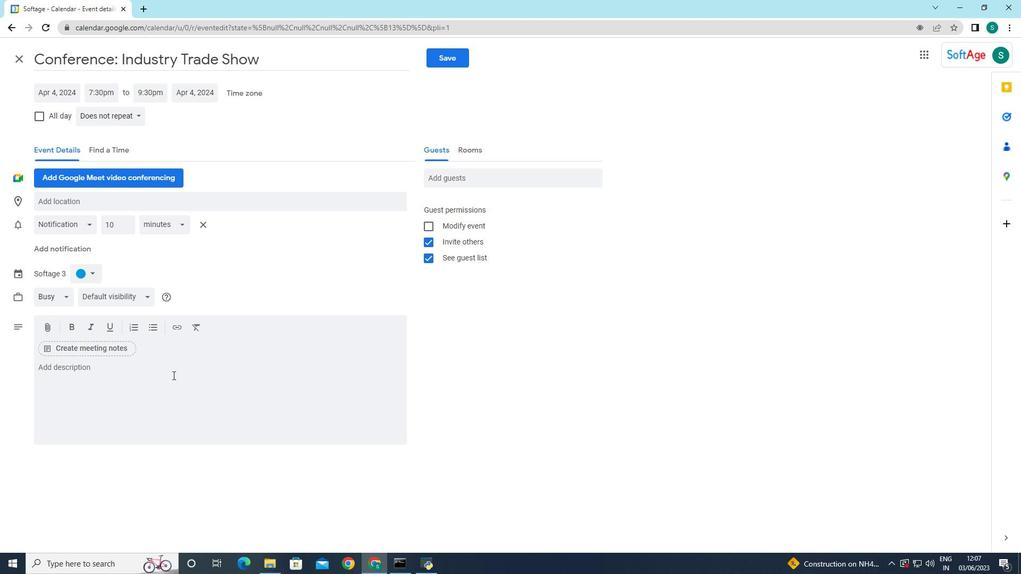 
Action: Mouse pressed left at (156, 371)
Screenshot: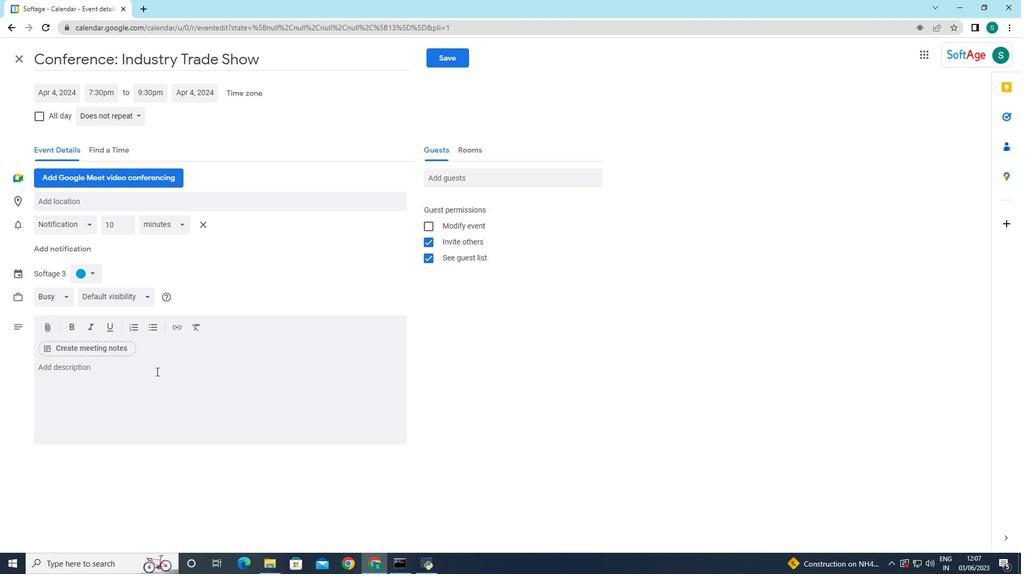 
Action: Key pressed <Key.caps_lock>T<Key.caps_lock>he<Key.space>sales<Key.space>team<Key.space>reviews<Key.space>individual<Key.space>and<Key.space>collectic<Key.backspace>ve<Key.space>sales<Key.space>performance<Key.space>against<Key.space>set<Key.space>targets<Key.space>and<Key.space>key<Key.space>performance<Key.space>indicators<Key.shift_r><Key.space><Key.shift_r>(<Key.shift>KPls<Key.shift_r>).<Key.space><Key.caps_lock>T<Key.caps_lock>hey<Key.space>analysi<Key.backspace><Key.backspace>ze<Key.space>sales<Key.space>metrics,<Key.space>trv<Key.backspace><Key.backspace><Key.backspace>revenue<Key.space>figures,<Key.space>conversion<Key.space>rates,<Key.space>ajd<Key.backspace><Key.backspace>nd<Key.space>other<Key.space>relevant<Key.space>data<Key.space>to<Key.space>evaluate<Key.space>progress<Key.space>and<Key.space>identify<Key.space>areas<Key.space>for<Key.space>improvement.<Key.space><Key.caps_lock>T<Key.caps_lock>his<Key.space>performance<Key.space>review<Key.space>helps<Key.space>identify<Key.space>successful<Key.space>strategies<Key.space>and<Key.space>at<Key.backspace>reas<Key.space>for<Key.space>improvement.<Key.space>the<Key.backspace><Key.backspace><Key.backspace><Key.caps_lock>T<Key.caps_lock>hie<Key.backspace>s<Key.space>performance<Key.space>review<Key.space>helps<Key.space>identify<Key.space>succeddful<Key.space>
Screenshot: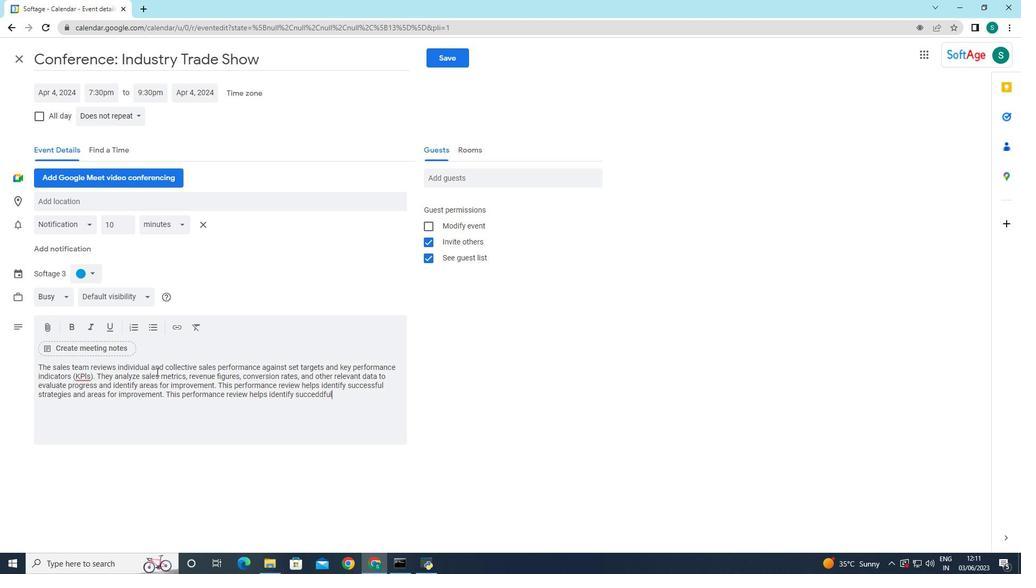 
Action: Mouse moved to (330, 398)
Screenshot: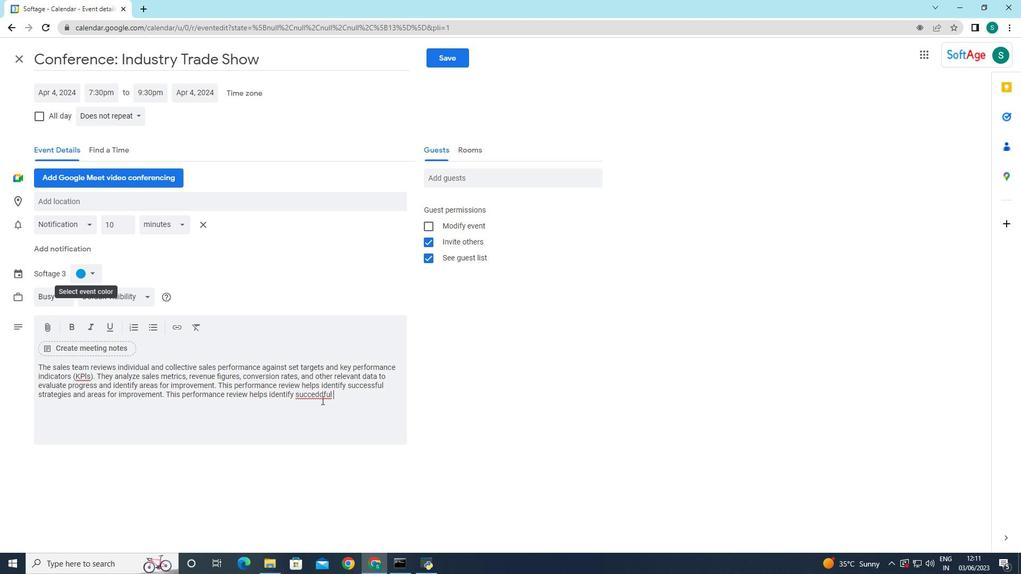 
Action: Mouse pressed right at (330, 398)
Screenshot: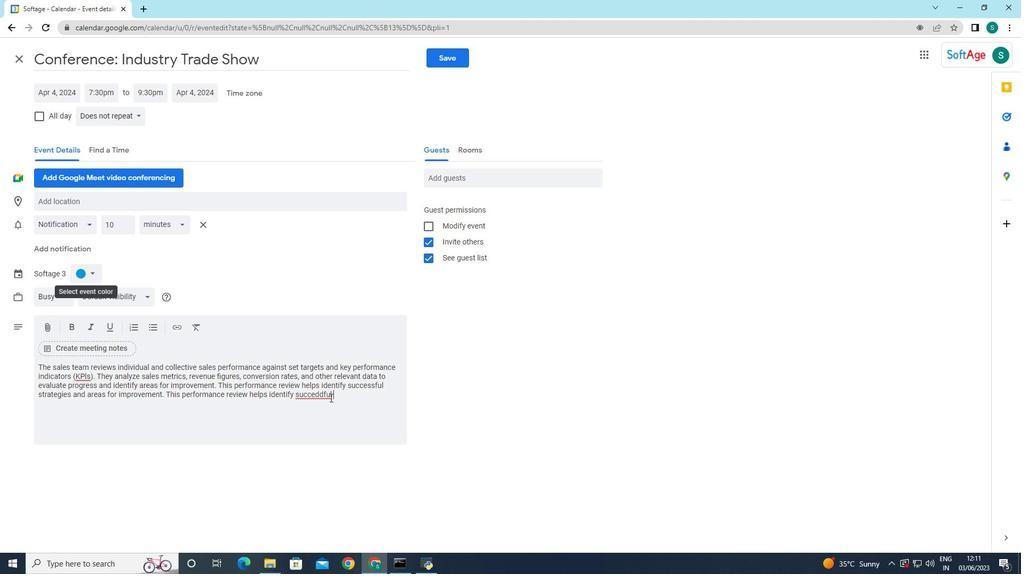 
Action: Mouse moved to (367, 261)
Screenshot: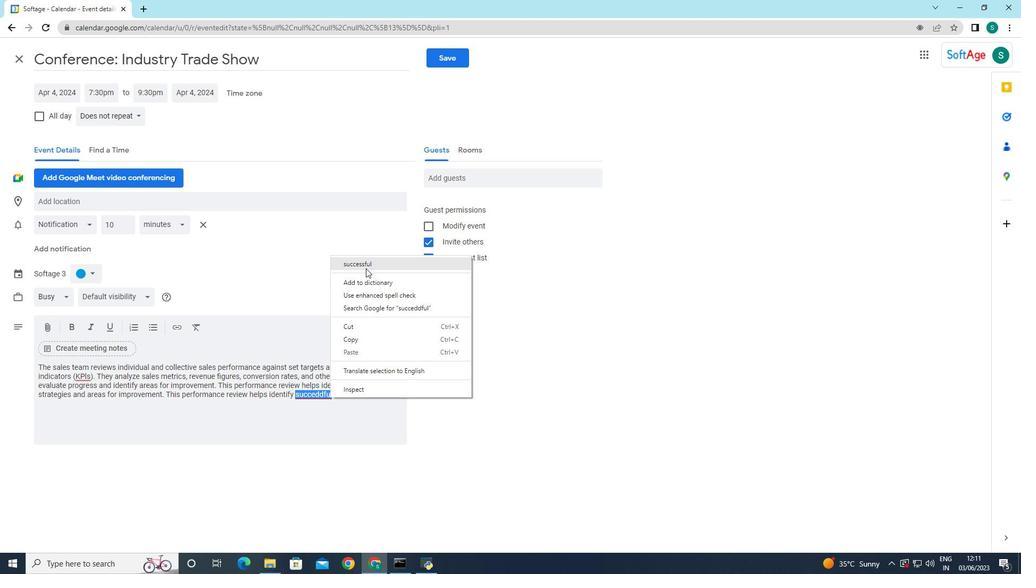 
Action: Mouse pressed left at (367, 261)
Screenshot: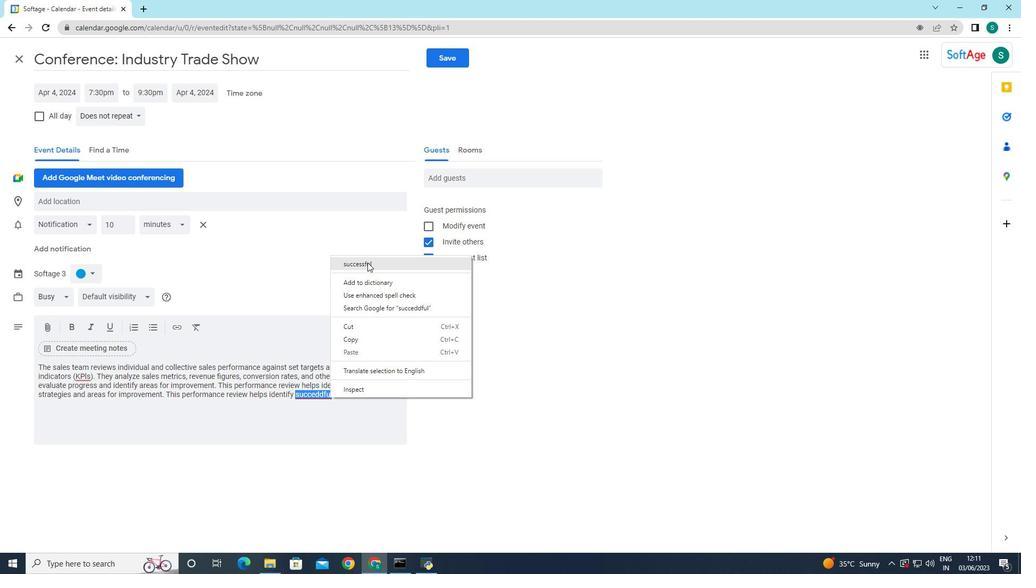 
Action: Mouse moved to (344, 377)
Screenshot: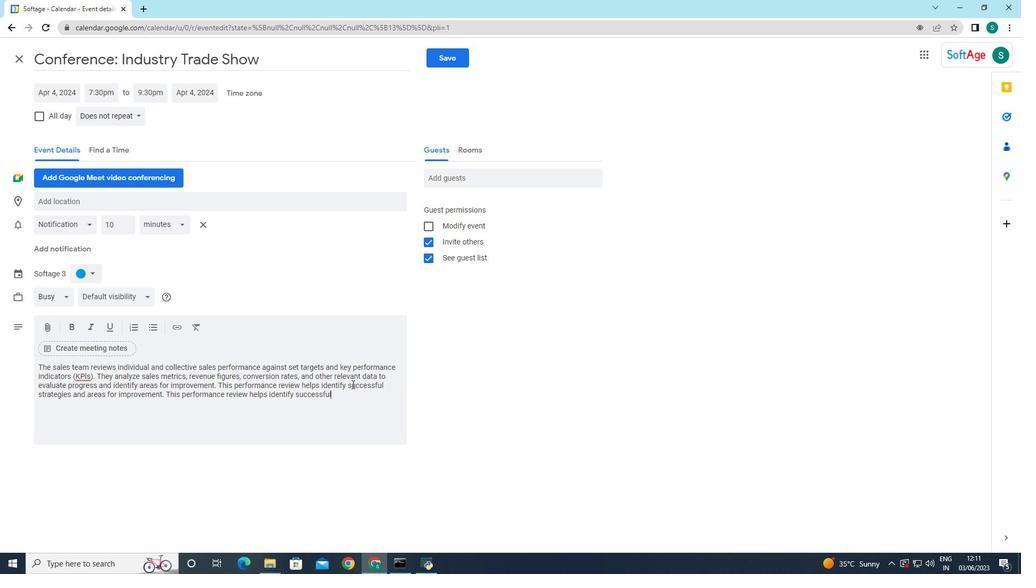 
Action: Key pressed <Key.space>strategies<Key.space>and<Key.space>areas<Key.space>that<Key.space>require<Key.space>adjustment<Key.space>or<Key.space>additional<Key.space>support.
Screenshot: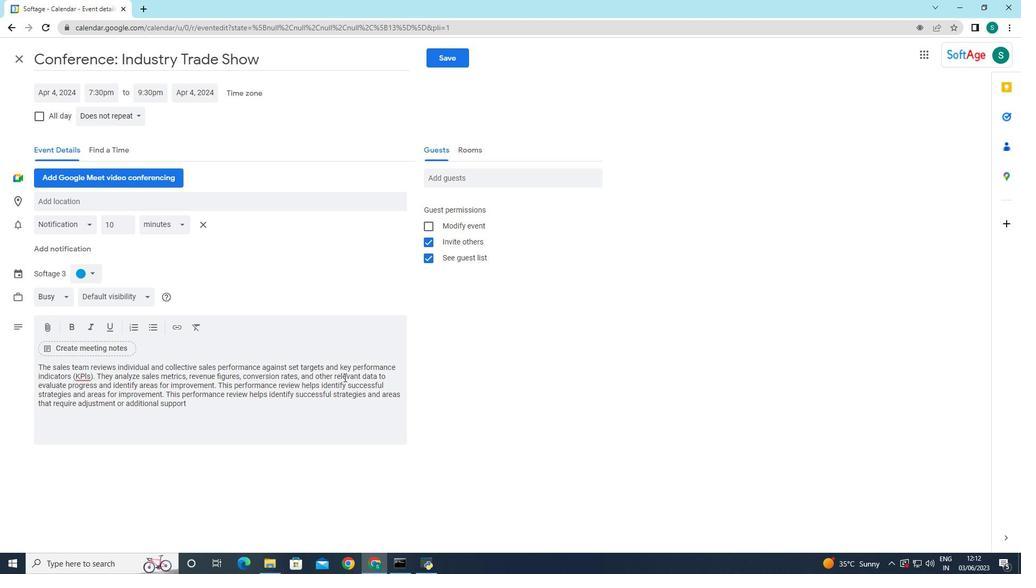 
Action: Mouse moved to (82, 273)
Screenshot: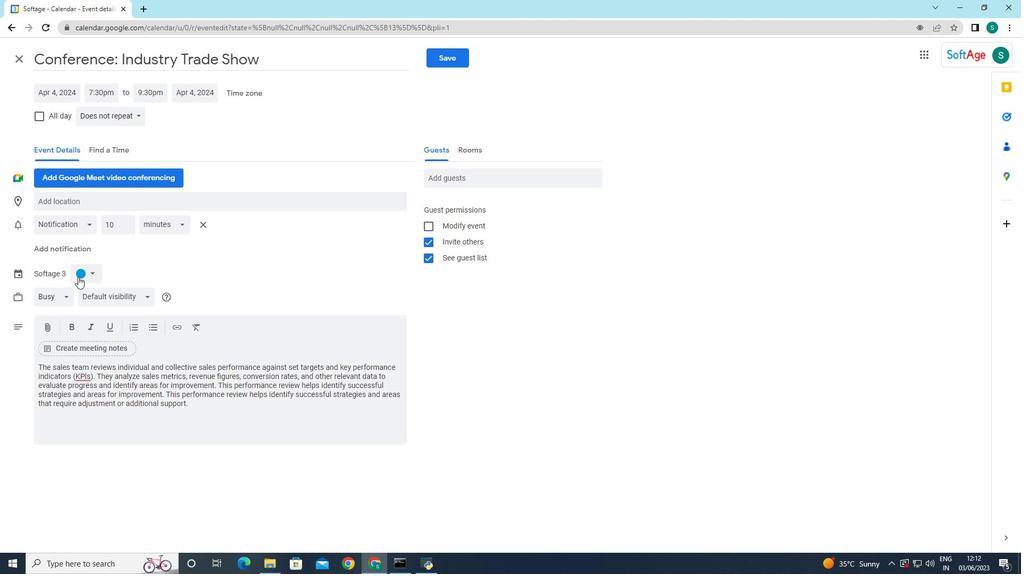 
Action: Mouse pressed left at (82, 273)
Screenshot: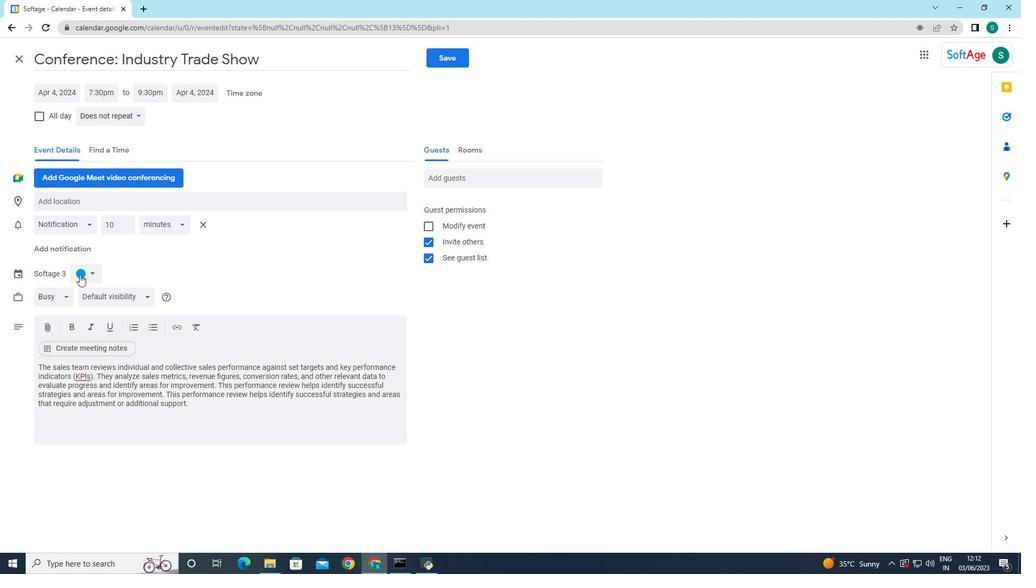 
Action: Mouse moved to (81, 321)
Screenshot: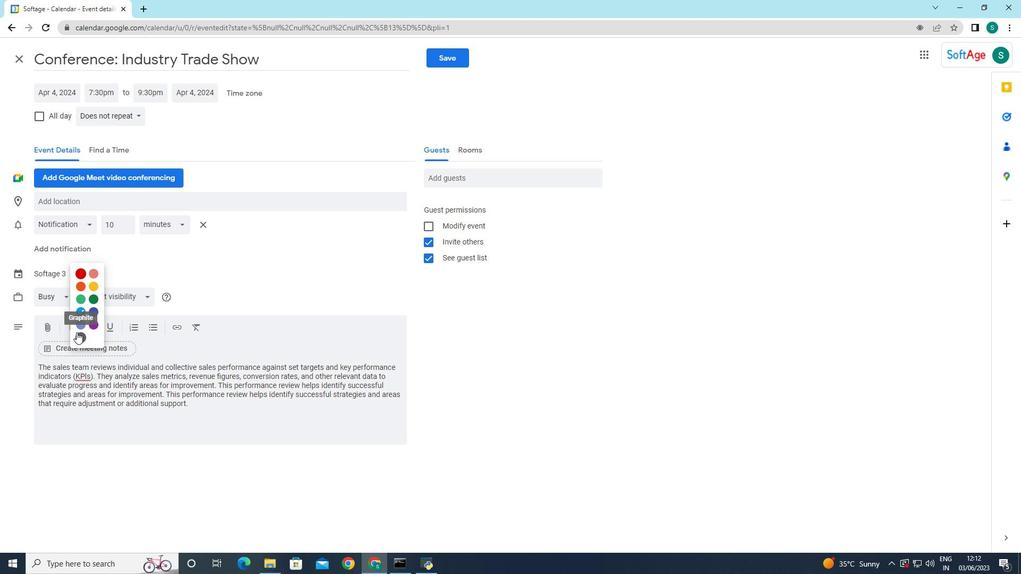 
Action: Mouse pressed left at (81, 321)
Screenshot: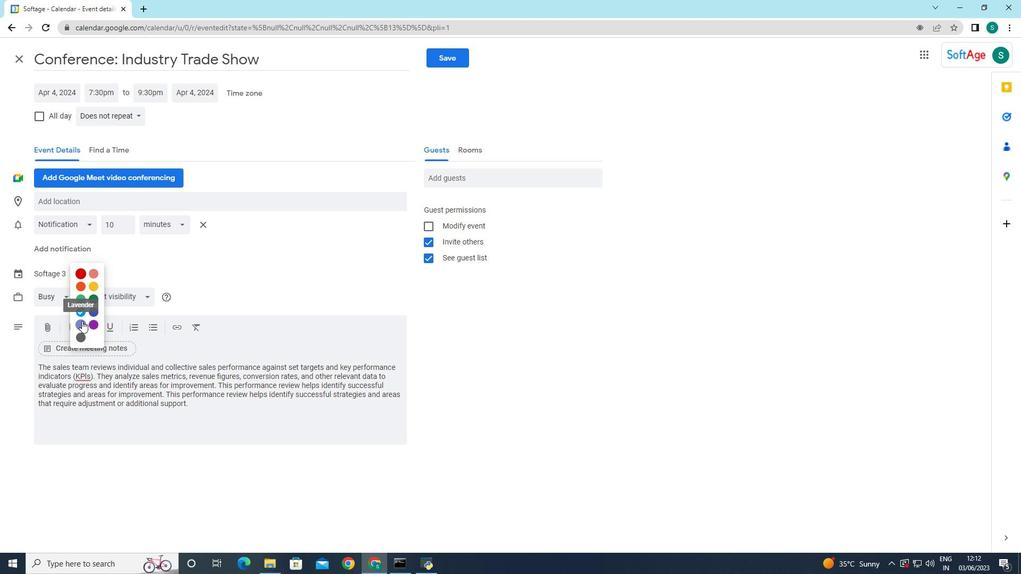 
Action: Mouse moved to (110, 205)
Screenshot: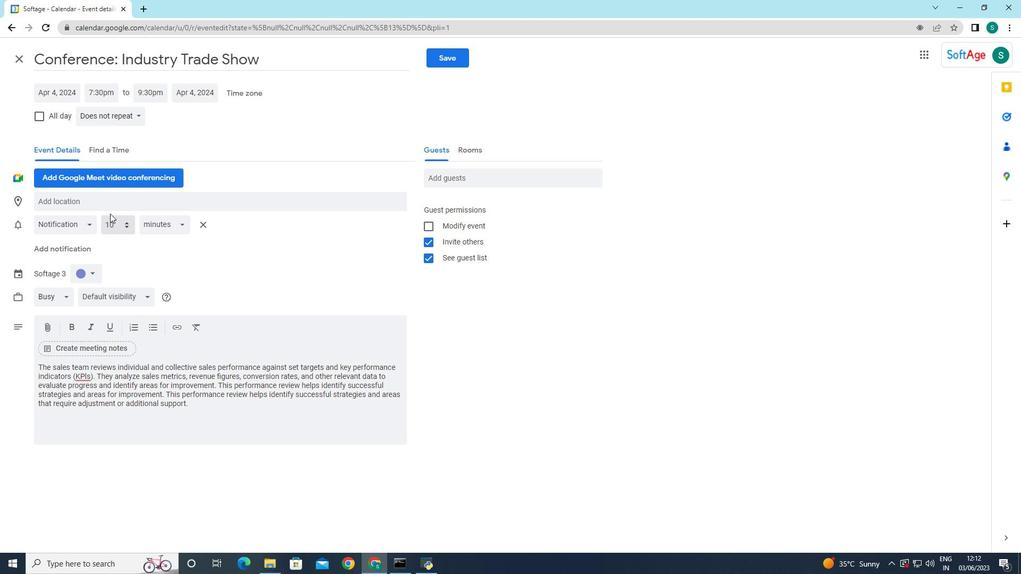 
Action: Mouse pressed left at (110, 205)
Screenshot: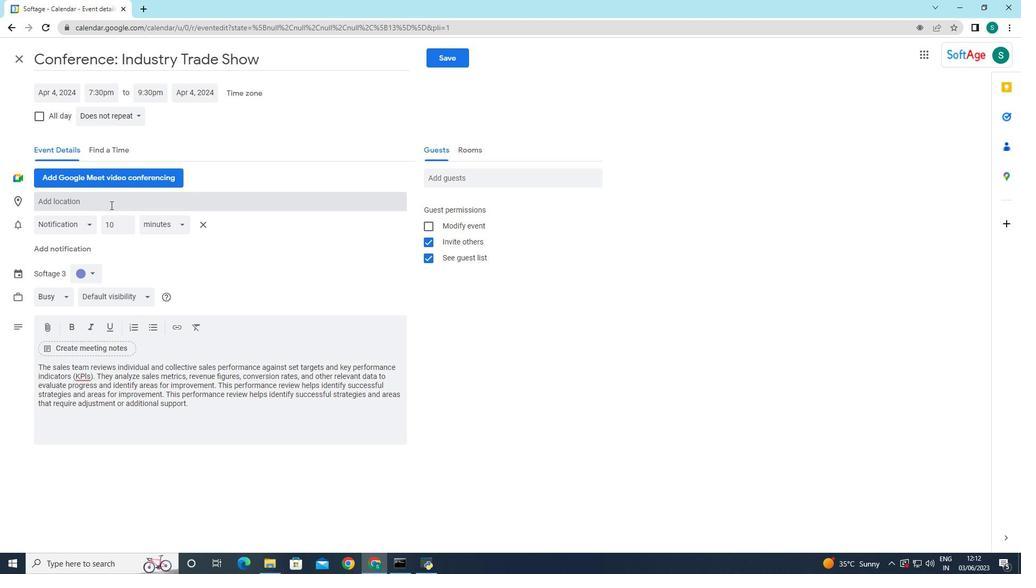 
Action: Mouse moved to (110, 205)
Screenshot: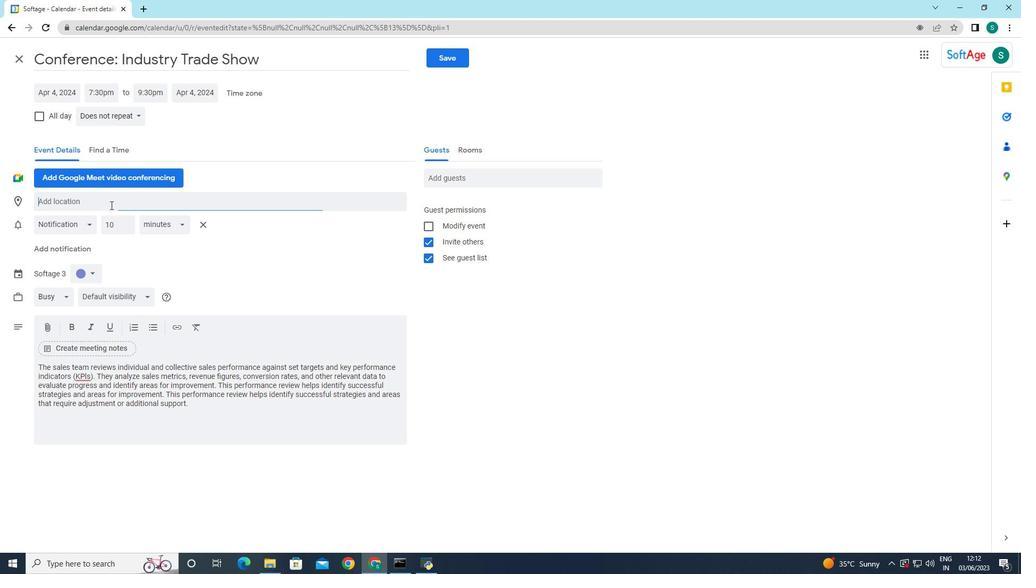 
Action: Key pressed 987<Key.space><Key.shift>Luxembourg<Key.space><Key.shift><Key.shift><Key.shift><Key.shift><Key.shift><Key.shift><Key.shift><Key.shift><Key.shift><Key.shift><Key.shift><Key.shift>Gardens<Key.space><Key.backspace>,<Key.shift><Key.space><Key.shift>Paris,<Key.space><Key.shift><Key.shift><Key.shift><Key.shift><Key.shift><Key.shift><Key.shift><Key.shift><Key.shift><Key.shift><Key.shift><Key.shift><Key.shift><Key.shift>France
Screenshot: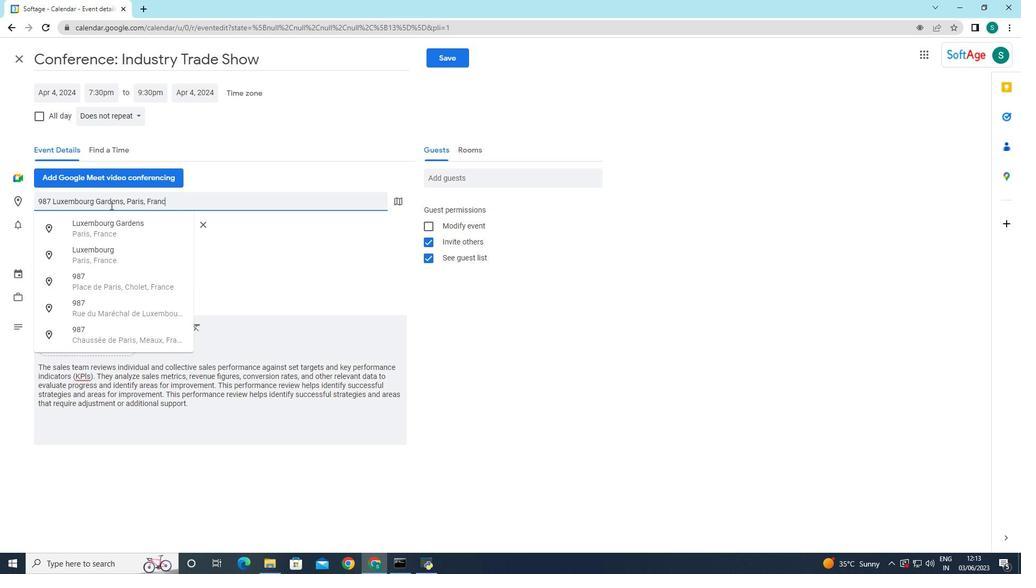 
Action: Mouse moved to (254, 258)
Screenshot: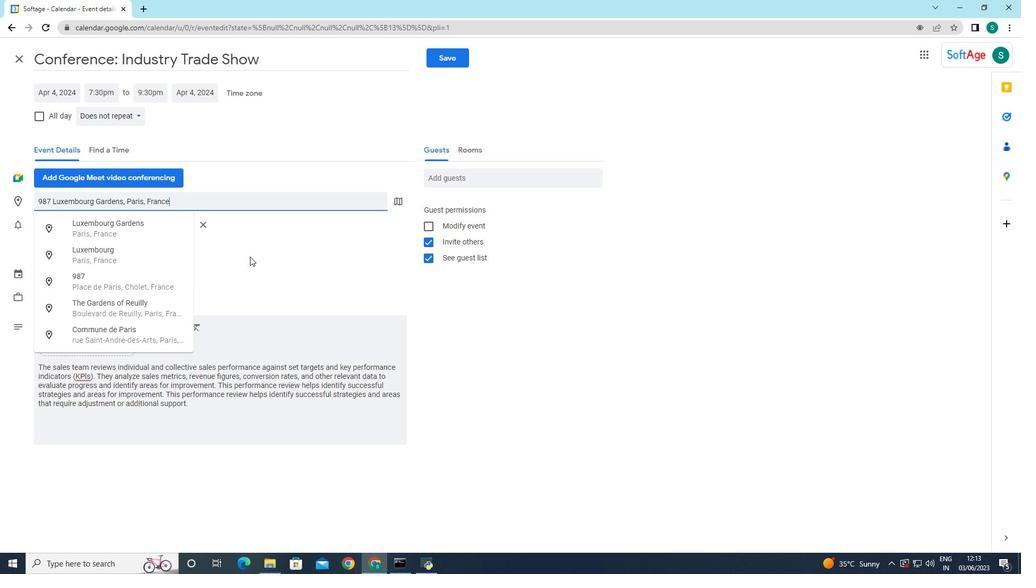 
Action: Mouse pressed left at (254, 258)
Screenshot: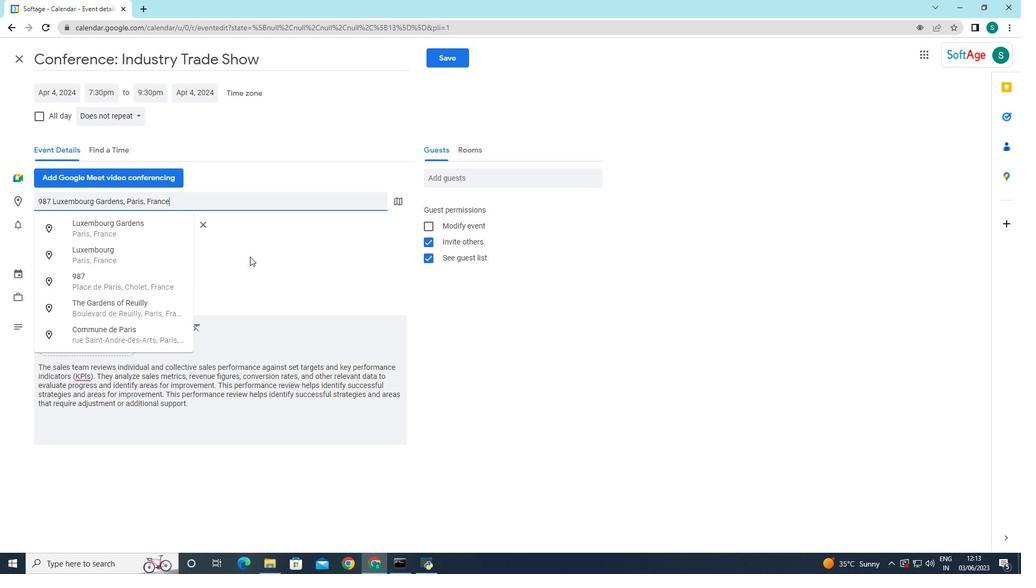 
Action: Mouse moved to (445, 179)
Screenshot: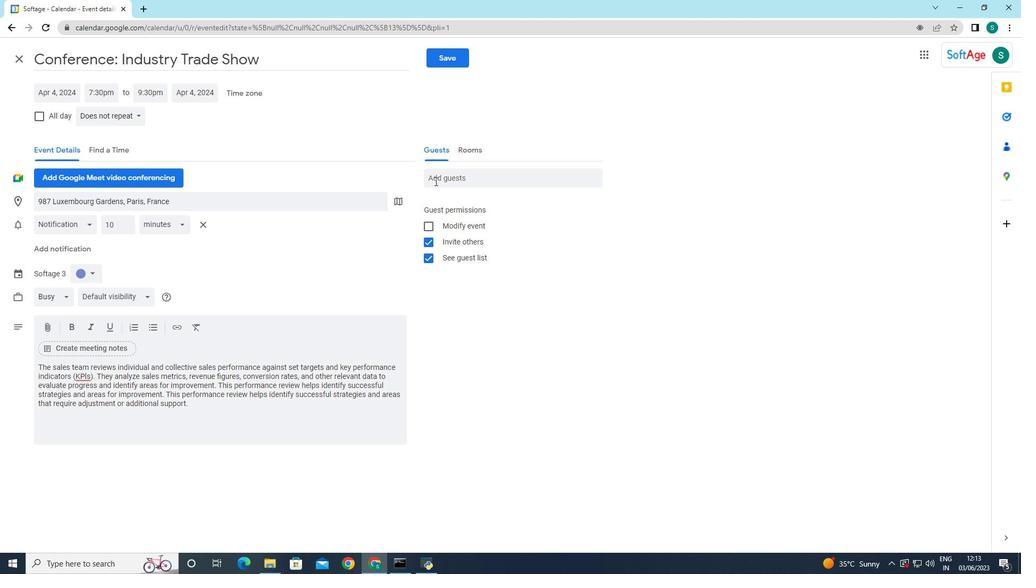 
Action: Mouse pressed left at (445, 179)
Screenshot: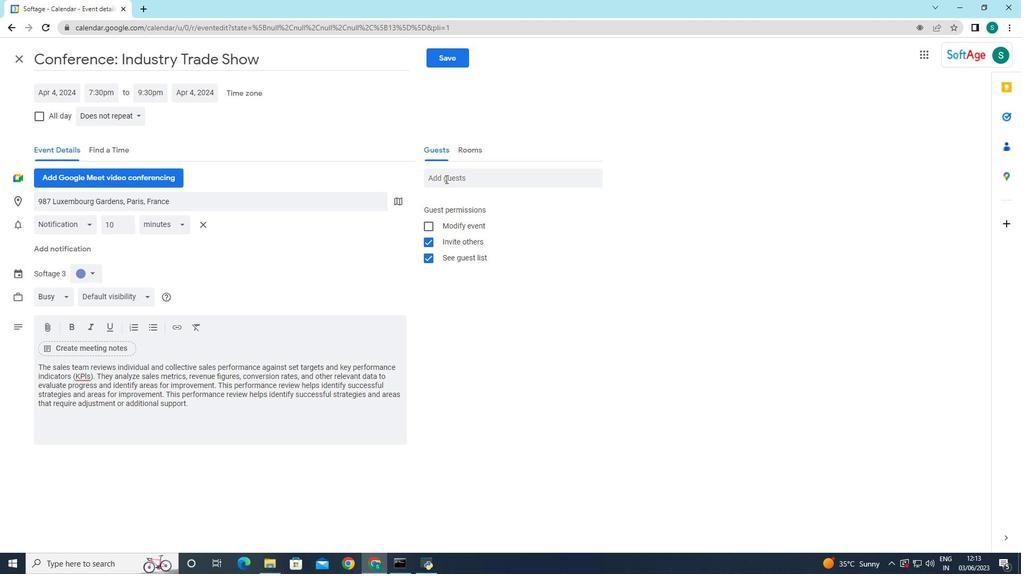 
Action: Mouse moved to (445, 179)
Screenshot: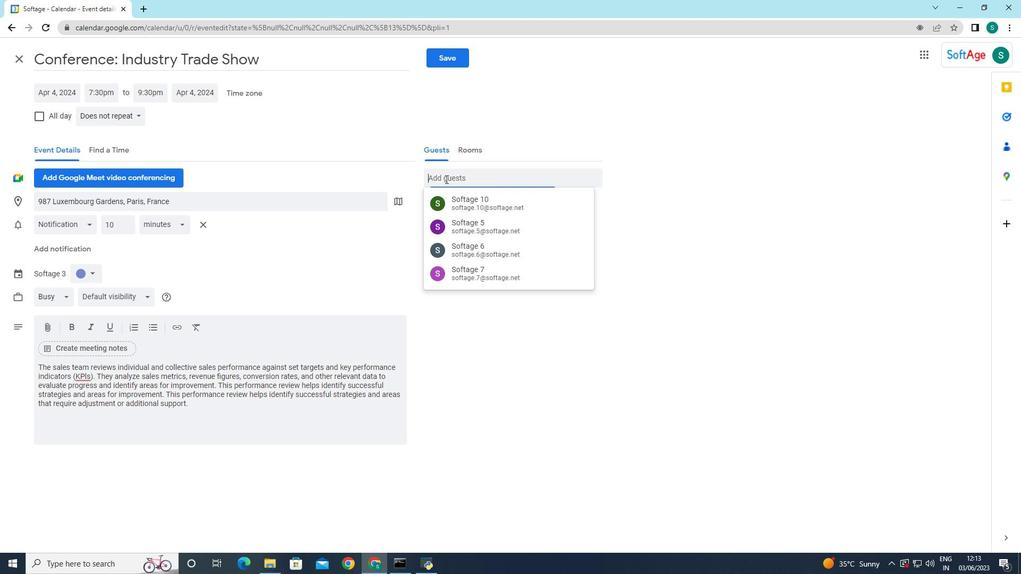 
Action: Key pressed softage.9
Screenshot: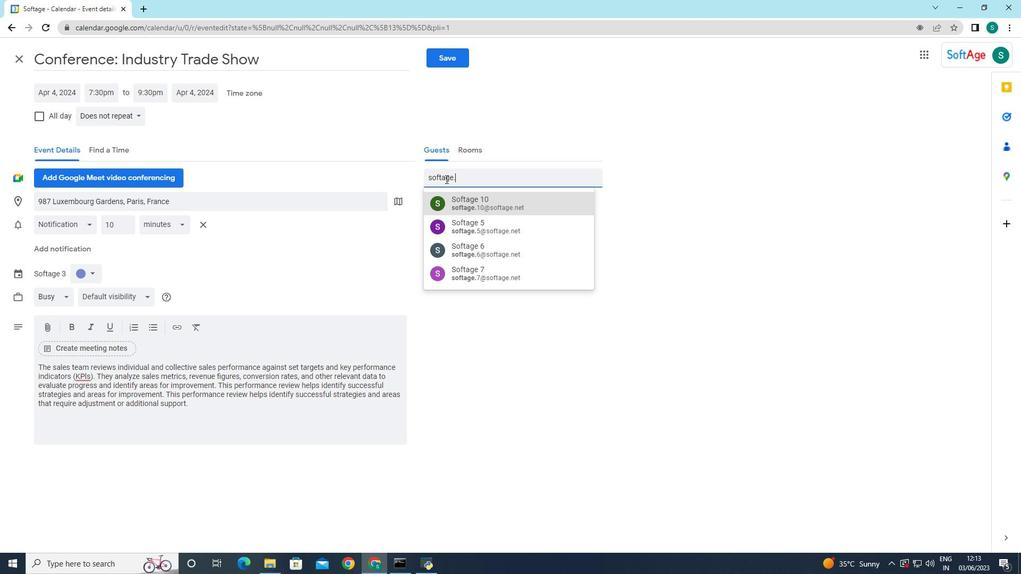
Action: Mouse moved to (524, 207)
Screenshot: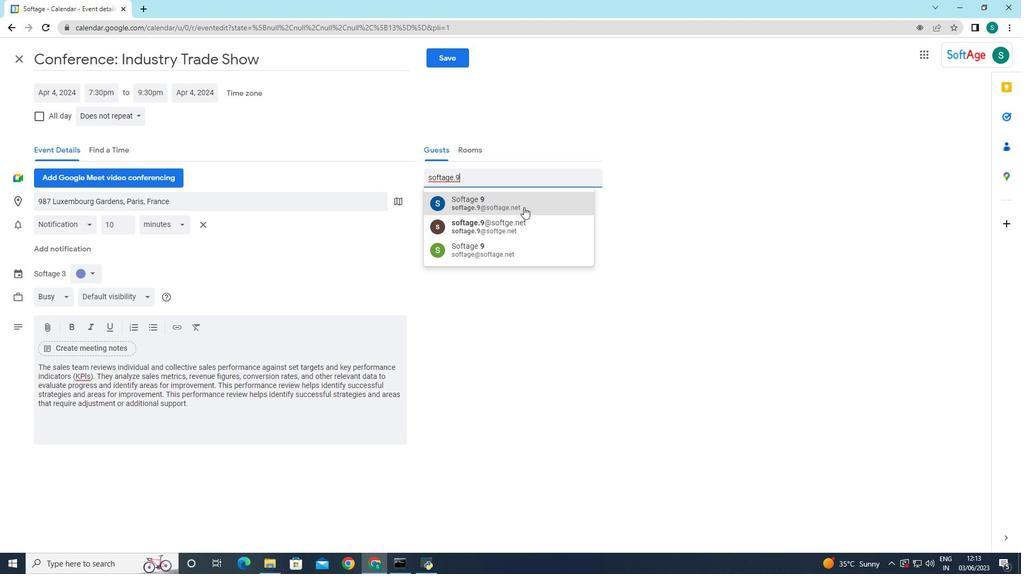 
Action: Mouse pressed left at (524, 207)
Screenshot: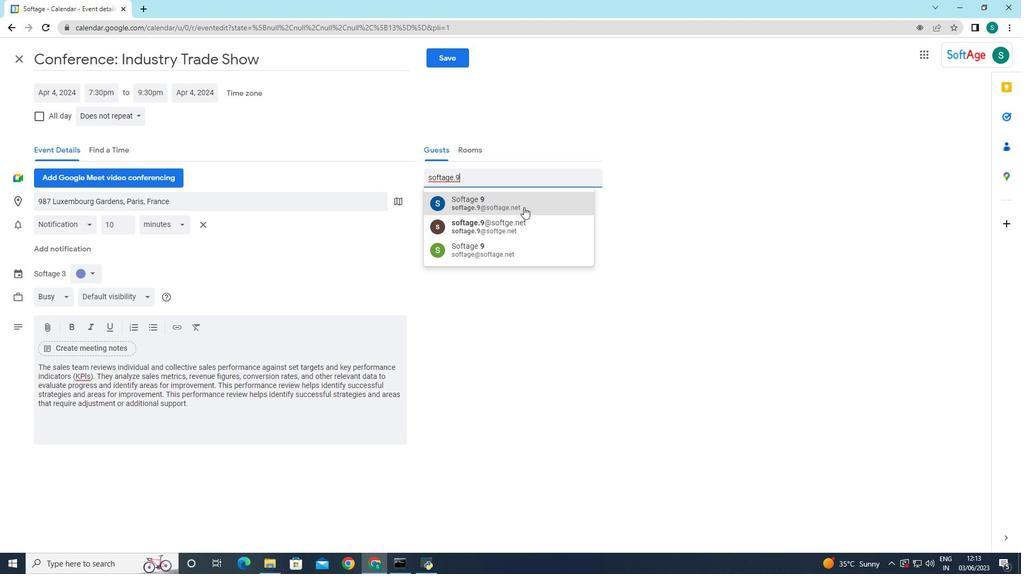 
Action: Mouse moved to (454, 175)
Screenshot: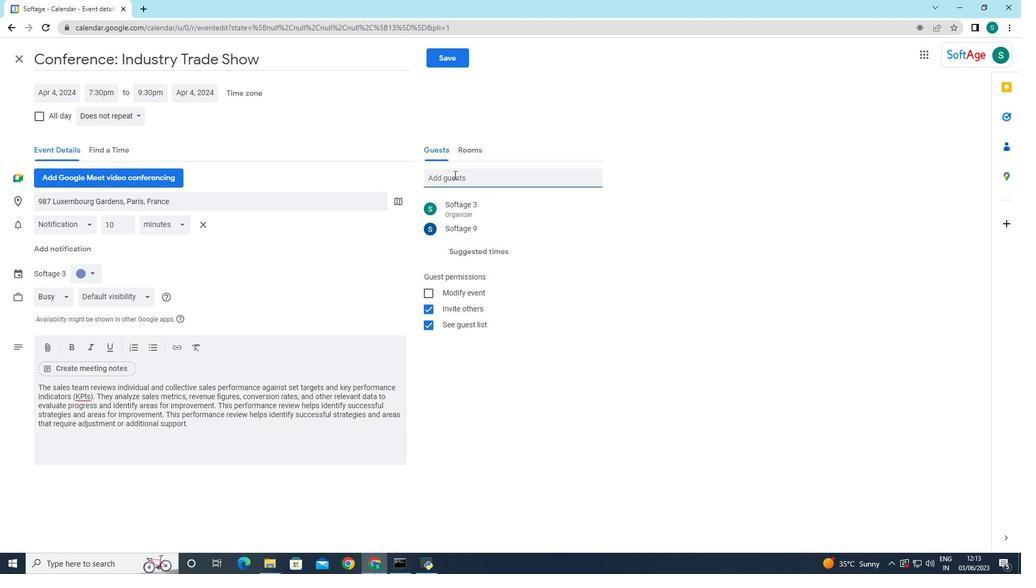 
Action: Mouse pressed left at (454, 175)
Screenshot: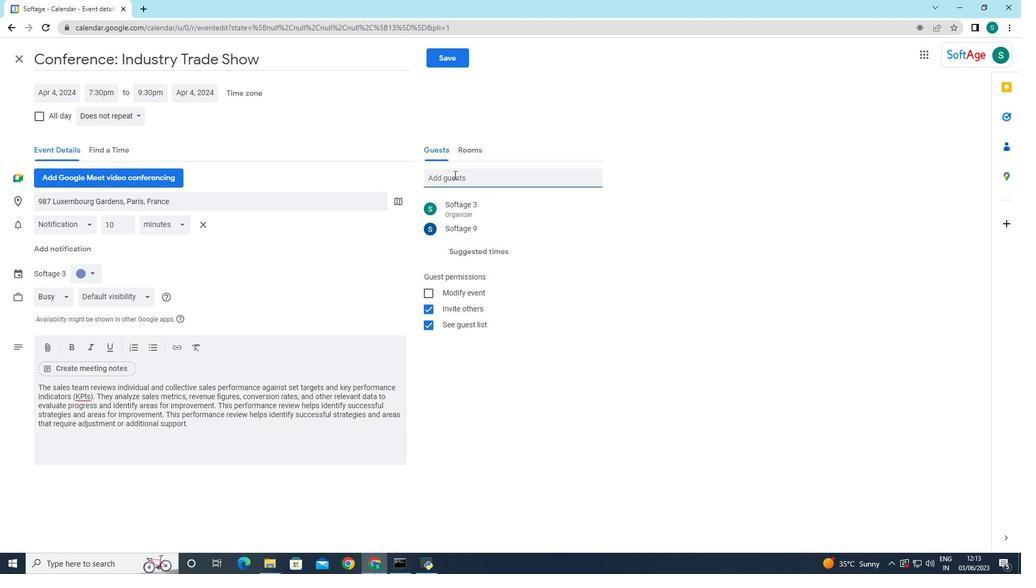 
Action: Key pressed softage.10
Screenshot: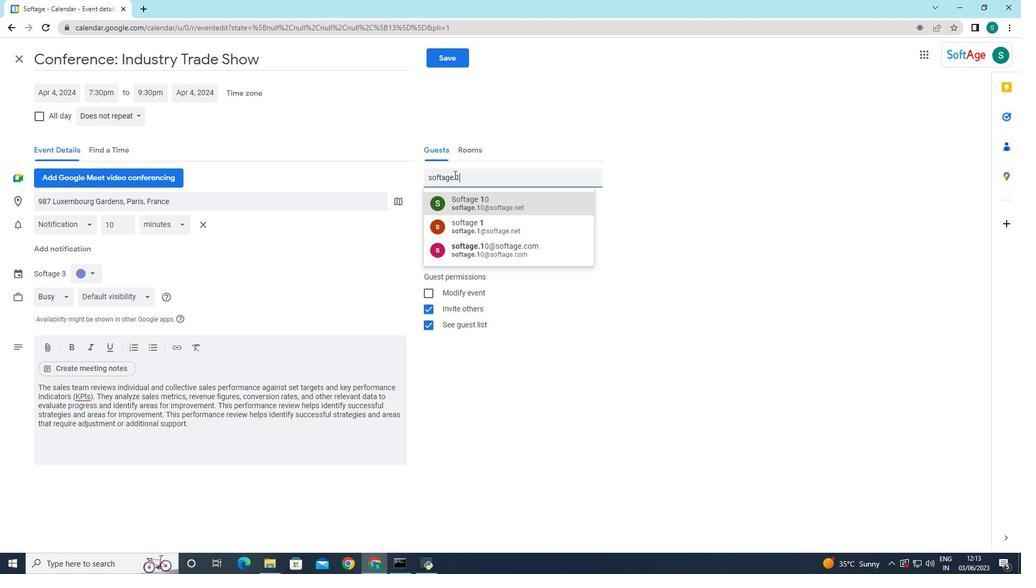 
Action: Mouse moved to (536, 201)
Screenshot: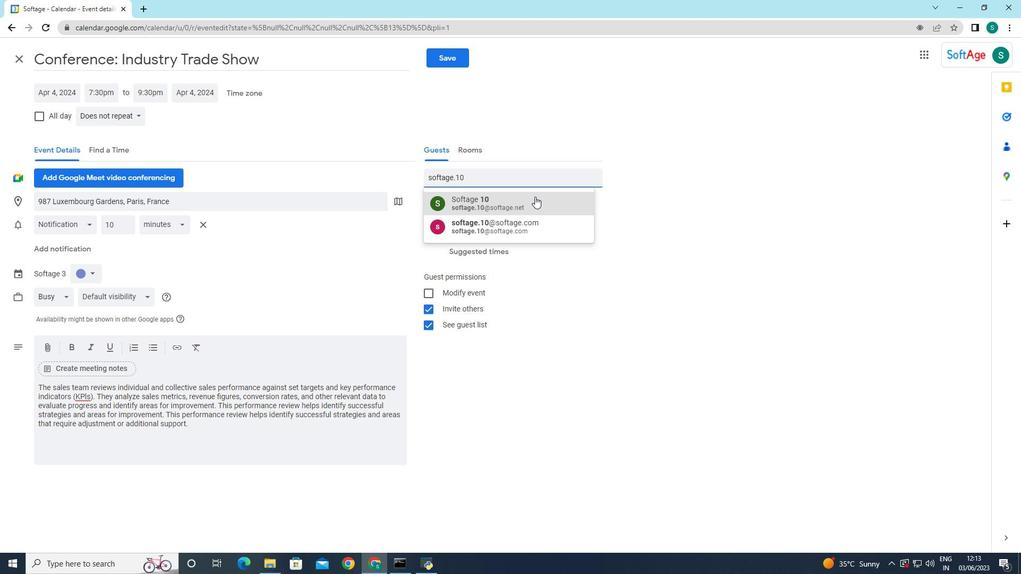 
Action: Mouse pressed left at (536, 201)
Screenshot: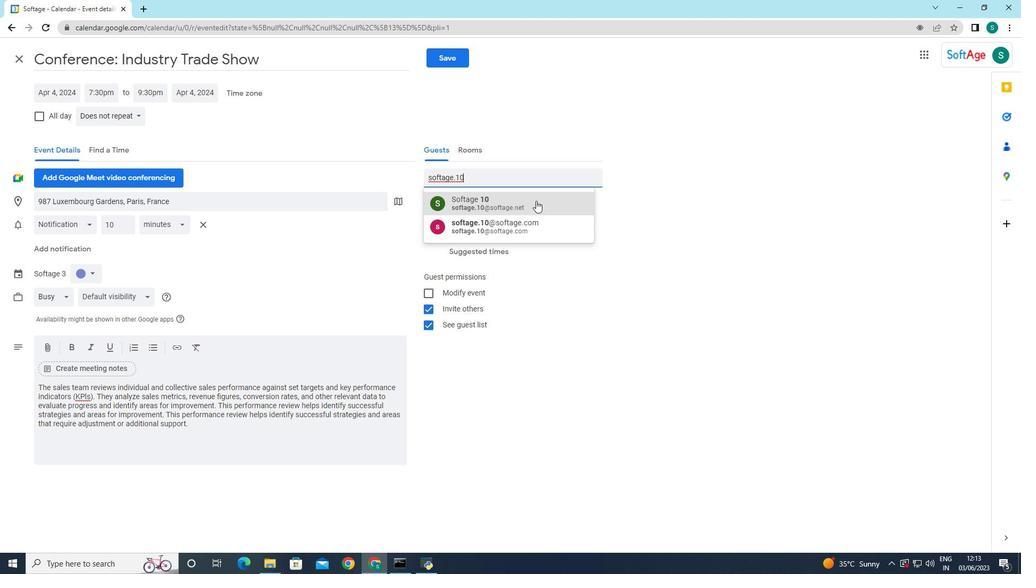 
Action: Mouse moved to (587, 205)
Screenshot: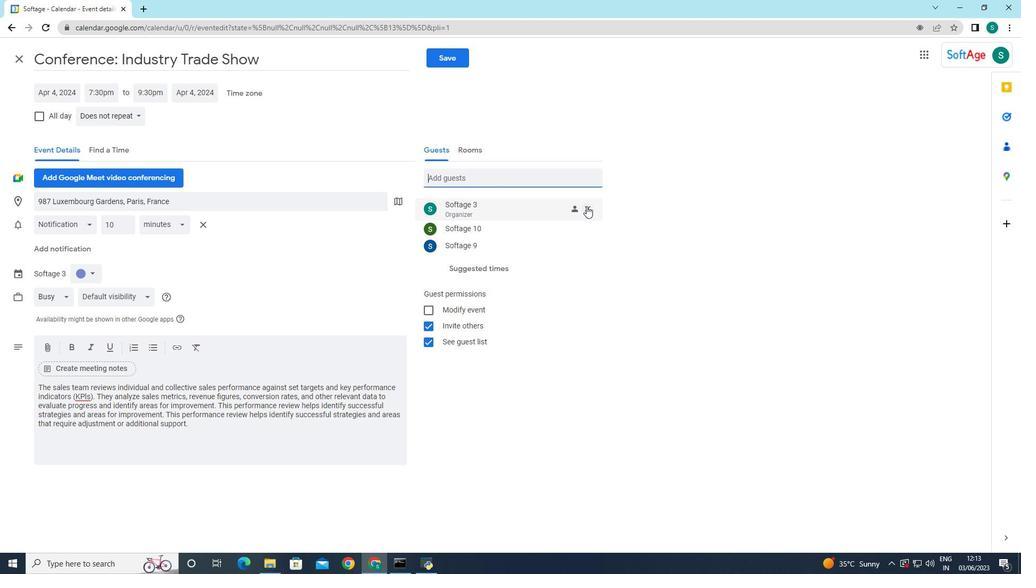 
Action: Mouse pressed left at (587, 205)
Screenshot: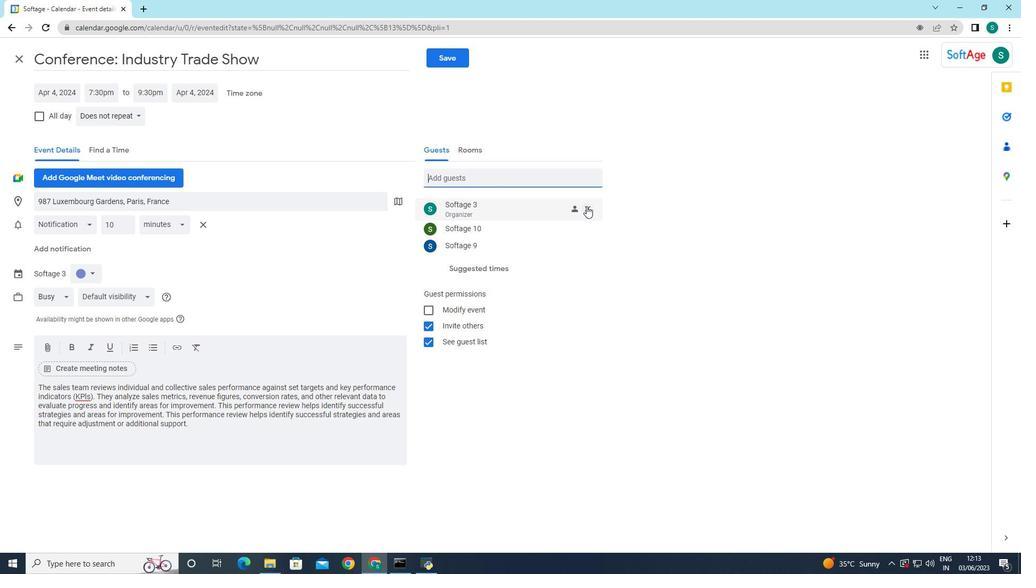 
Action: Mouse moved to (117, 114)
Screenshot: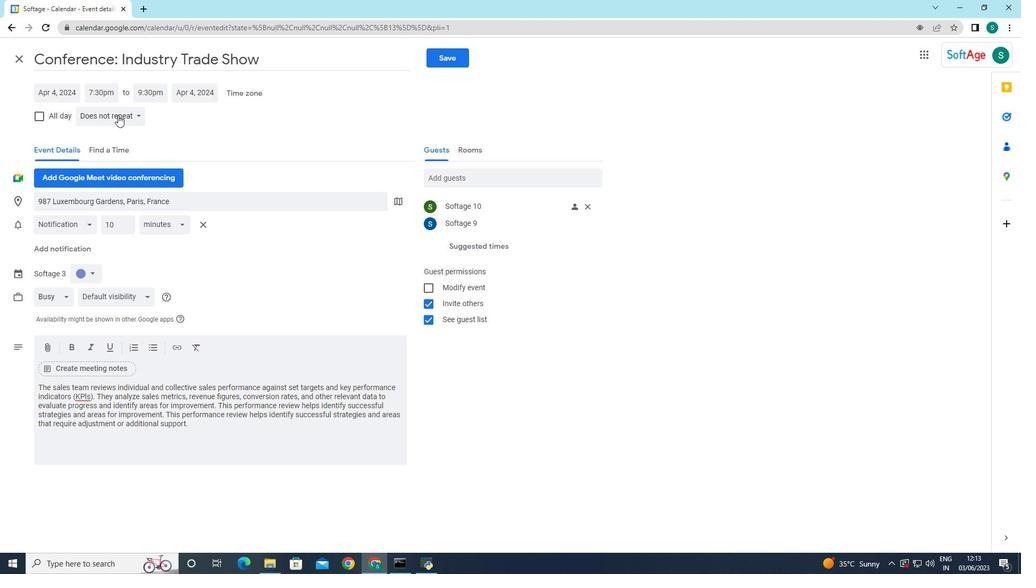 
Action: Mouse pressed left at (117, 114)
Screenshot: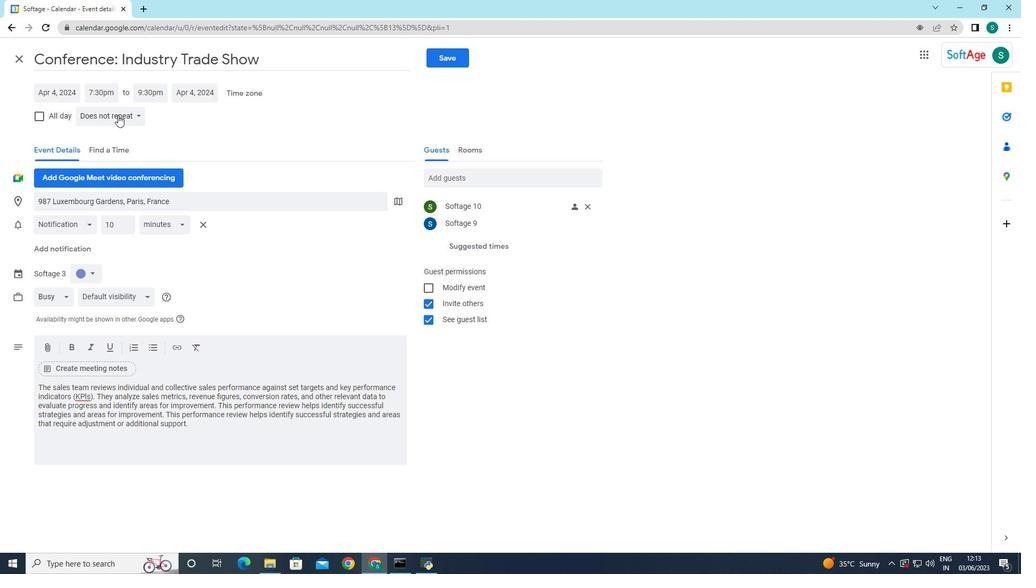 
Action: Mouse moved to (106, 139)
Screenshot: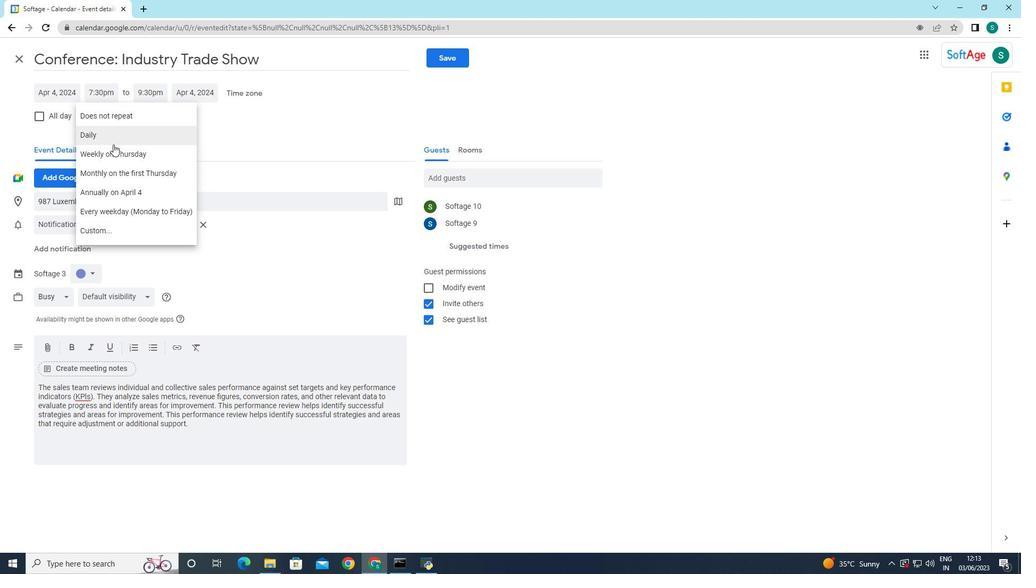 
Action: Mouse pressed left at (106, 139)
Screenshot: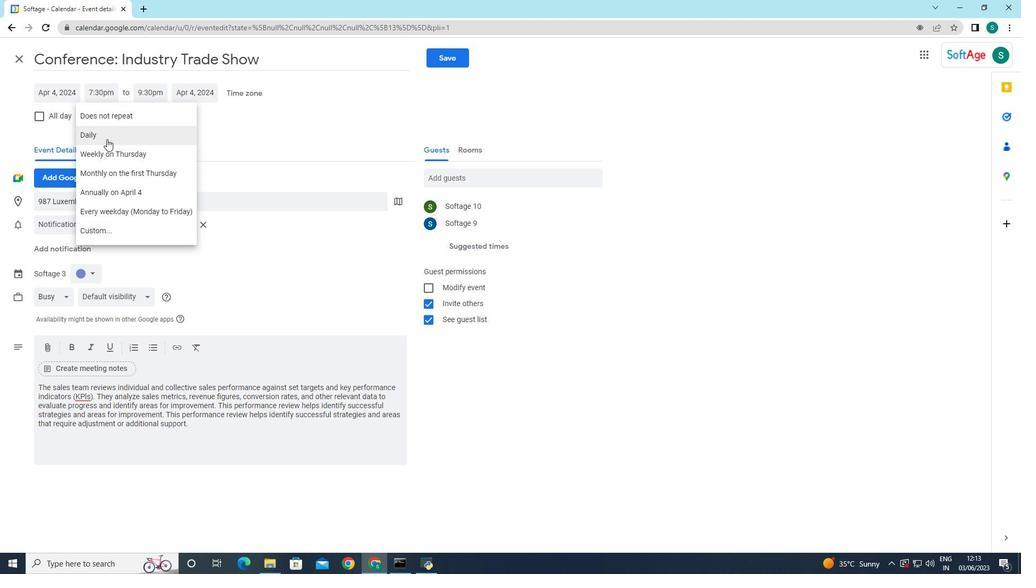 
Action: Mouse moved to (440, 56)
Screenshot: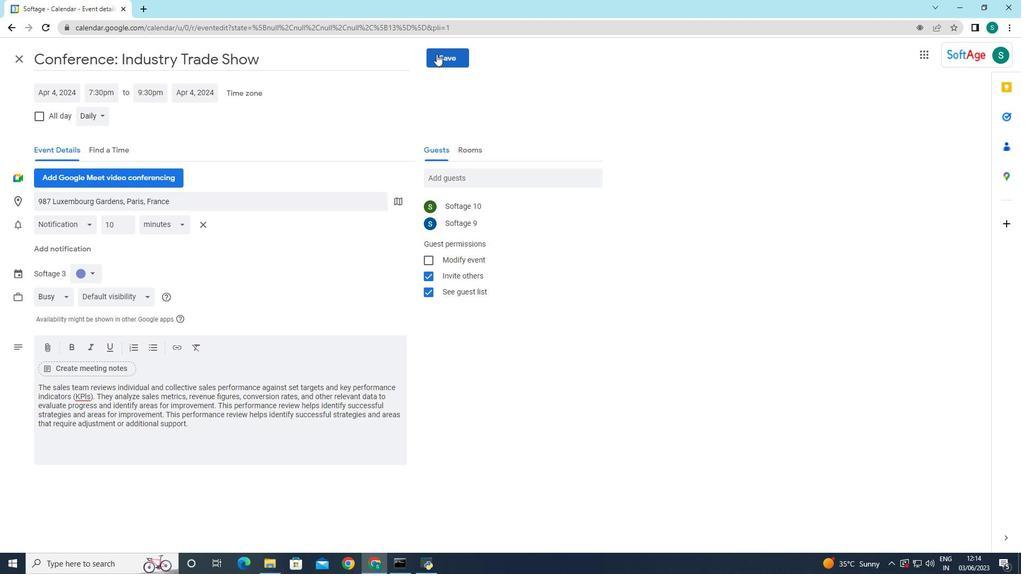 
Action: Mouse pressed left at (440, 56)
Screenshot: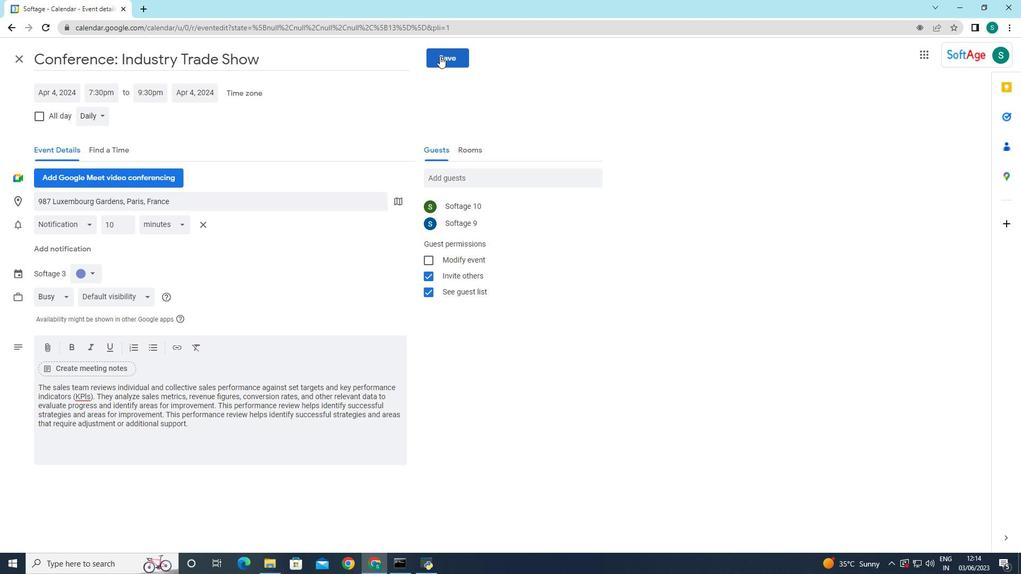 
Action: Mouse moved to (610, 319)
Screenshot: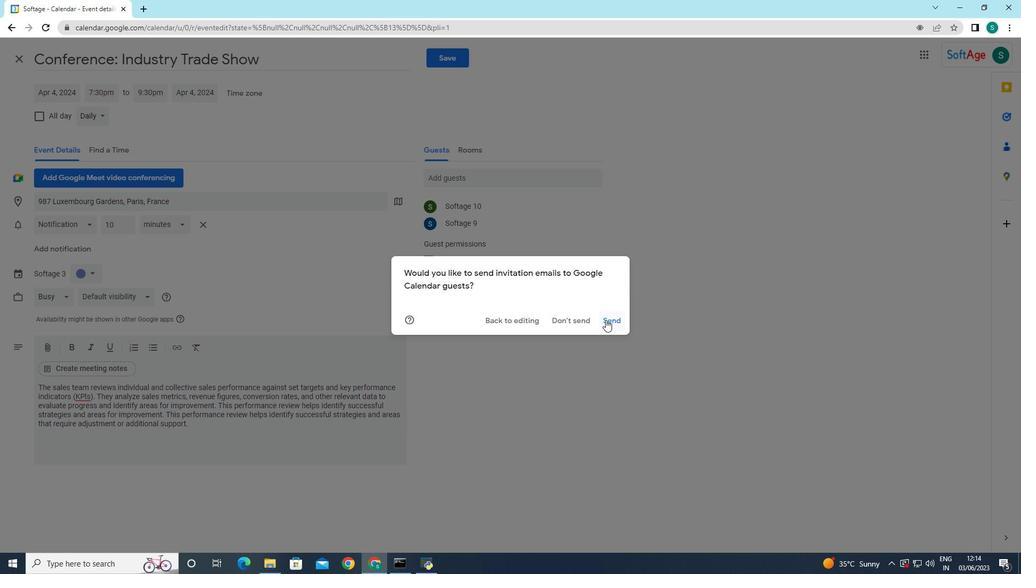 
Action: Mouse pressed left at (610, 319)
Screenshot: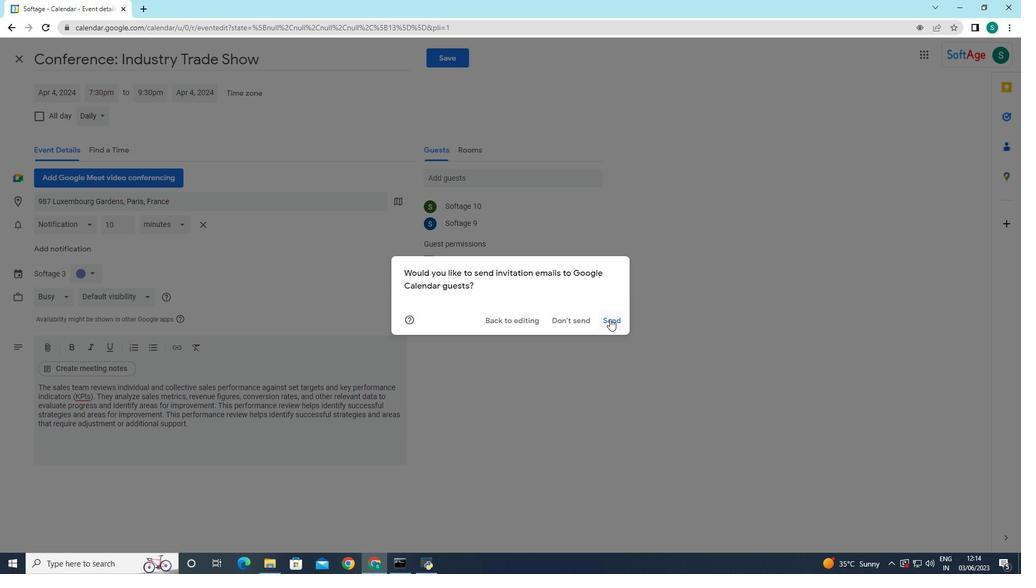 
Action: Mouse moved to (604, 323)
Screenshot: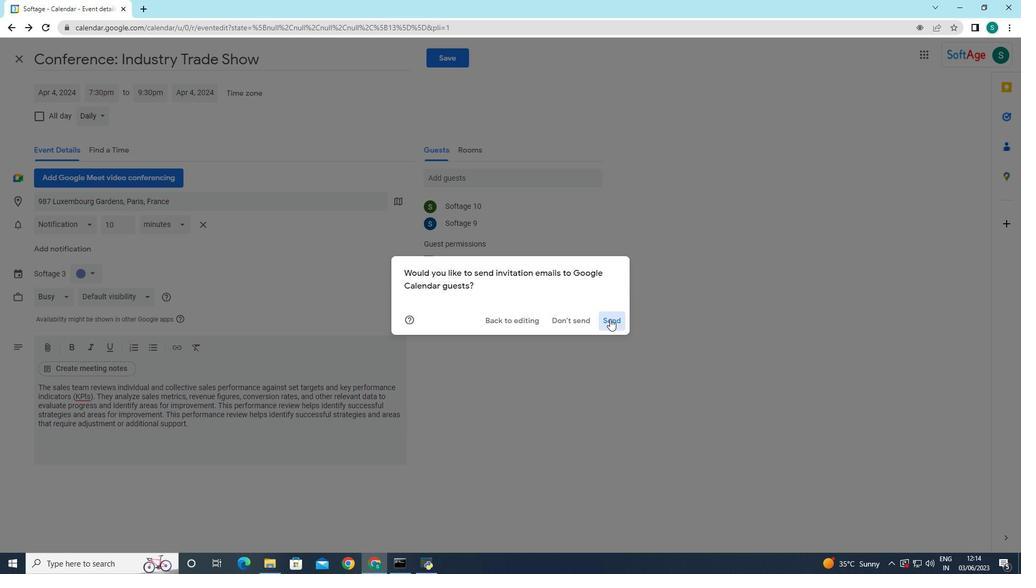 
